 Task: Play online Dominion games in easy mode.
Action: Mouse moved to (186, 290)
Screenshot: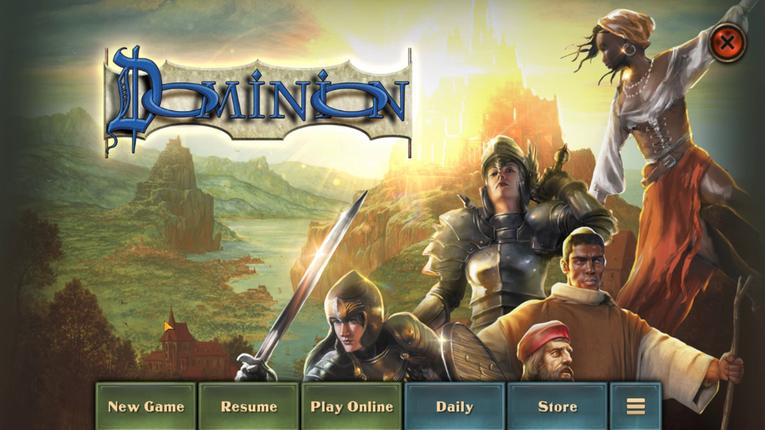 
Action: Mouse pressed left at (186, 290)
Screenshot: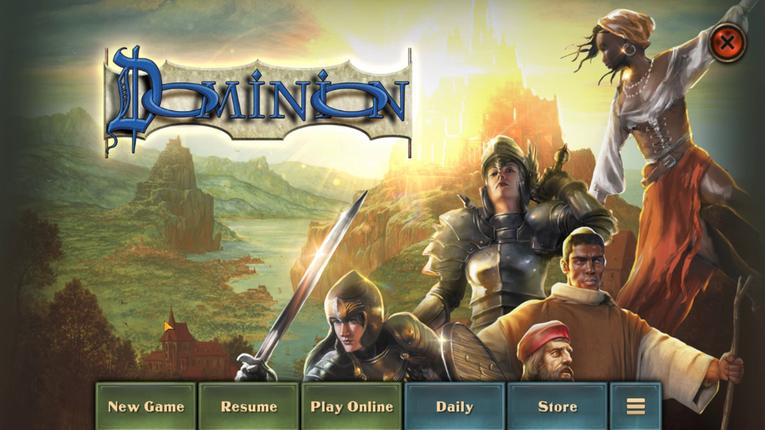 
Action: Mouse moved to (406, 260)
Screenshot: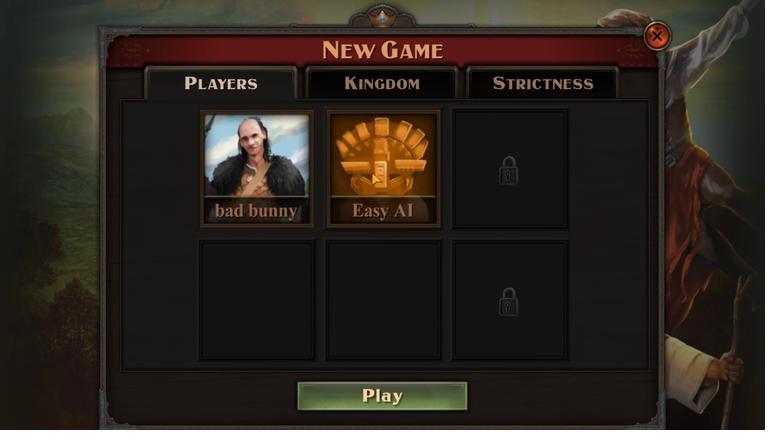 
Action: Mouse pressed left at (406, 260)
Screenshot: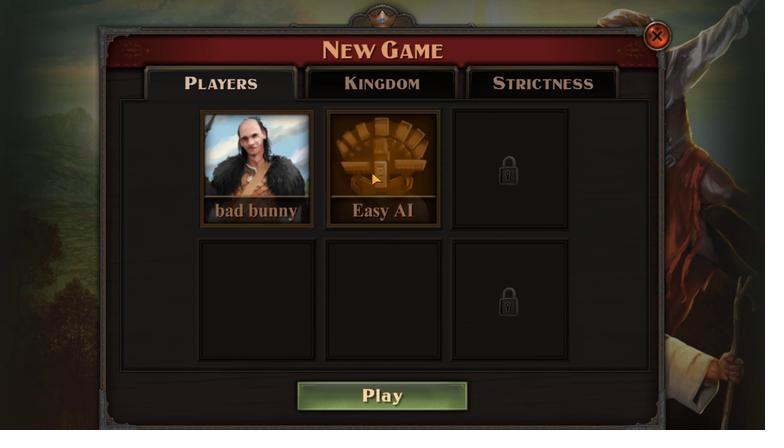 
Action: Mouse moved to (257, 268)
Screenshot: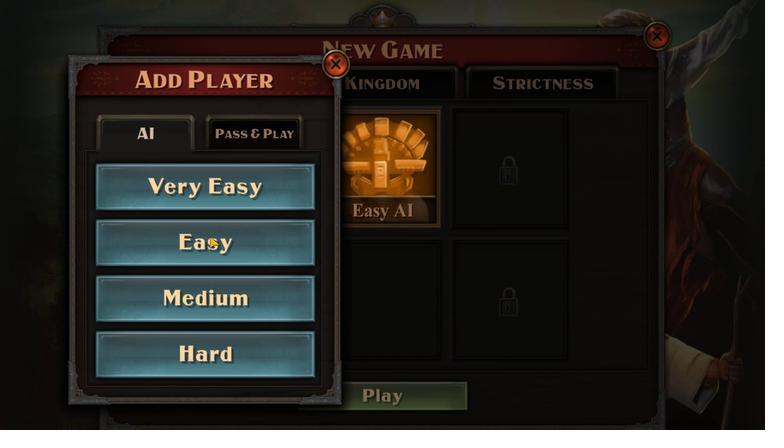 
Action: Mouse pressed left at (257, 268)
Screenshot: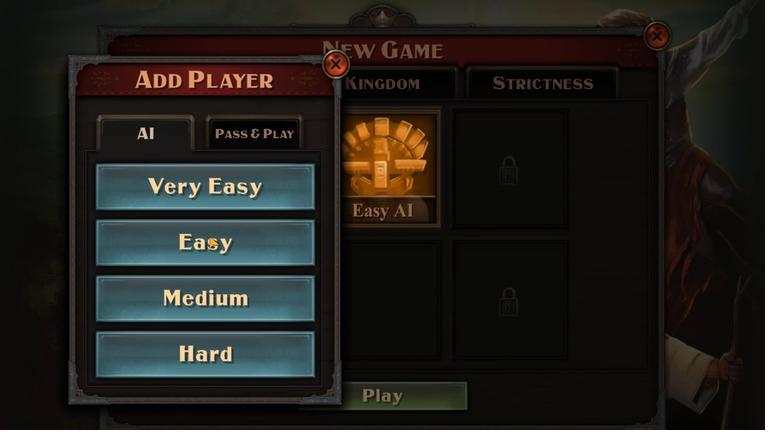 
Action: Mouse moved to (385, 288)
Screenshot: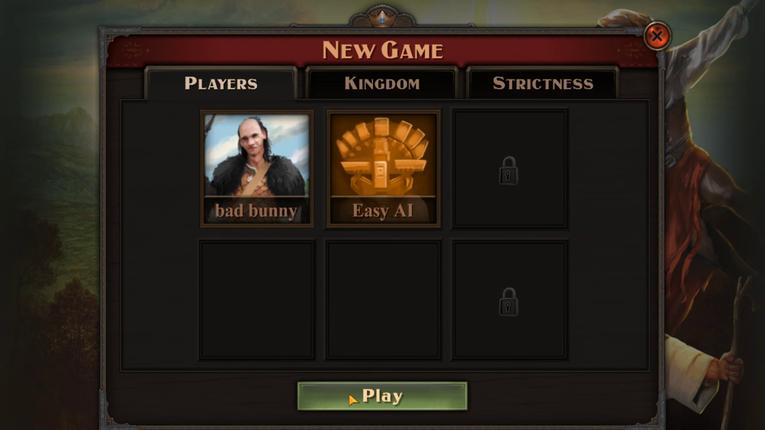 
Action: Mouse pressed left at (385, 288)
Screenshot: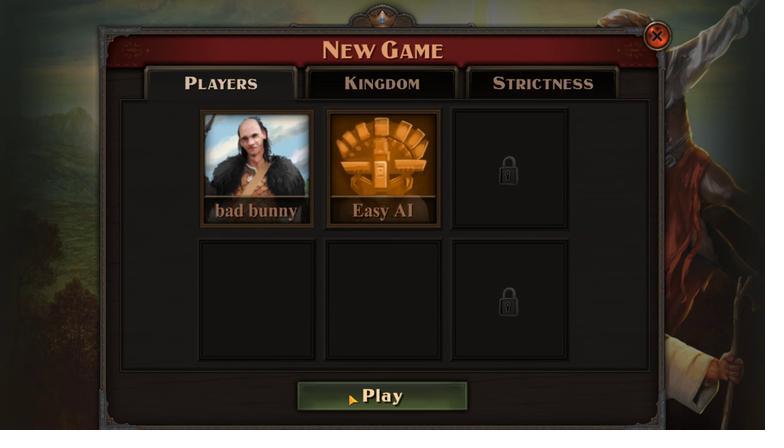 
Action: Mouse moved to (468, 285)
Screenshot: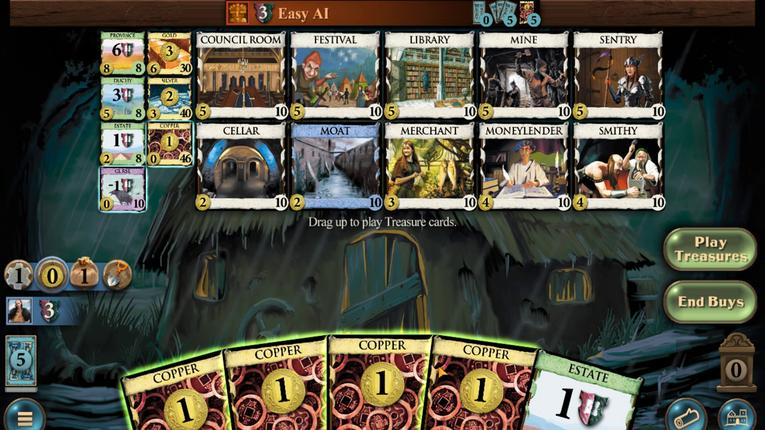 
Action: Mouse pressed left at (468, 285)
Screenshot: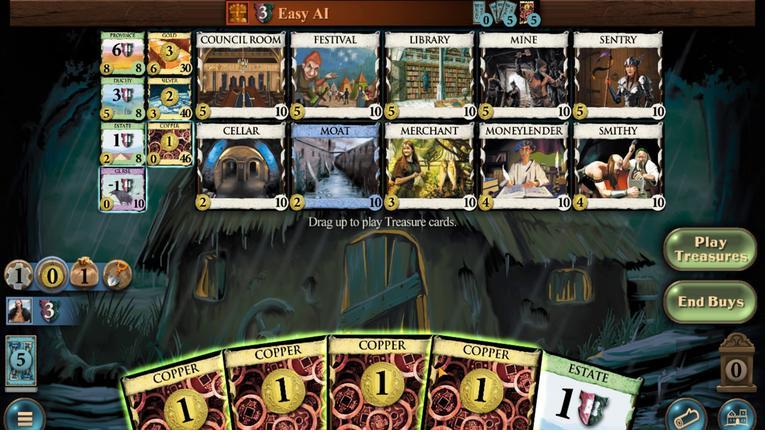 
Action: Mouse moved to (434, 284)
Screenshot: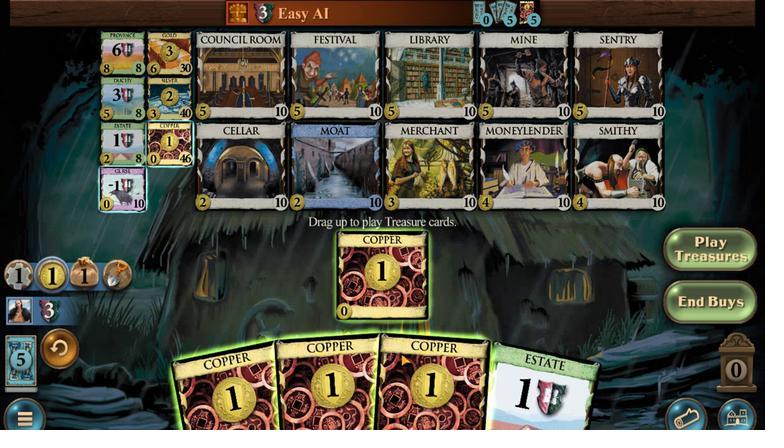 
Action: Mouse pressed left at (434, 284)
Screenshot: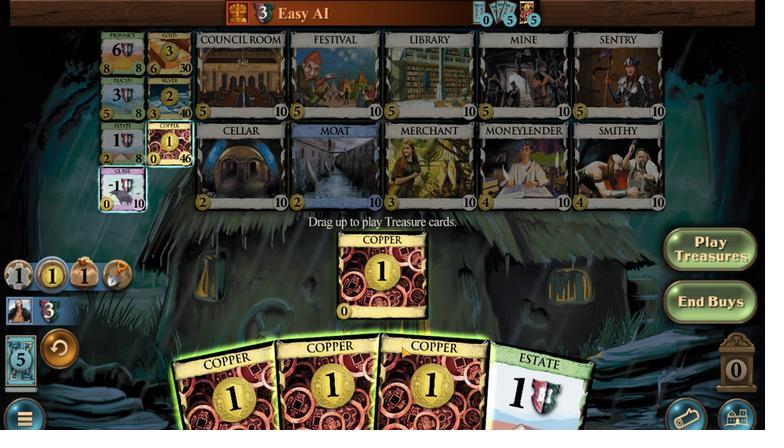 
Action: Mouse moved to (394, 284)
Screenshot: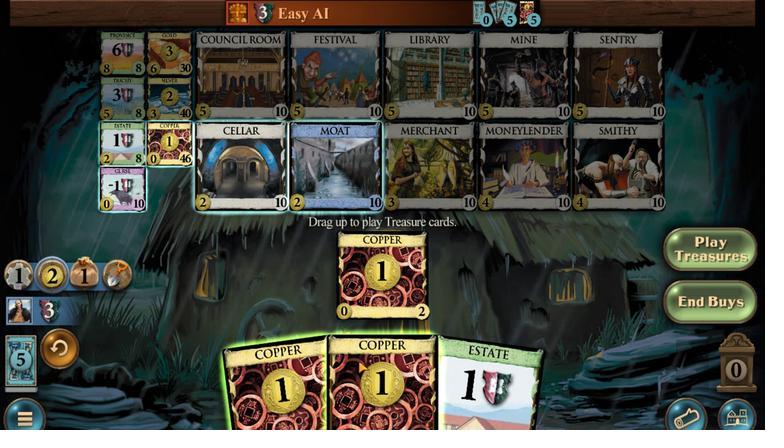 
Action: Mouse pressed left at (394, 284)
Screenshot: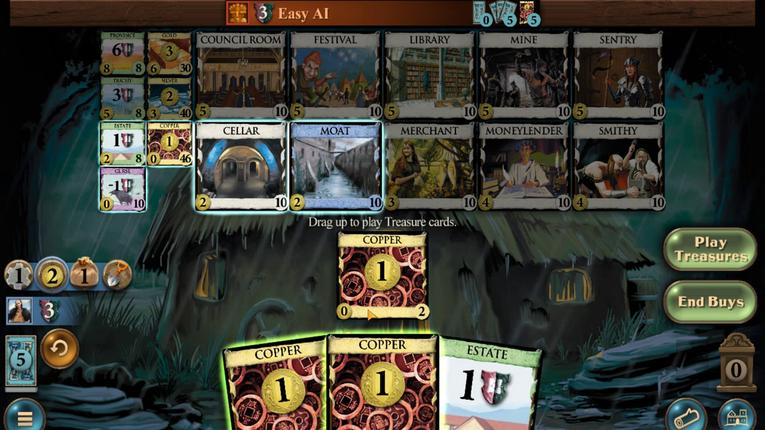 
Action: Mouse moved to (361, 286)
Screenshot: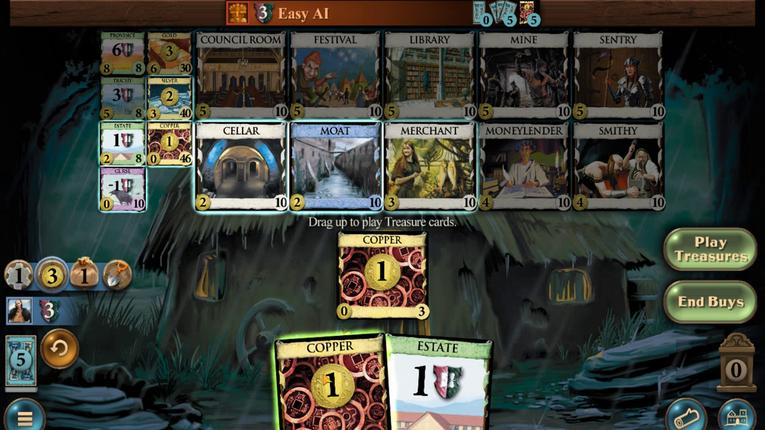 
Action: Mouse pressed left at (361, 286)
Screenshot: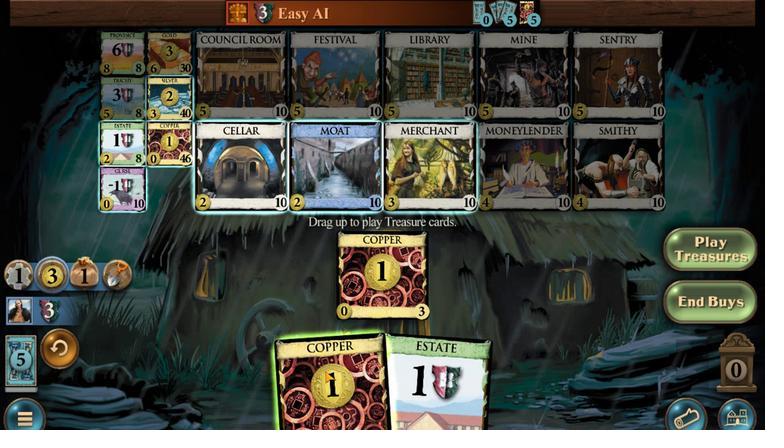 
Action: Mouse moved to (619, 261)
Screenshot: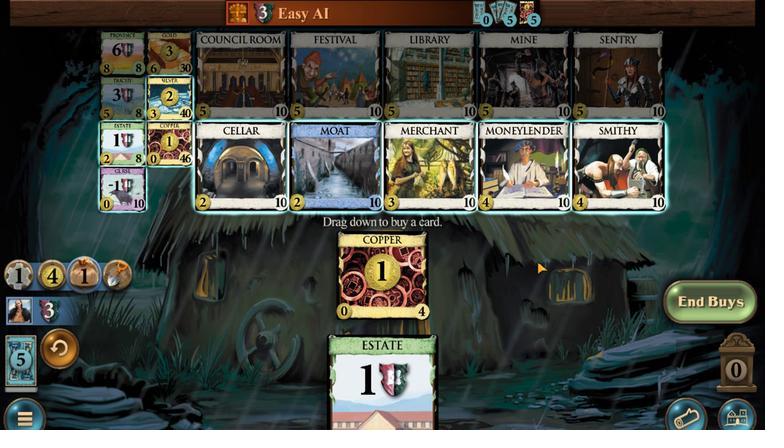 
Action: Mouse pressed left at (619, 261)
Screenshot: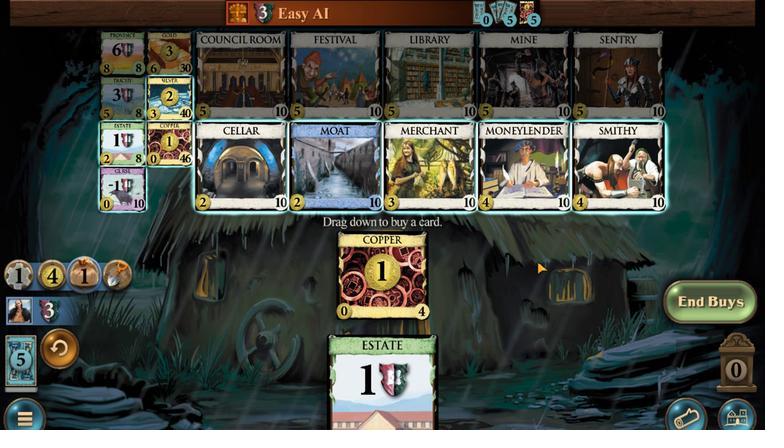 
Action: Mouse moved to (403, 285)
Screenshot: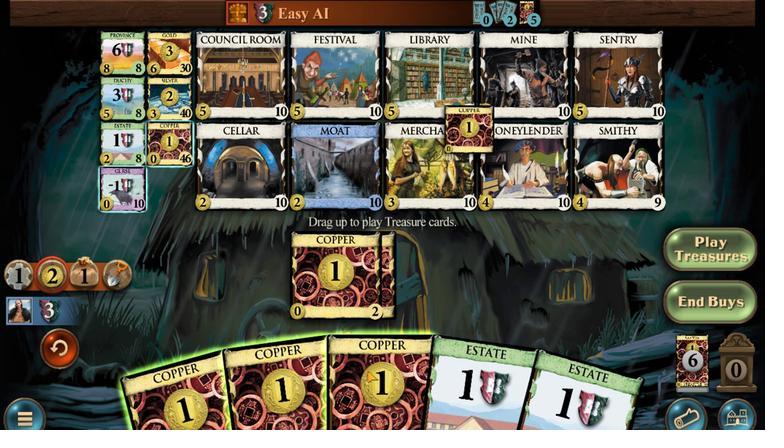 
Action: Mouse pressed left at (403, 285)
Screenshot: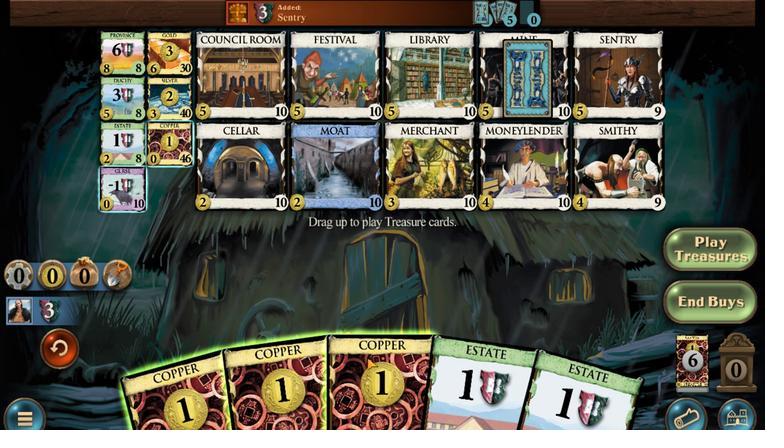 
Action: Mouse moved to (356, 287)
Screenshot: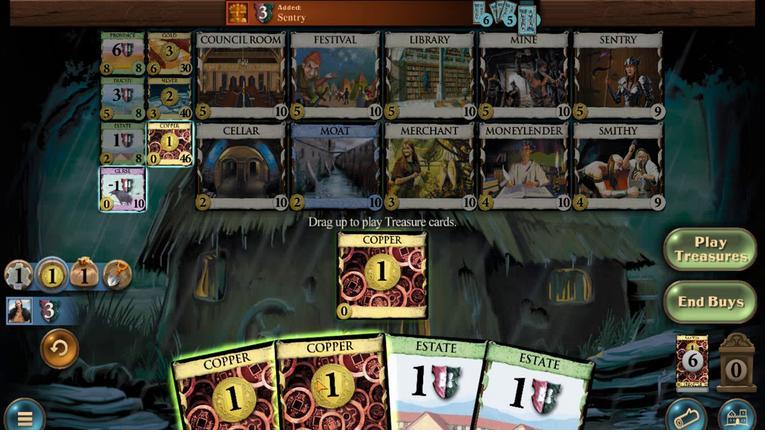 
Action: Mouse pressed left at (356, 287)
Screenshot: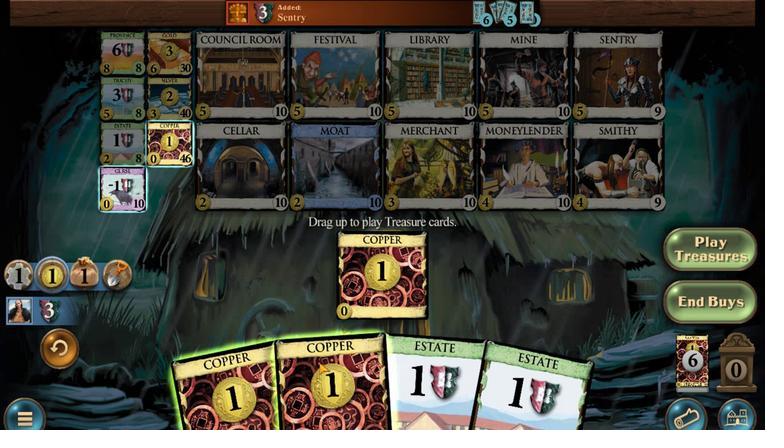 
Action: Mouse moved to (293, 290)
Screenshot: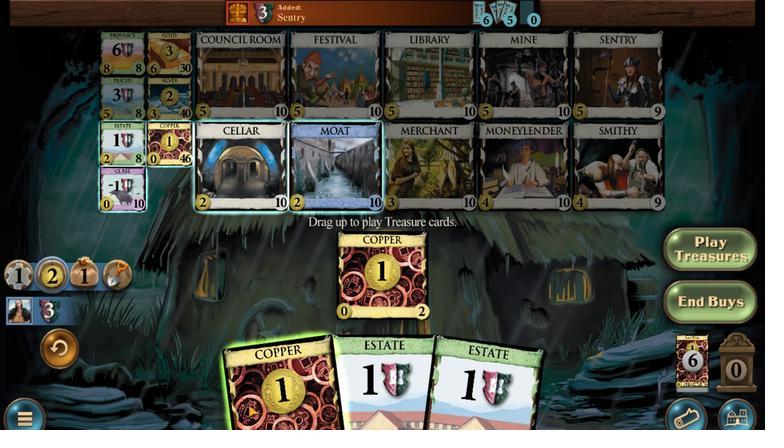 
Action: Mouse pressed left at (293, 290)
Screenshot: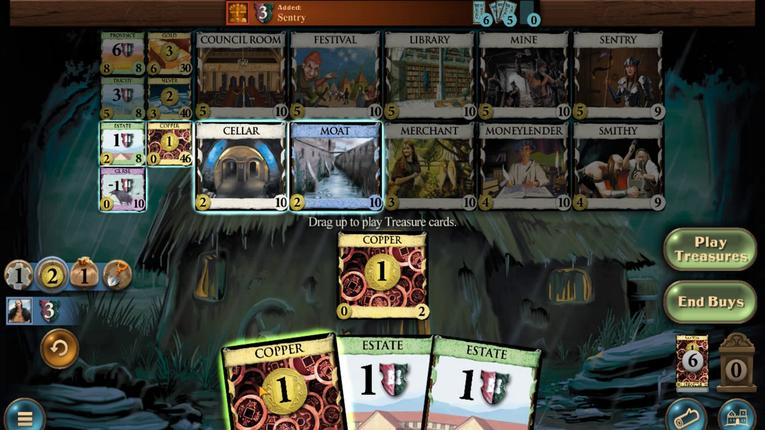 
Action: Mouse moved to (215, 249)
Screenshot: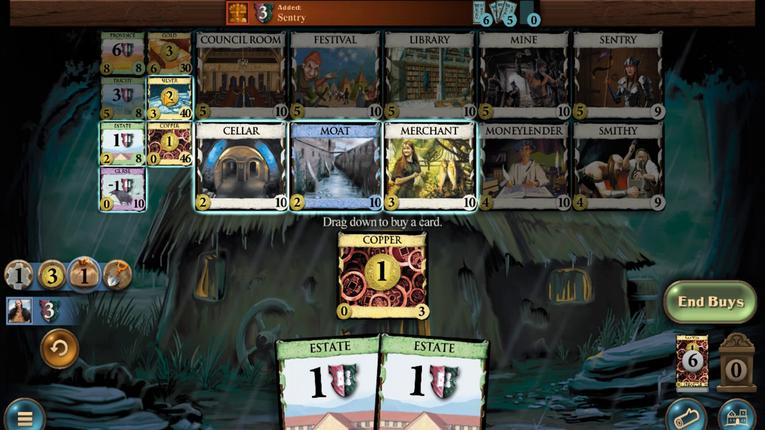 
Action: Mouse pressed left at (215, 249)
Screenshot: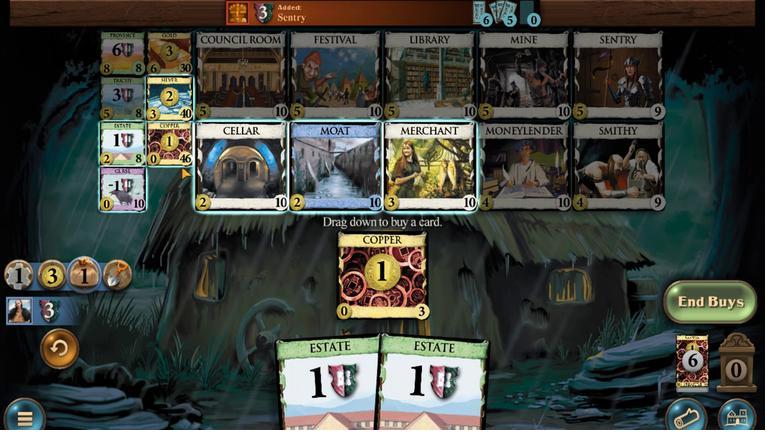 
Action: Mouse moved to (226, 288)
Screenshot: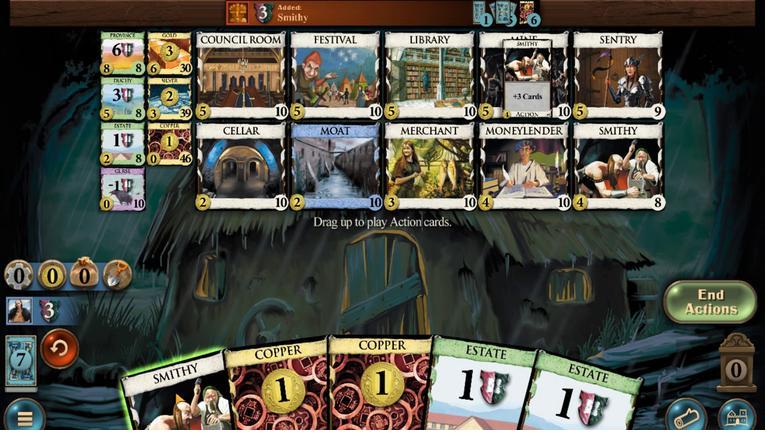 
Action: Mouse pressed left at (226, 288)
Screenshot: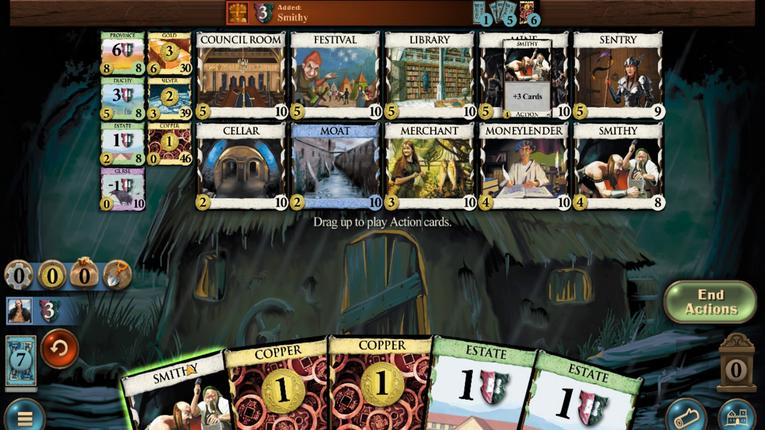 
Action: Mouse moved to (403, 287)
Screenshot: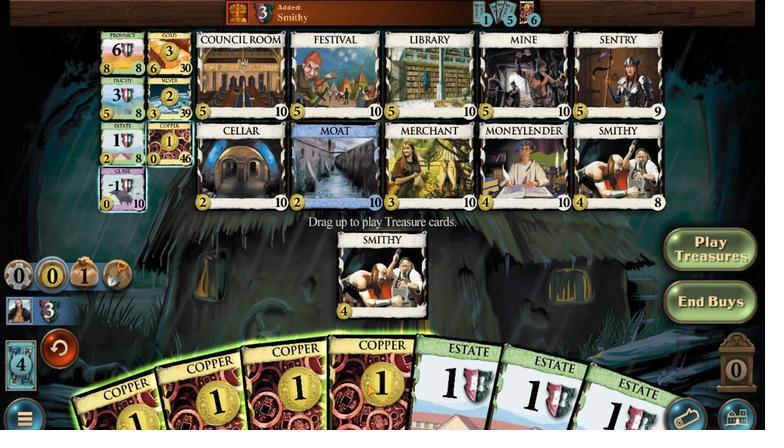
Action: Mouse pressed left at (403, 287)
Screenshot: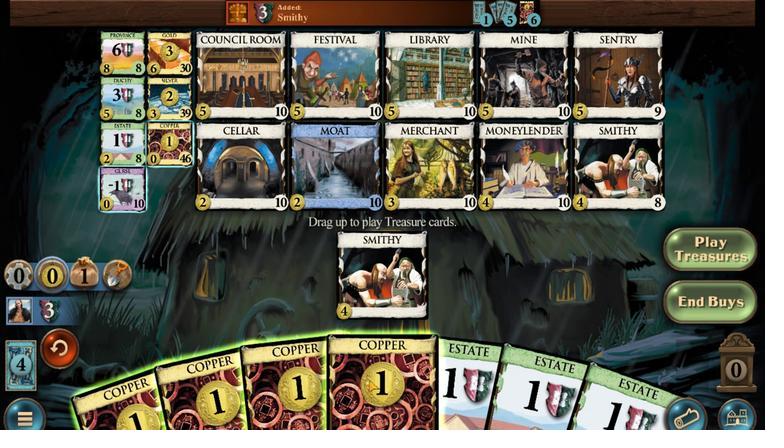 
Action: Mouse moved to (369, 284)
Screenshot: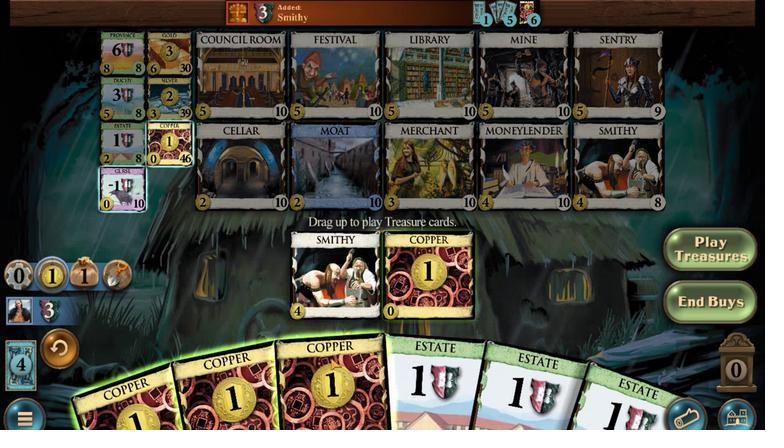 
Action: Mouse pressed left at (369, 284)
Screenshot: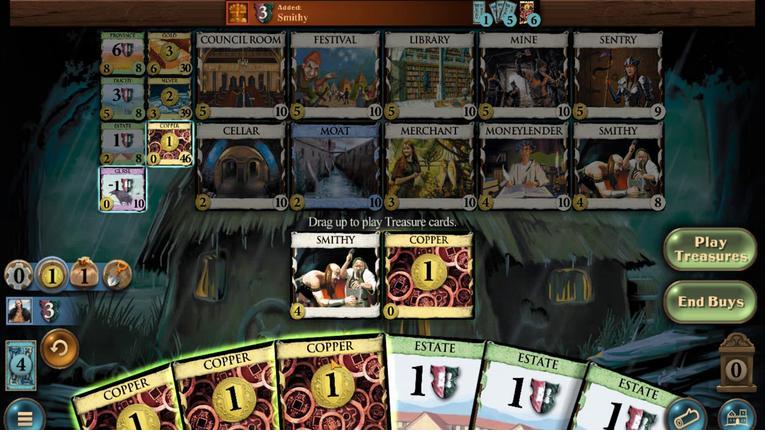 
Action: Mouse moved to (299, 290)
Screenshot: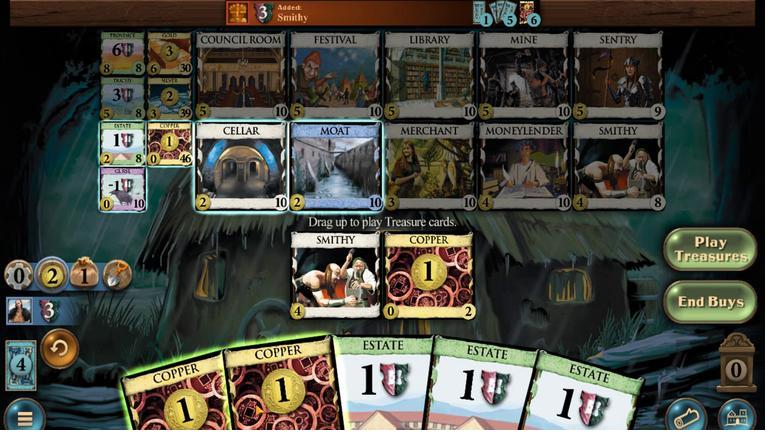 
Action: Mouse pressed left at (299, 290)
Screenshot: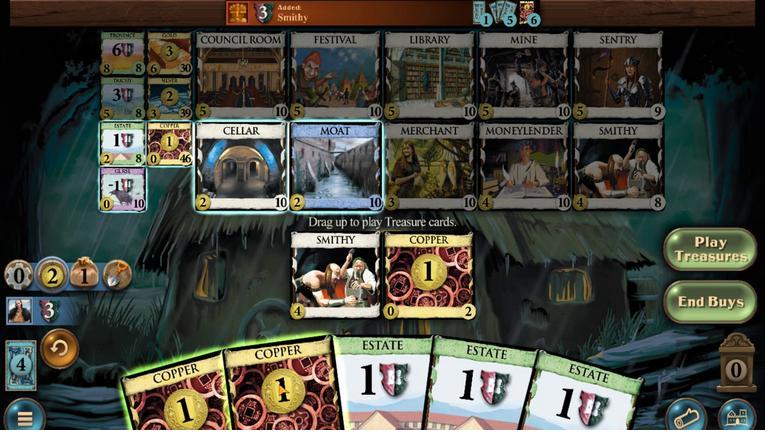 
Action: Mouse moved to (317, 286)
Screenshot: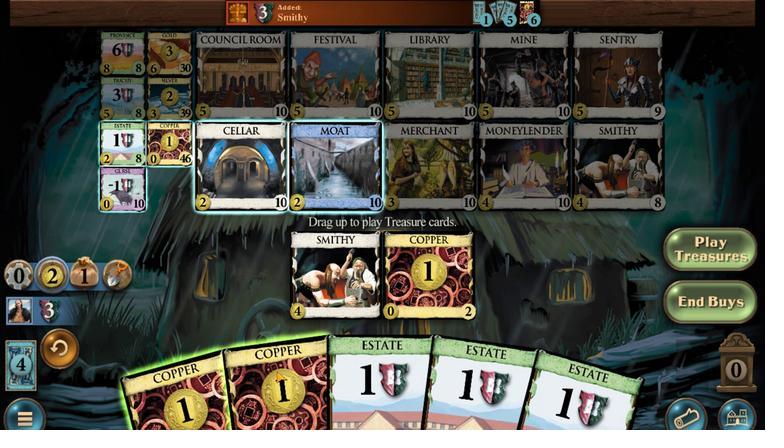 
Action: Mouse pressed left at (317, 286)
Screenshot: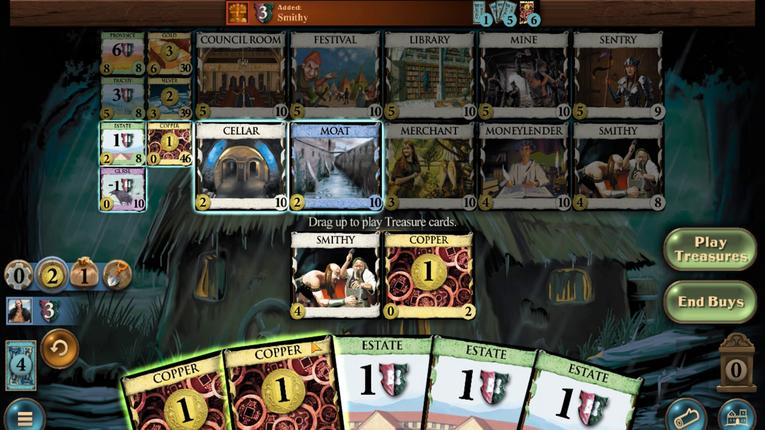 
Action: Mouse moved to (264, 288)
Screenshot: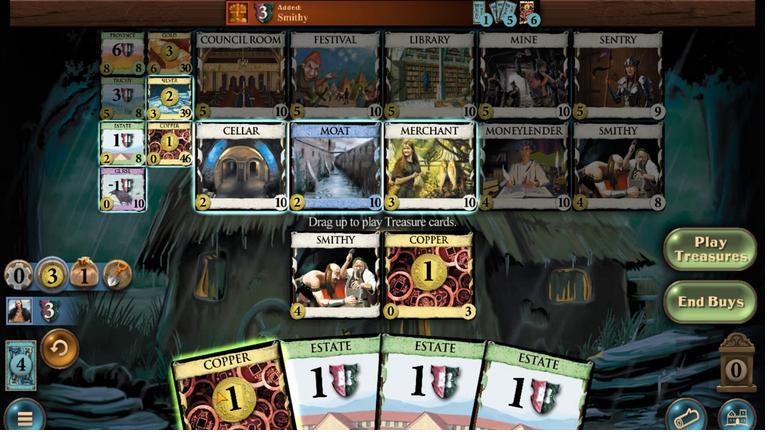 
Action: Mouse pressed left at (264, 288)
Screenshot: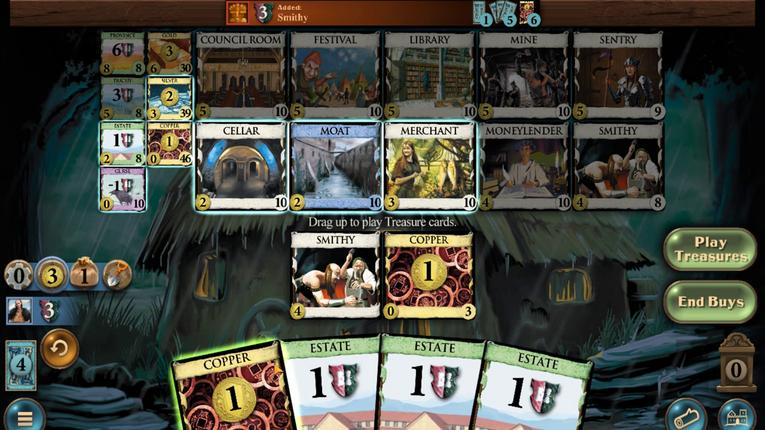 
Action: Mouse moved to (606, 256)
Screenshot: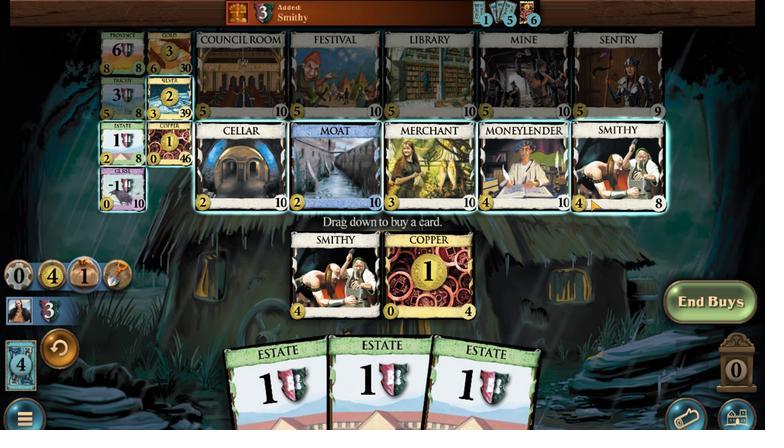 
Action: Mouse pressed left at (606, 256)
Screenshot: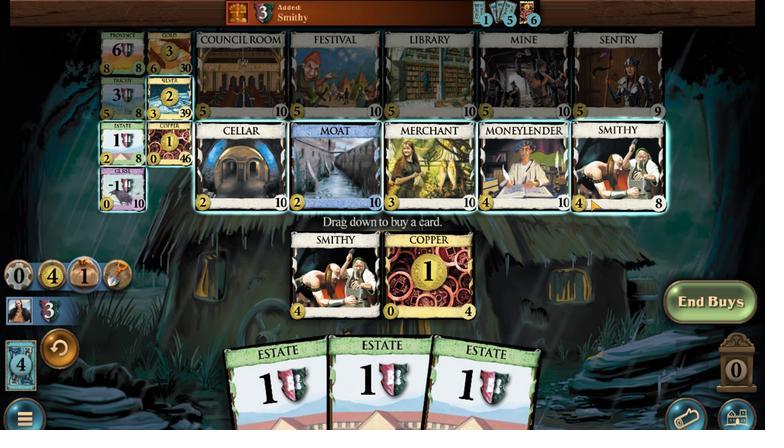 
Action: Mouse moved to (586, 289)
Screenshot: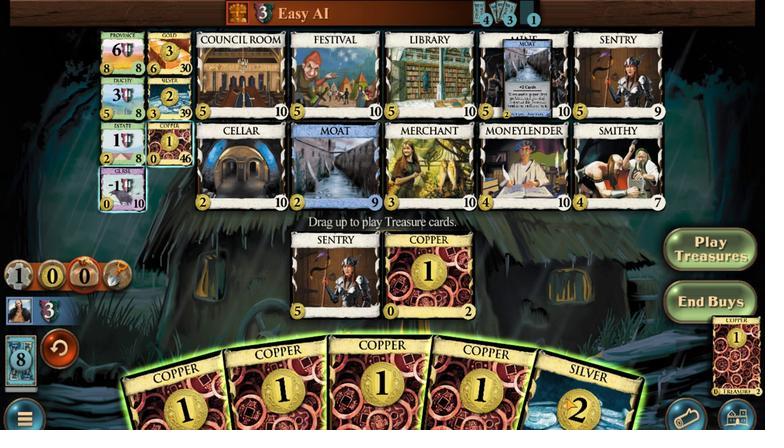
Action: Mouse pressed left at (586, 289)
Screenshot: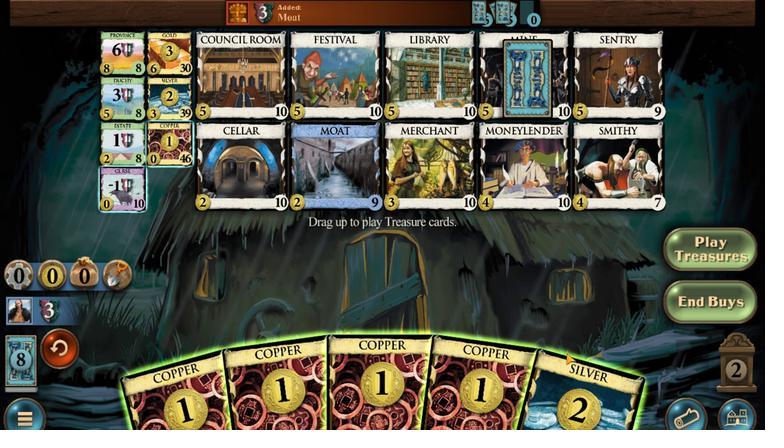 
Action: Mouse moved to (533, 290)
Screenshot: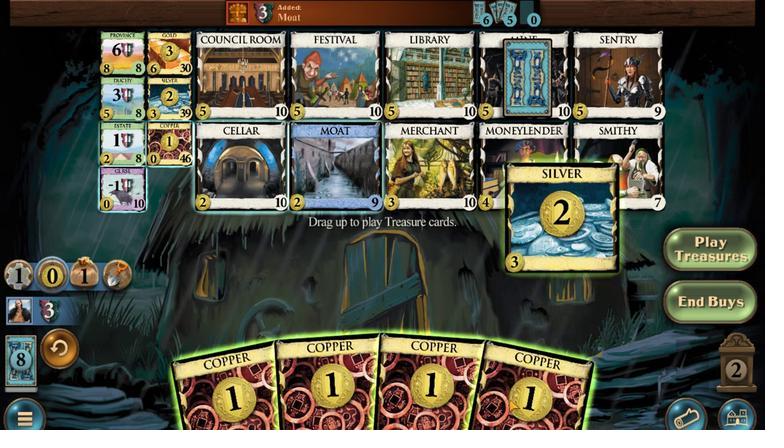 
Action: Mouse pressed left at (533, 290)
Screenshot: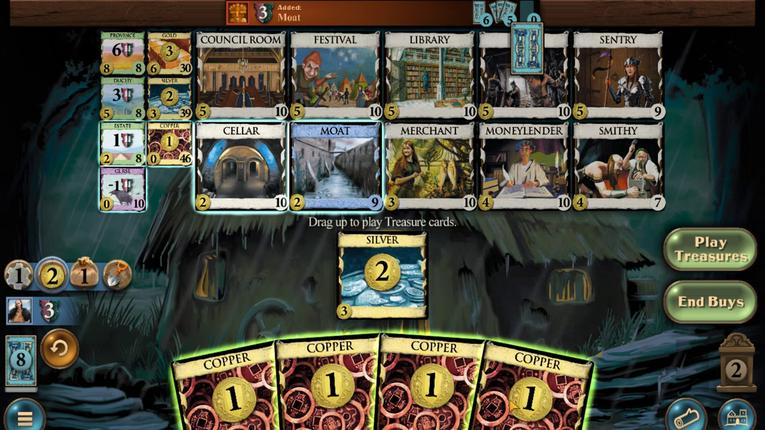 
Action: Mouse moved to (487, 290)
Screenshot: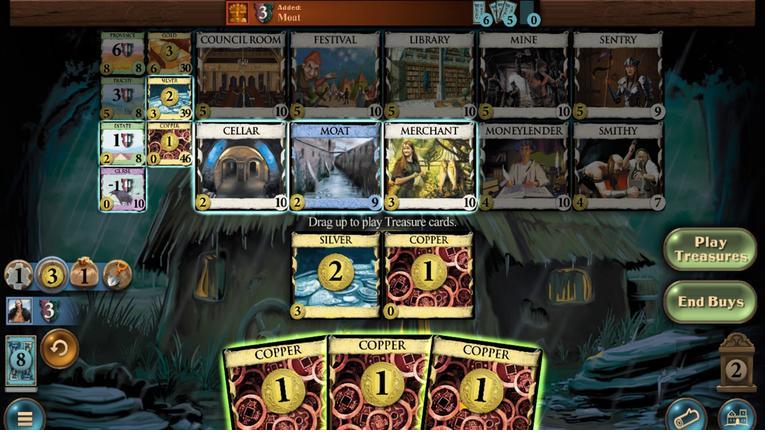 
Action: Mouse pressed left at (487, 290)
Screenshot: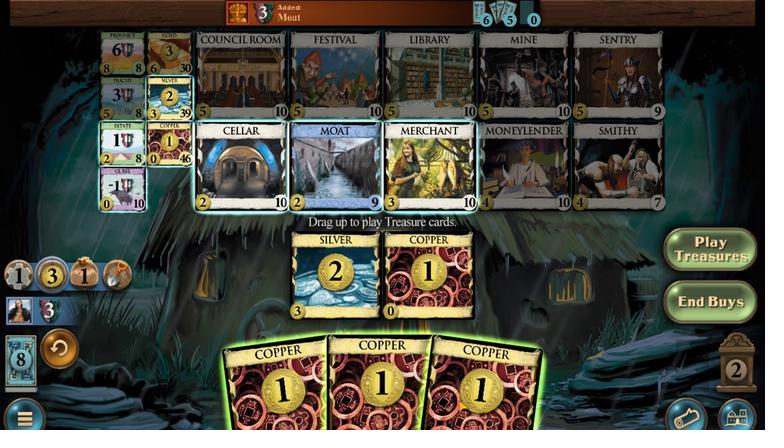
Action: Mouse moved to (470, 288)
Screenshot: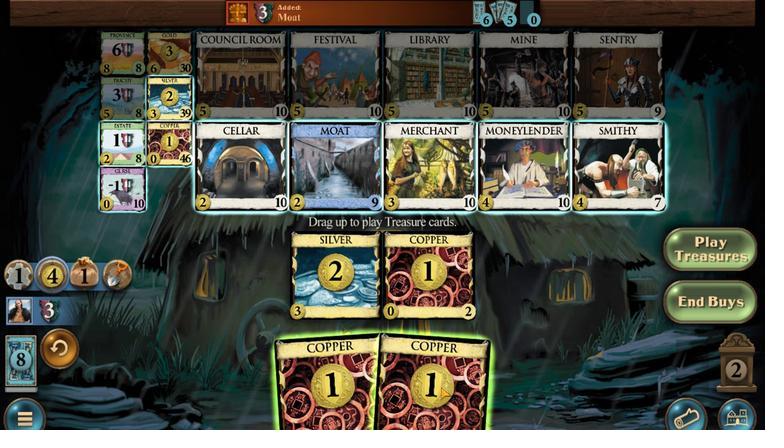 
Action: Mouse pressed left at (470, 288)
Screenshot: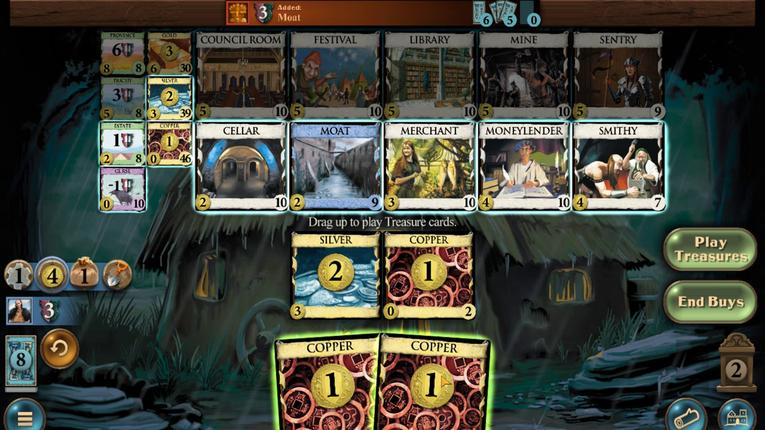 
Action: Mouse moved to (422, 290)
Screenshot: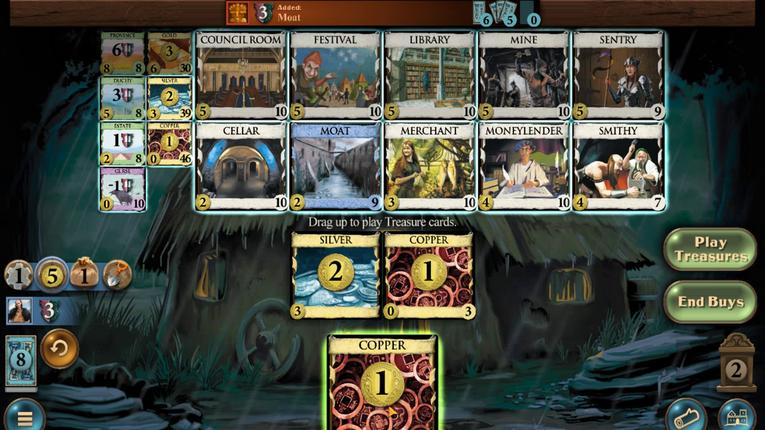 
Action: Mouse pressed left at (422, 290)
Screenshot: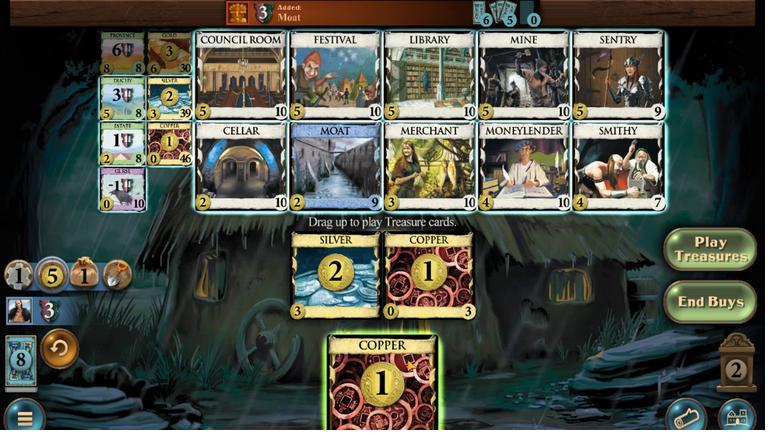 
Action: Mouse moved to (227, 245)
Screenshot: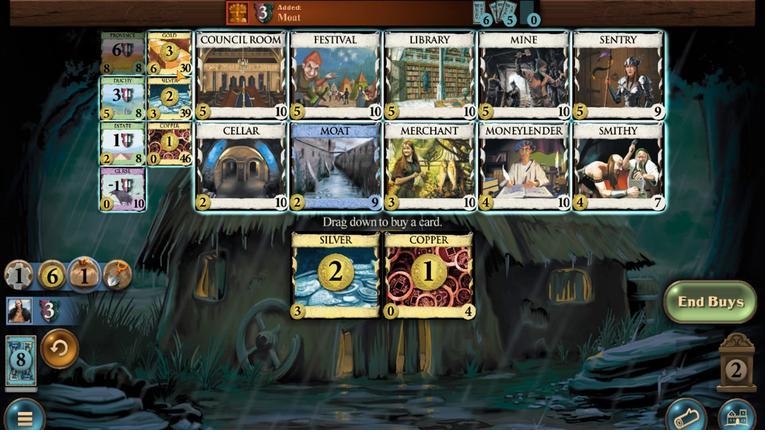 
Action: Mouse pressed left at (227, 245)
Screenshot: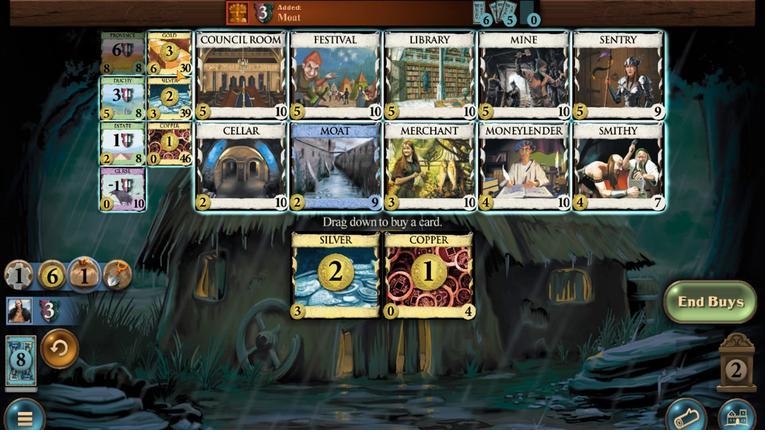 
Action: Mouse moved to (239, 287)
Screenshot: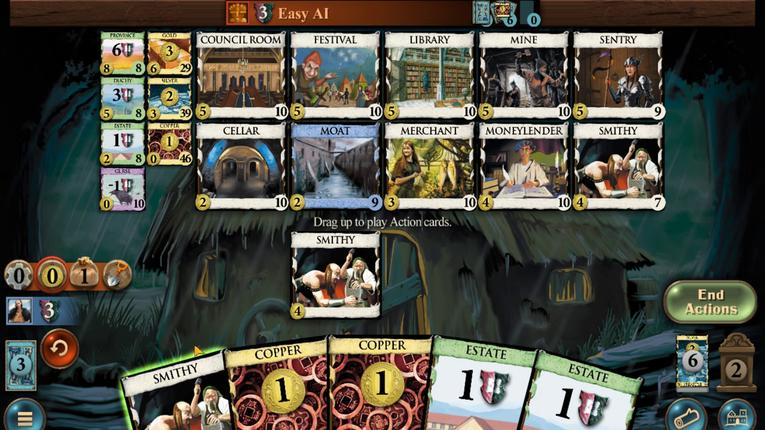 
Action: Mouse pressed left at (239, 287)
Screenshot: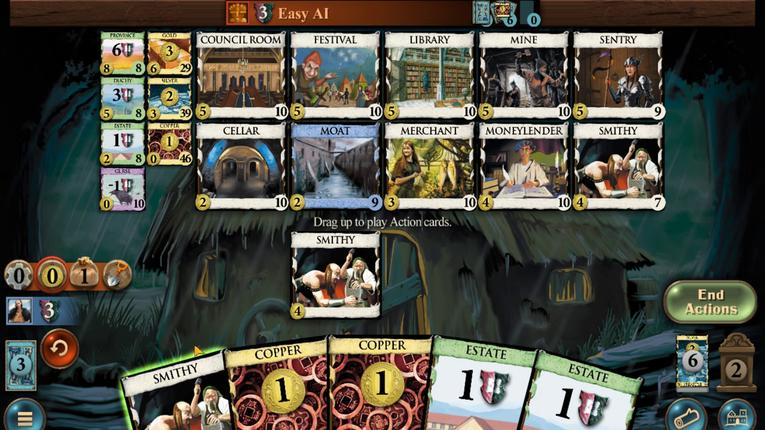 
Action: Mouse moved to (260, 288)
Screenshot: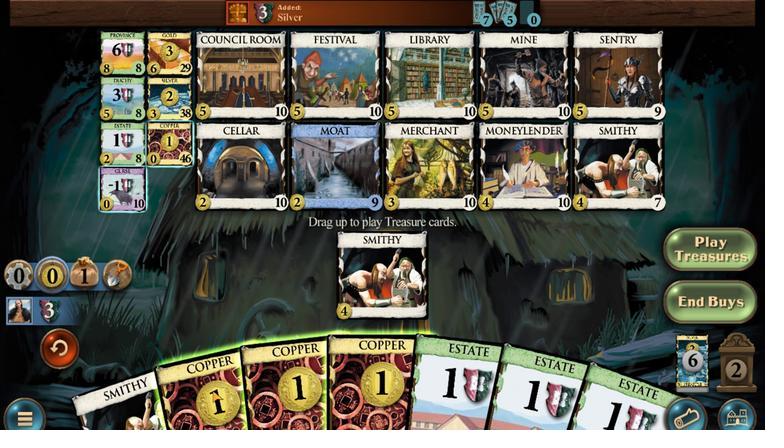 
Action: Mouse pressed left at (260, 288)
Screenshot: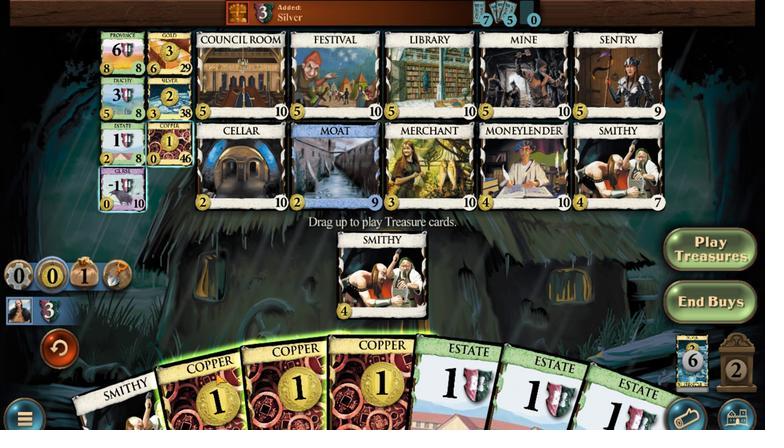 
Action: Mouse moved to (290, 287)
Screenshot: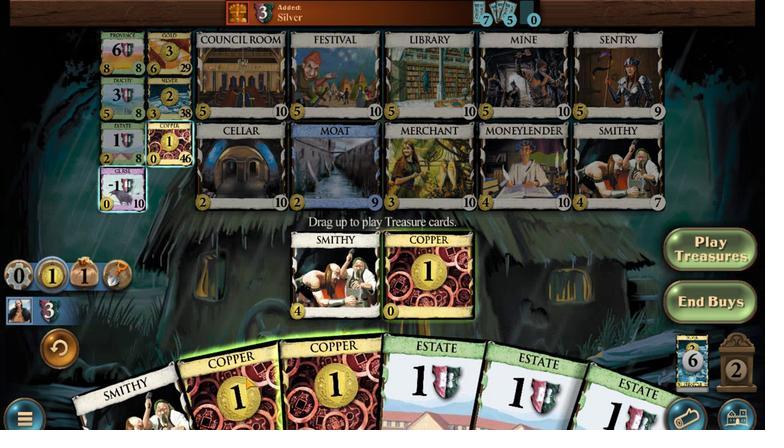 
Action: Mouse pressed left at (290, 287)
Screenshot: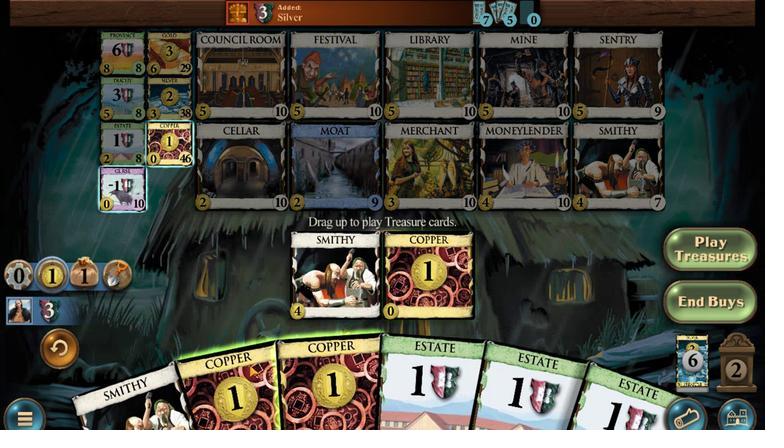 
Action: Mouse moved to (344, 287)
Screenshot: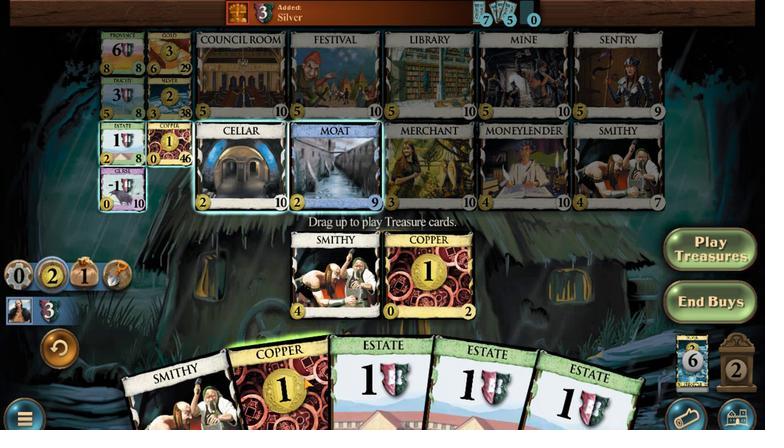 
Action: Mouse pressed left at (344, 287)
Screenshot: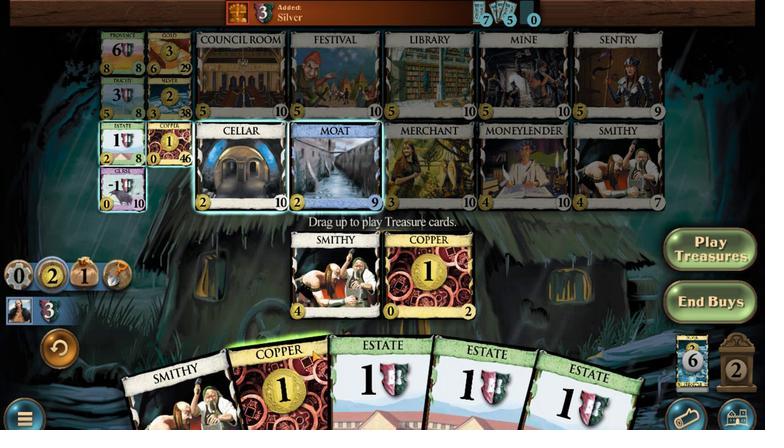 
Action: Mouse moved to (228, 251)
Screenshot: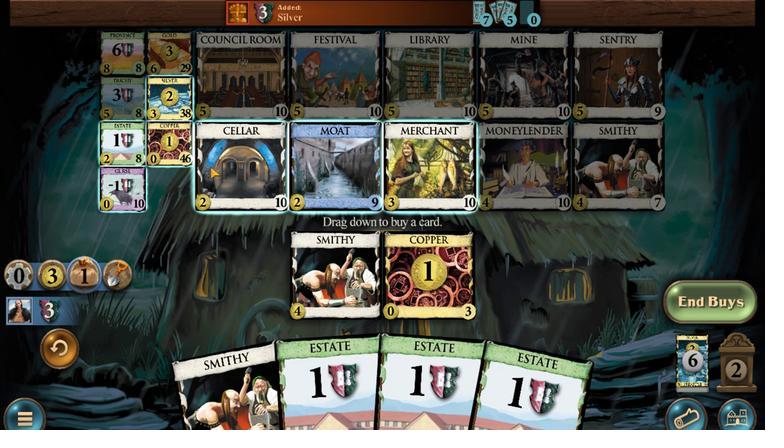 
Action: Mouse pressed left at (228, 251)
Screenshot: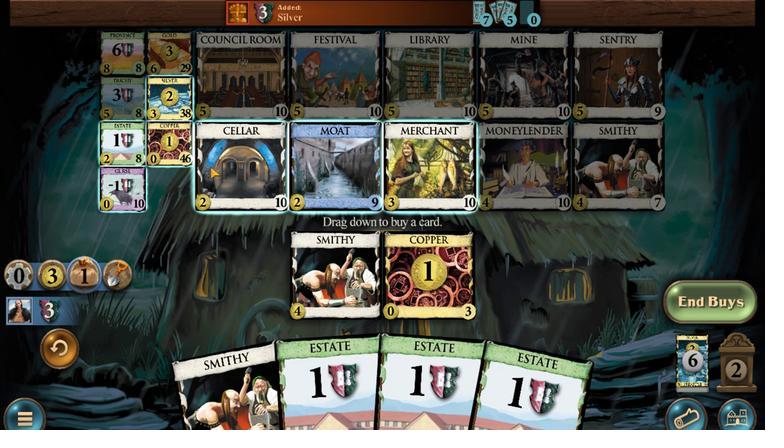 
Action: Mouse moved to (327, 287)
Screenshot: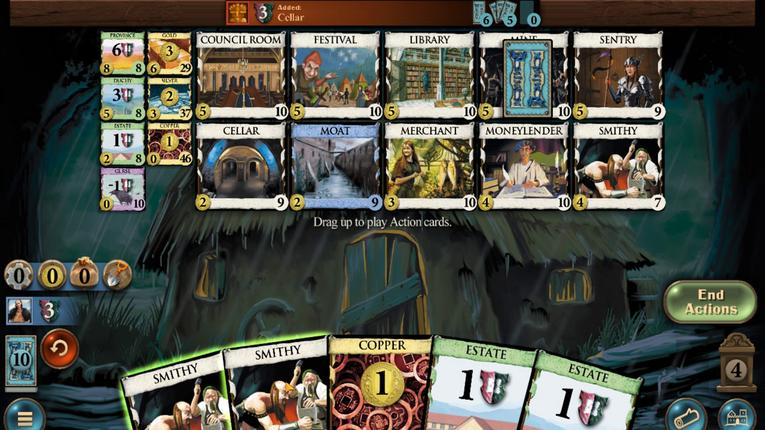 
Action: Mouse pressed left at (327, 287)
Screenshot: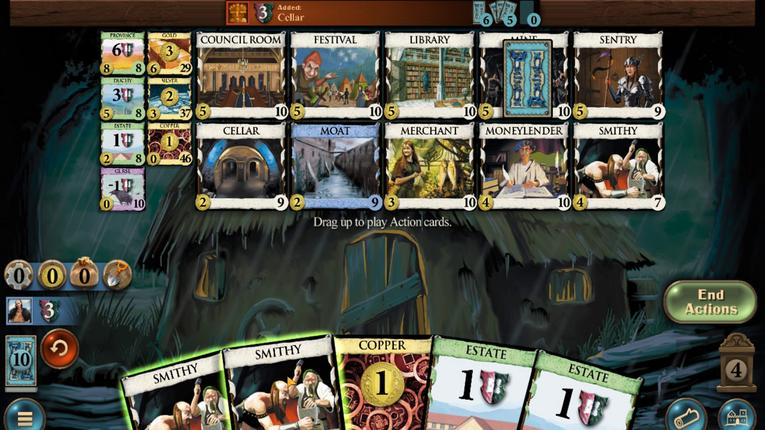 
Action: Mouse moved to (255, 289)
Screenshot: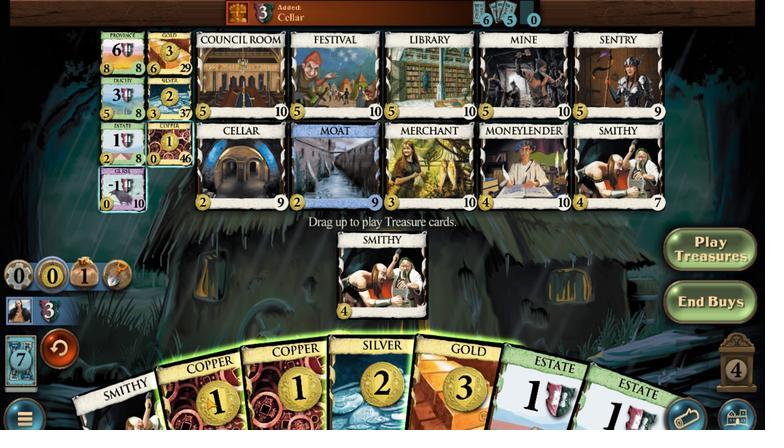 
Action: Mouse pressed left at (255, 289)
Screenshot: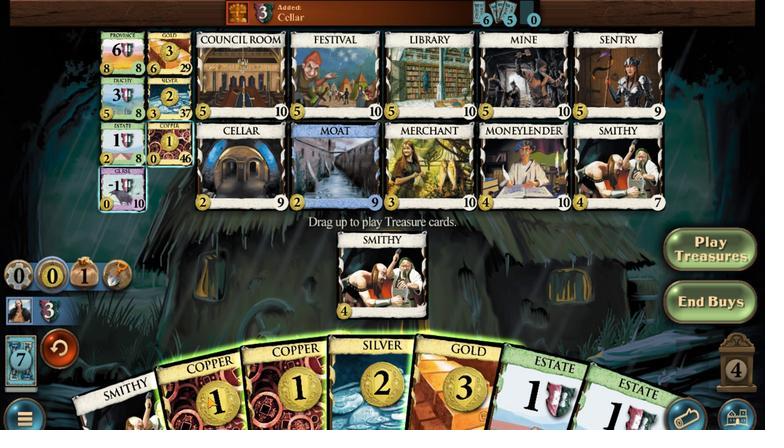
Action: Mouse moved to (369, 289)
Screenshot: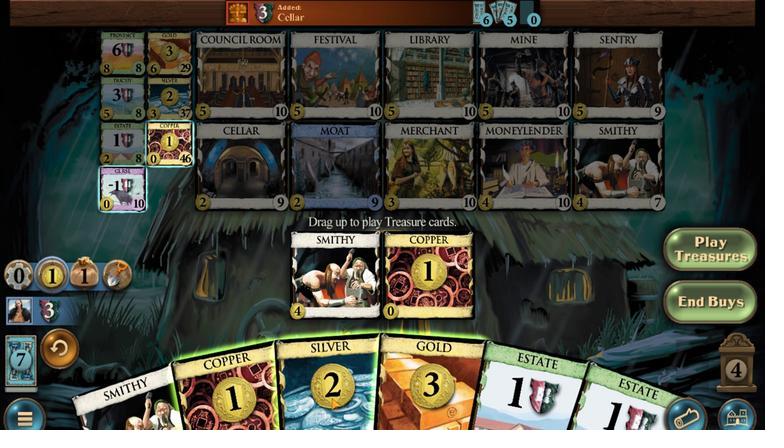 
Action: Mouse pressed left at (369, 289)
Screenshot: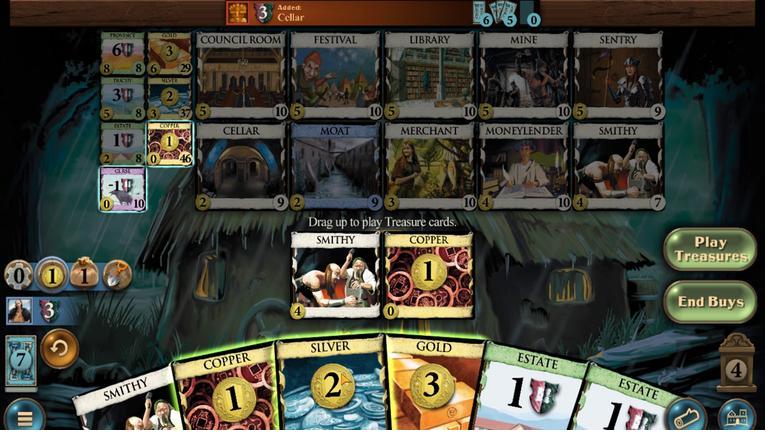 
Action: Mouse moved to (230, 250)
Screenshot: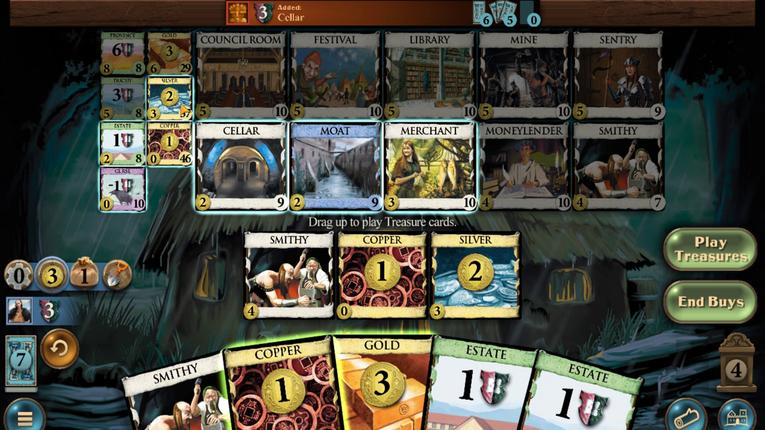 
Action: Mouse pressed left at (230, 250)
Screenshot: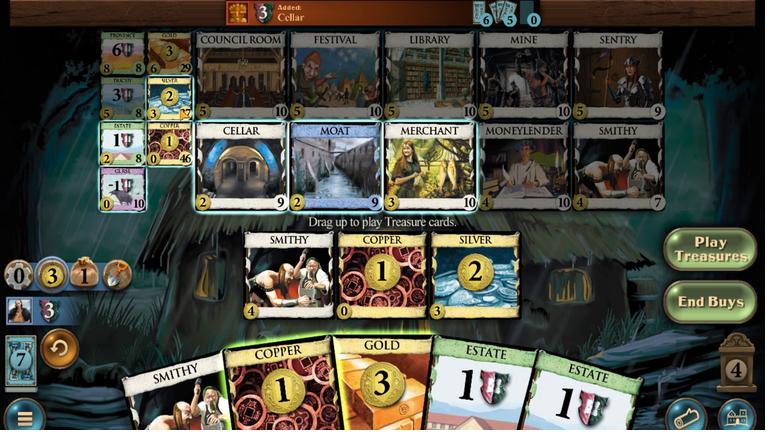 
Action: Mouse moved to (472, 289)
Screenshot: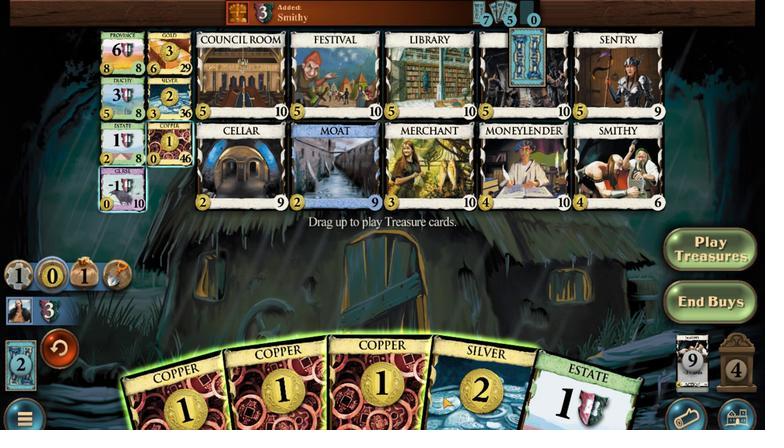 
Action: Mouse pressed left at (472, 289)
Screenshot: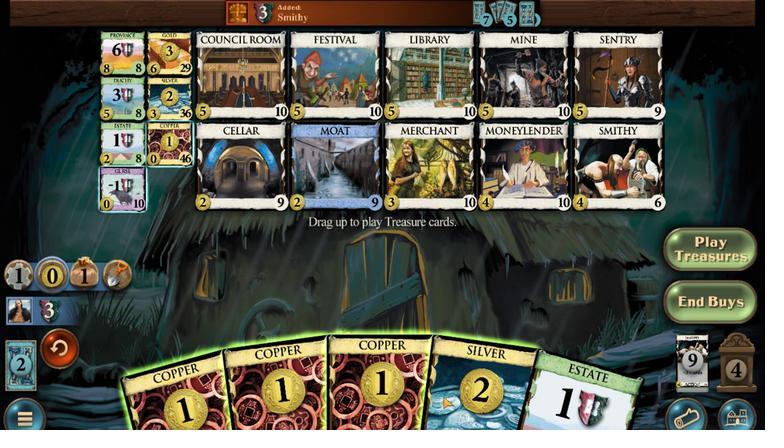 
Action: Mouse moved to (433, 286)
Screenshot: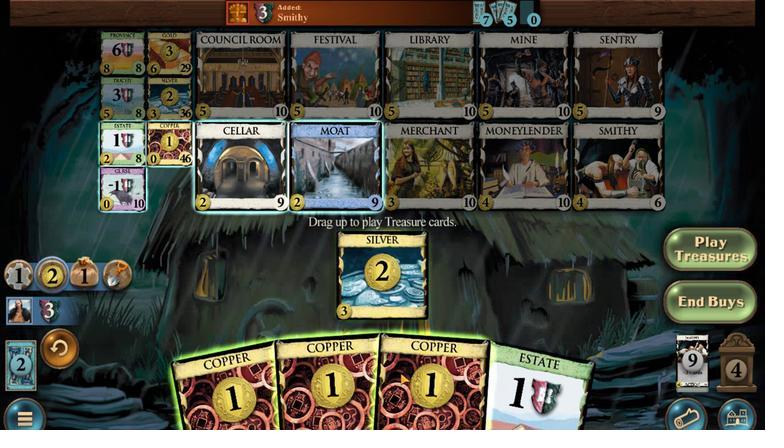 
Action: Mouse pressed left at (433, 286)
Screenshot: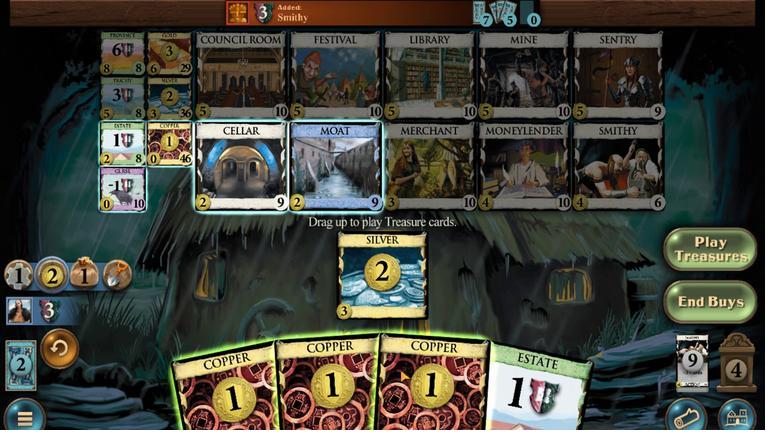 
Action: Mouse moved to (394, 284)
Screenshot: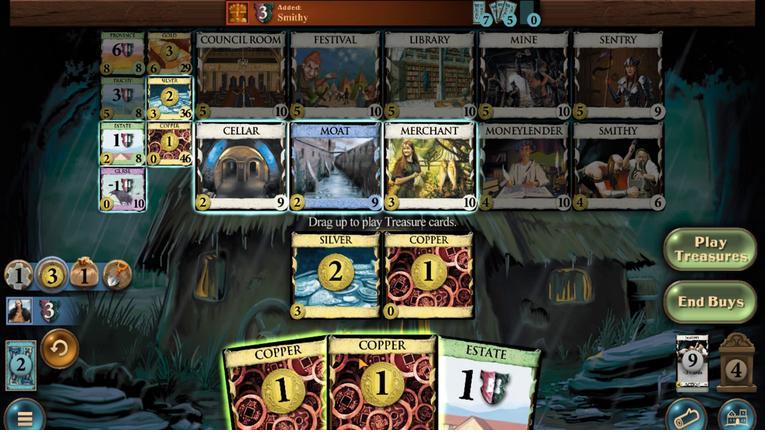 
Action: Mouse pressed left at (394, 284)
Screenshot: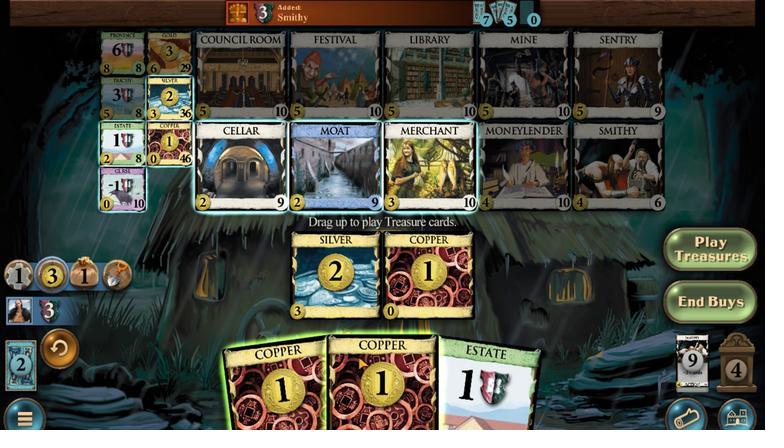 
Action: Mouse moved to (405, 281)
Screenshot: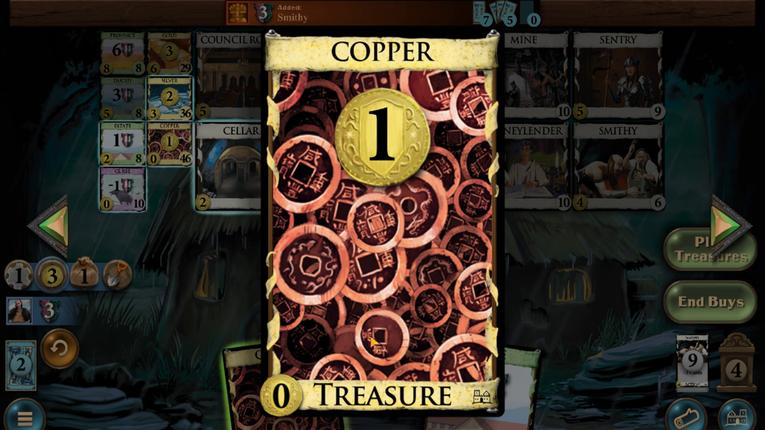 
Action: Mouse pressed left at (405, 281)
Screenshot: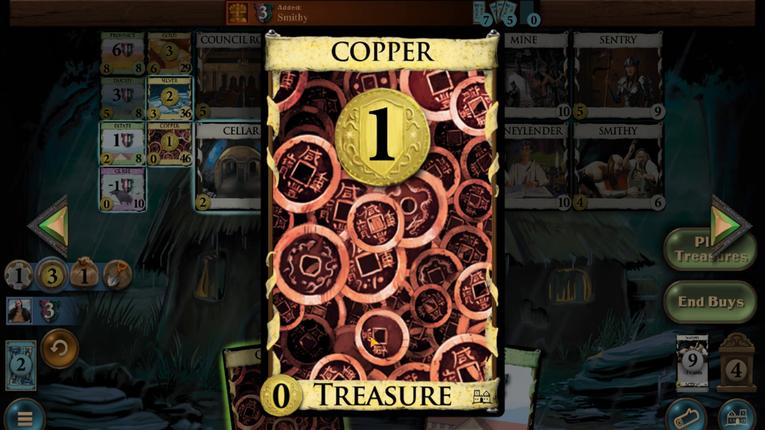
Action: Mouse moved to (220, 249)
Screenshot: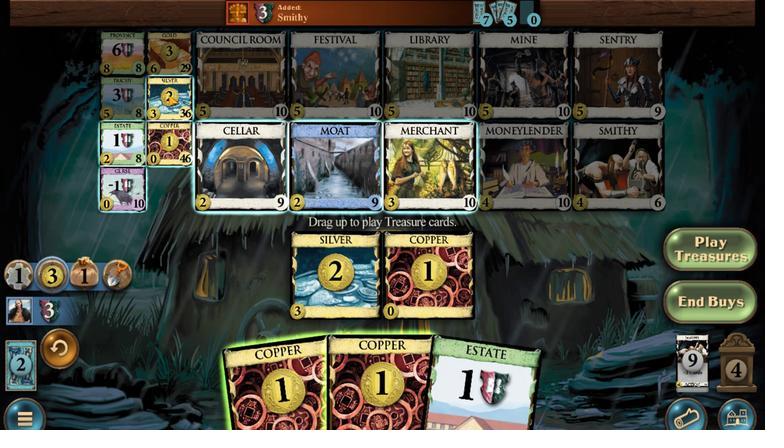 
Action: Mouse pressed left at (220, 249)
Screenshot: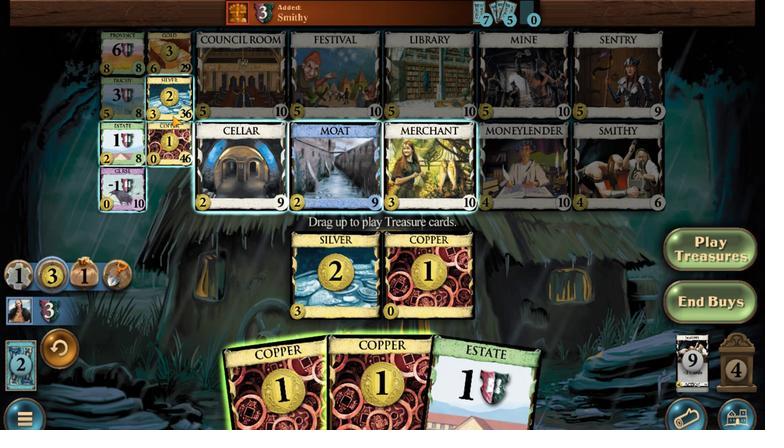 
Action: Mouse moved to (244, 288)
Screenshot: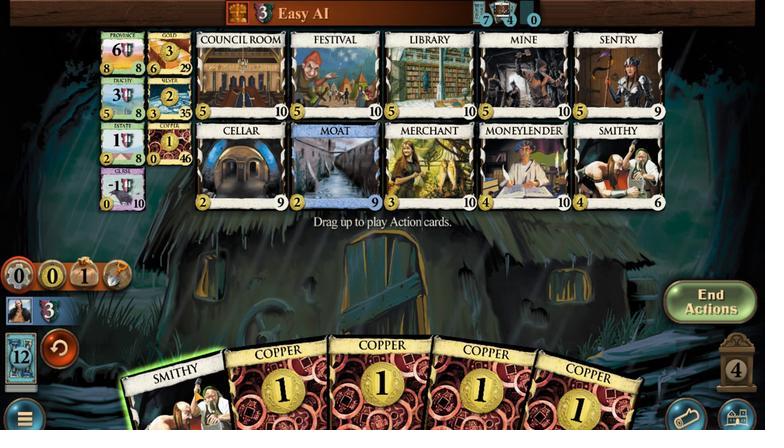 
Action: Mouse pressed left at (244, 288)
Screenshot: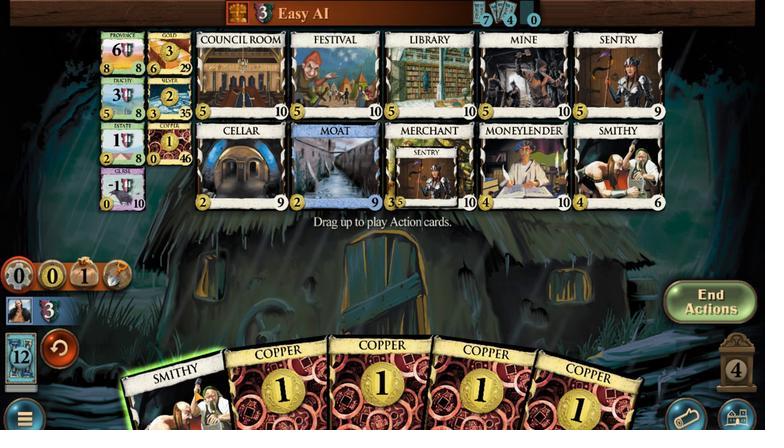 
Action: Mouse moved to (628, 289)
Screenshot: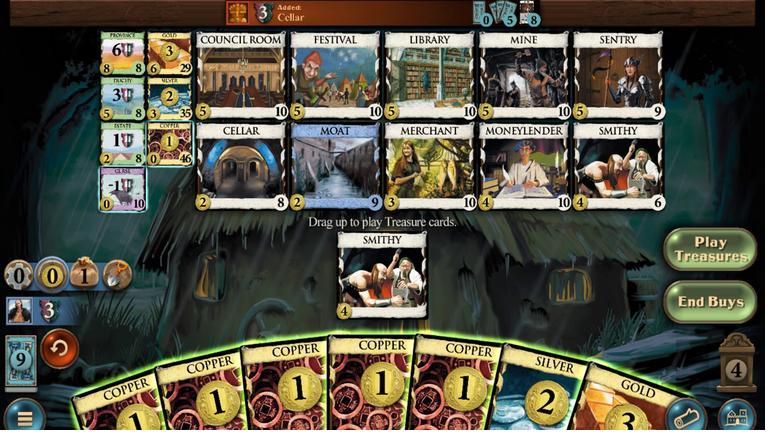 
Action: Mouse pressed left at (628, 289)
Screenshot: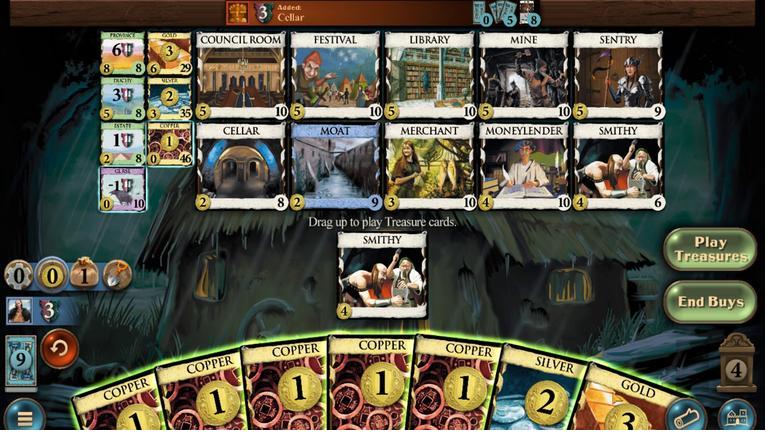 
Action: Mouse moved to (604, 290)
Screenshot: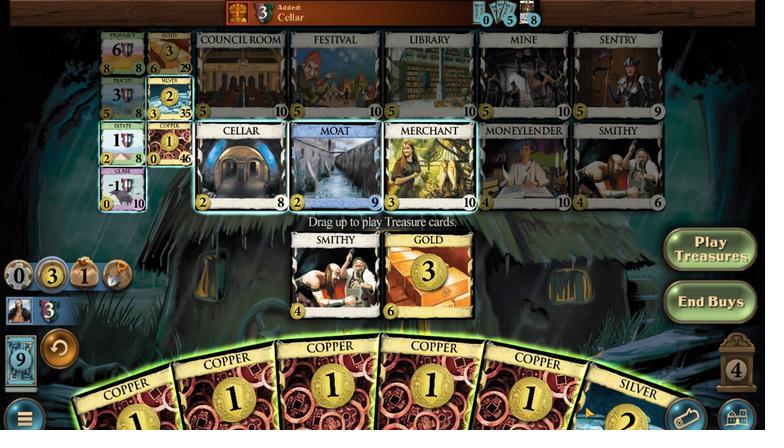 
Action: Mouse pressed left at (604, 290)
Screenshot: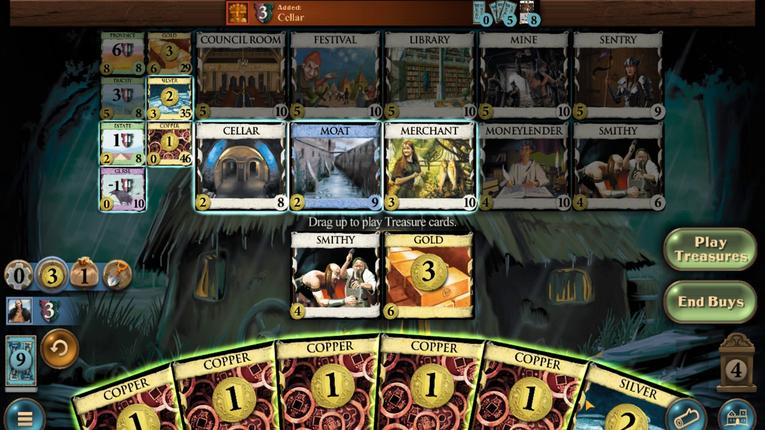 
Action: Mouse moved to (594, 290)
Screenshot: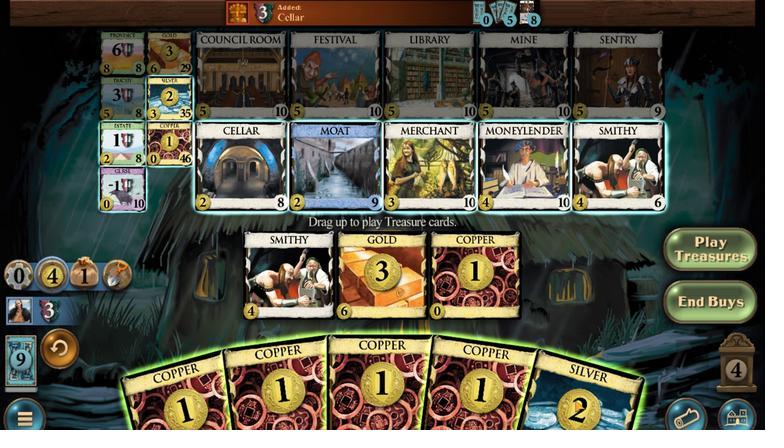 
Action: Mouse pressed left at (594, 290)
Screenshot: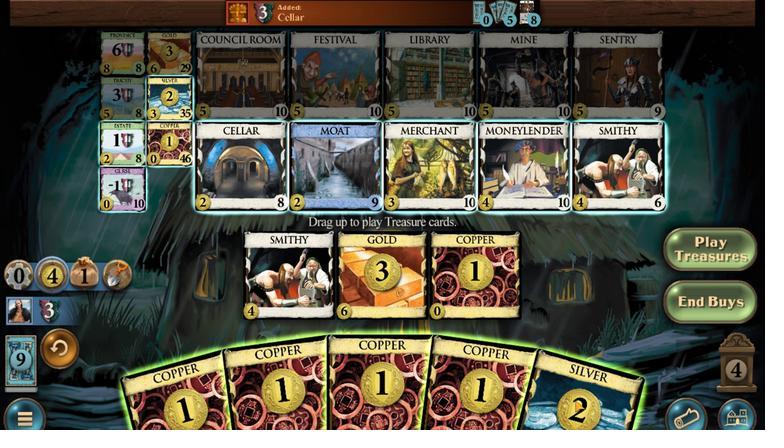 
Action: Mouse moved to (552, 288)
Screenshot: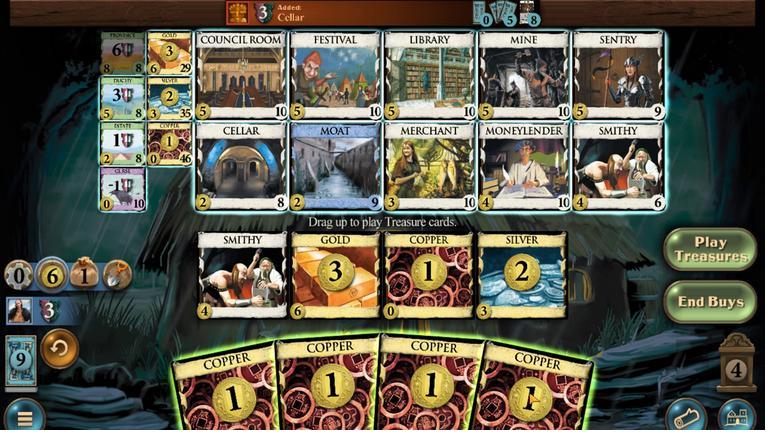 
Action: Mouse pressed left at (552, 288)
Screenshot: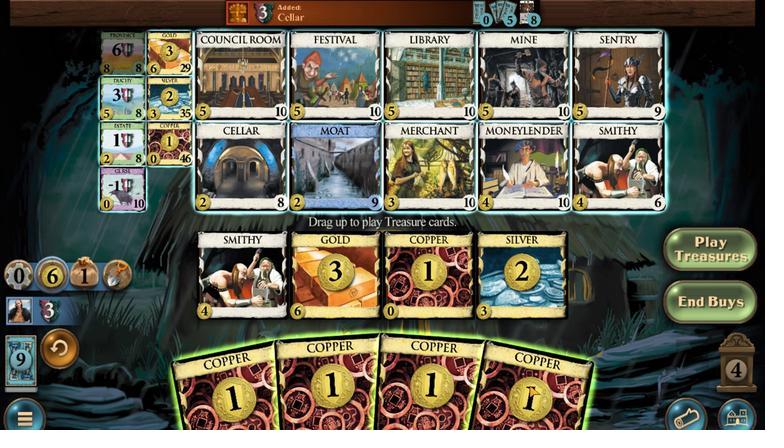 
Action: Mouse moved to (516, 287)
Screenshot: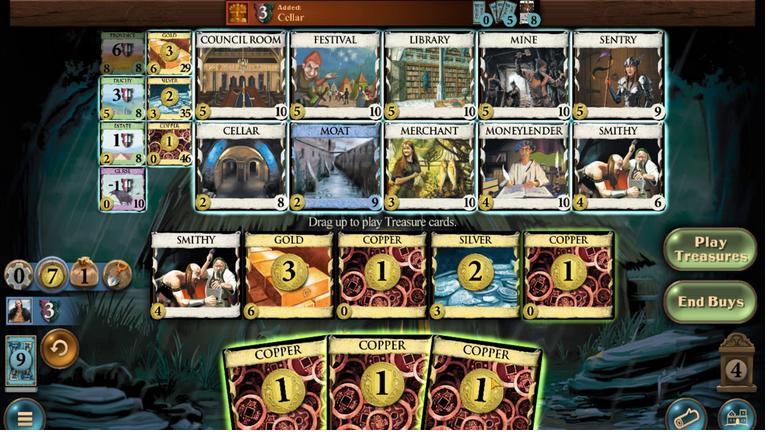 
Action: Mouse pressed left at (516, 287)
Screenshot: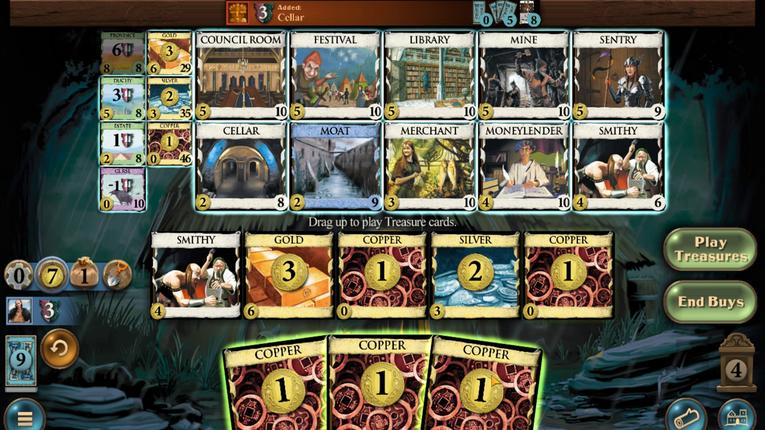 
Action: Mouse moved to (181, 244)
Screenshot: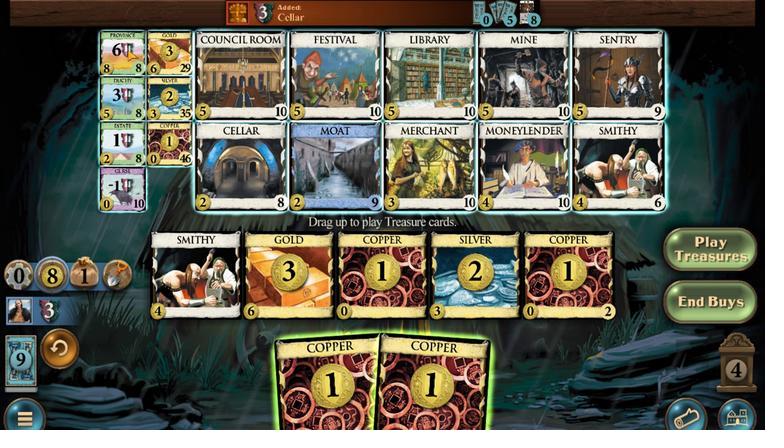 
Action: Mouse pressed left at (181, 244)
Screenshot: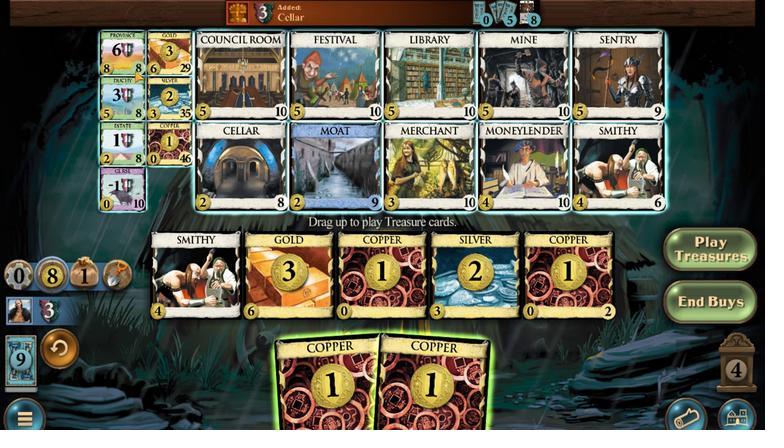 
Action: Mouse moved to (407, 288)
Screenshot: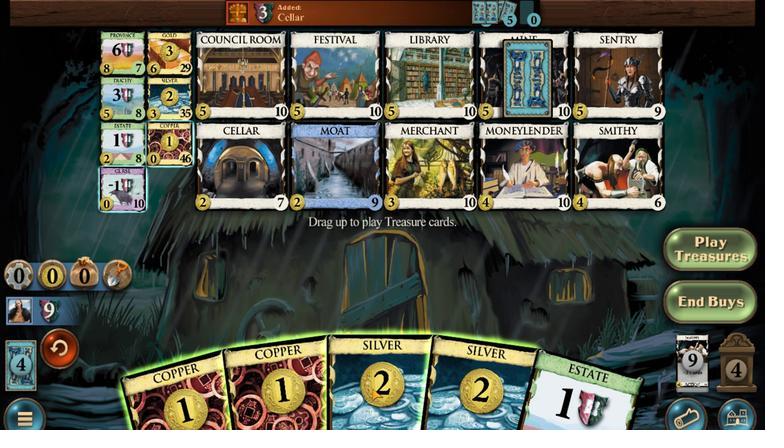 
Action: Mouse pressed left at (407, 288)
Screenshot: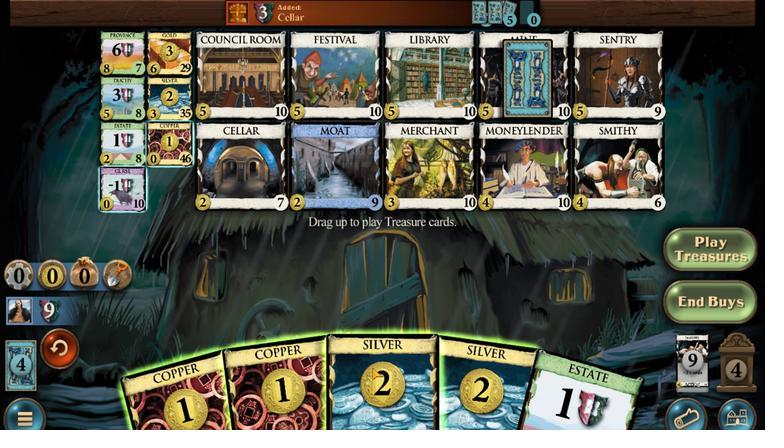 
Action: Mouse moved to (459, 287)
Screenshot: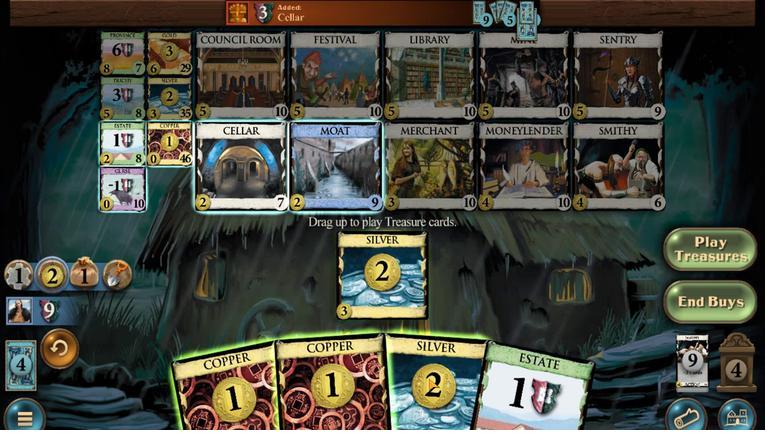 
Action: Mouse pressed left at (459, 287)
Screenshot: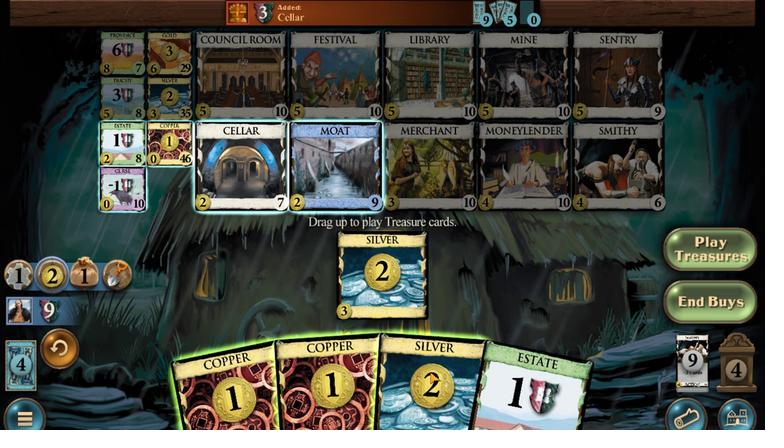 
Action: Mouse moved to (624, 259)
Screenshot: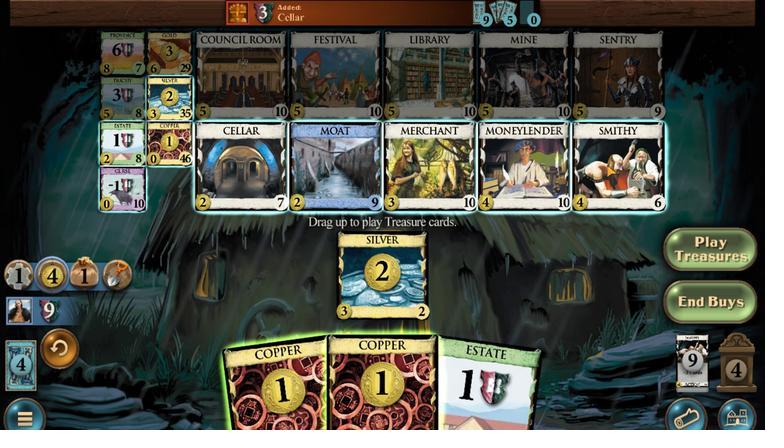 
Action: Mouse pressed left at (624, 259)
Screenshot: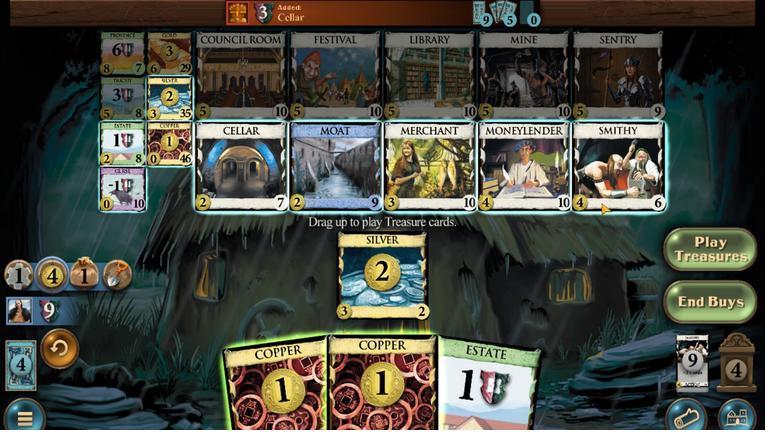 
Action: Mouse moved to (258, 287)
Screenshot: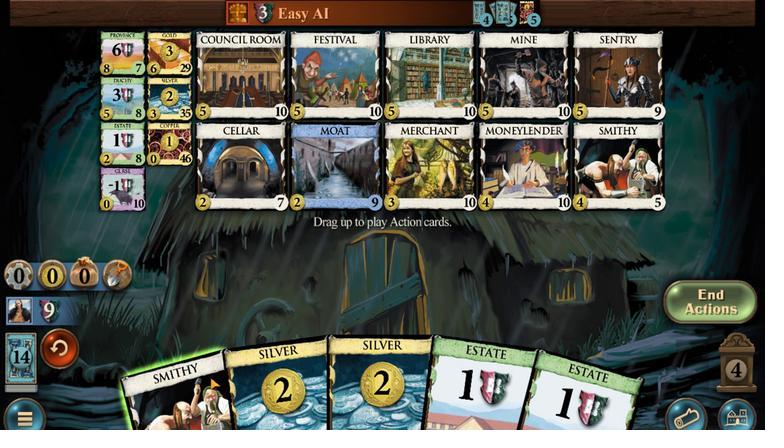 
Action: Mouse pressed left at (258, 287)
Screenshot: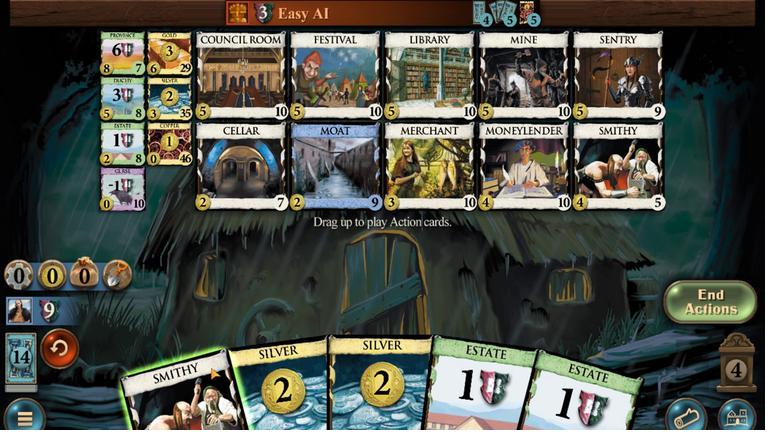 
Action: Mouse moved to (463, 288)
Screenshot: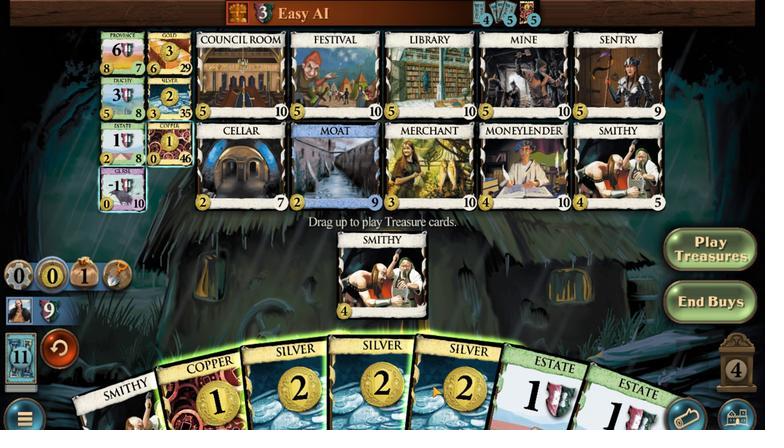 
Action: Mouse pressed left at (463, 288)
Screenshot: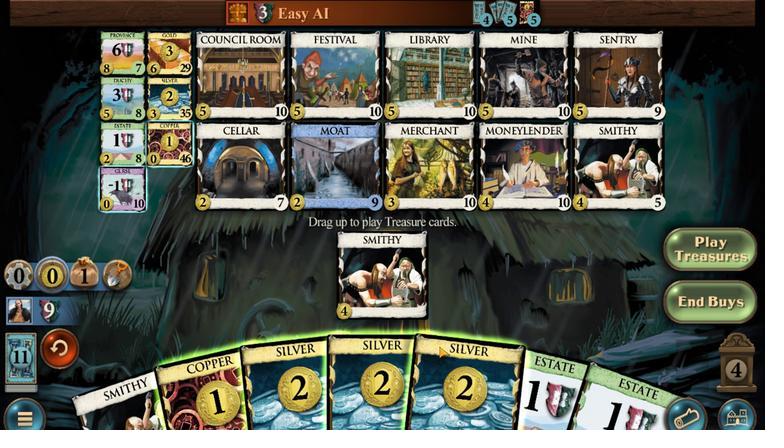 
Action: Mouse moved to (417, 286)
Screenshot: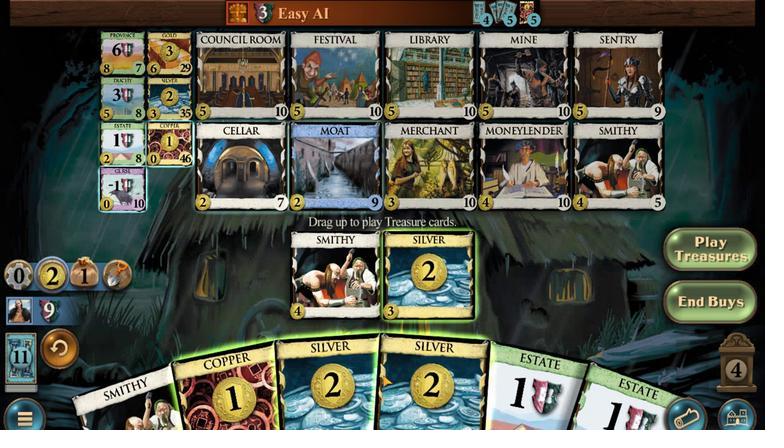 
Action: Mouse pressed left at (417, 286)
Screenshot: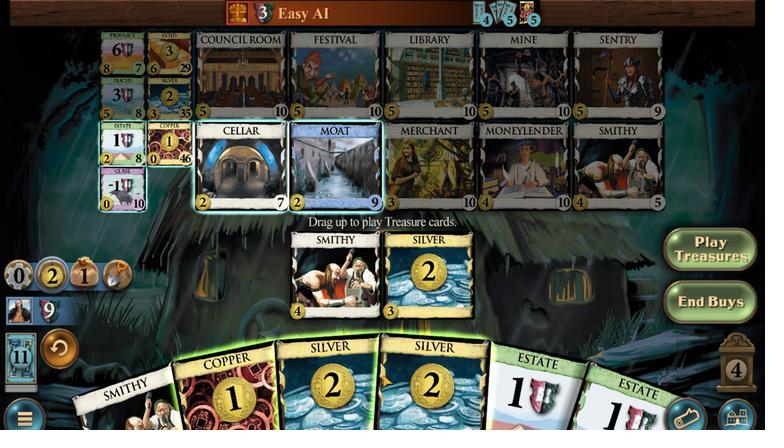 
Action: Mouse moved to (411, 286)
Screenshot: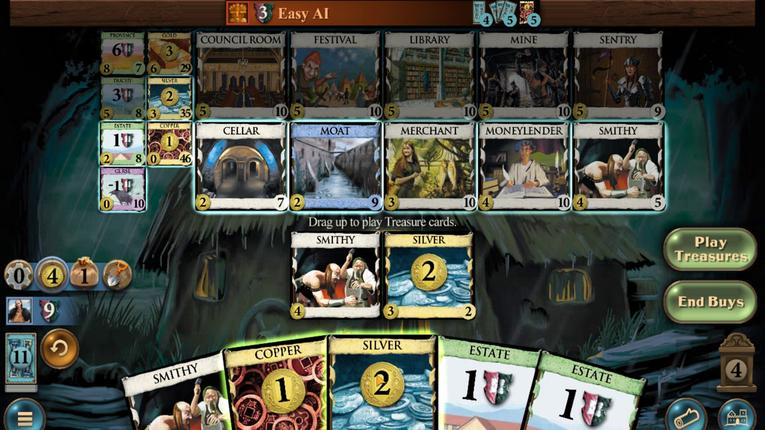 
Action: Mouse pressed left at (411, 286)
Screenshot: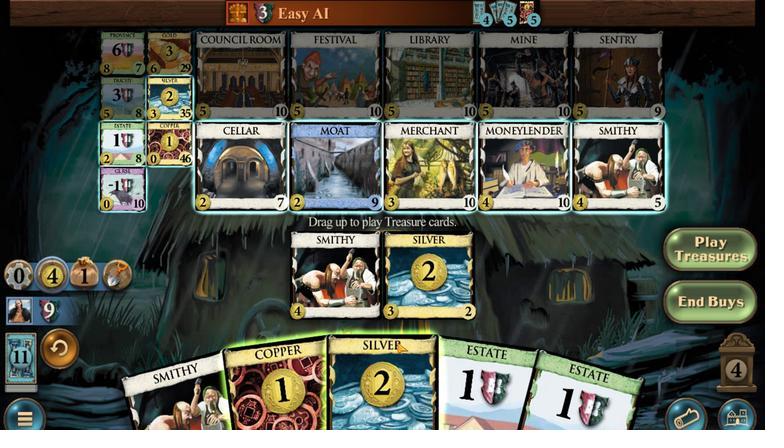 
Action: Mouse moved to (217, 244)
Screenshot: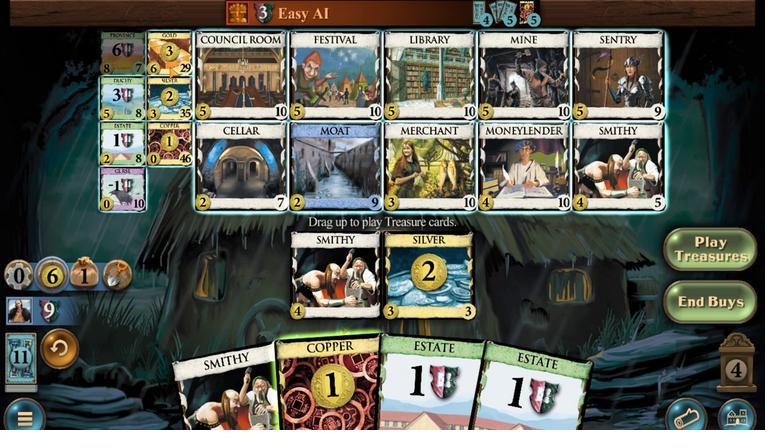 
Action: Mouse pressed left at (217, 244)
Screenshot: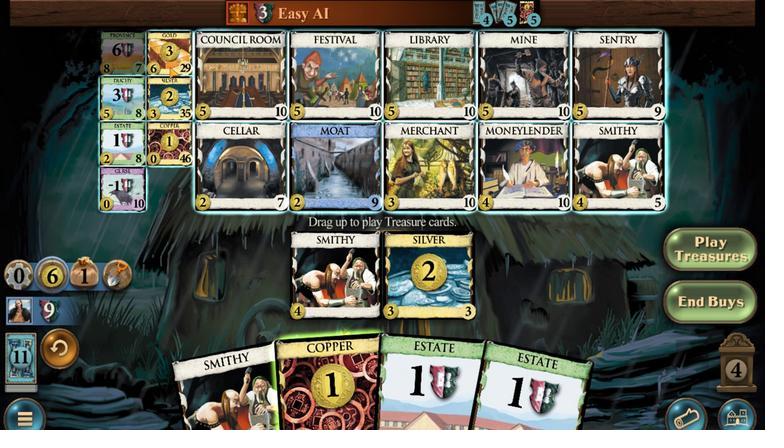 
Action: Mouse moved to (230, 291)
Screenshot: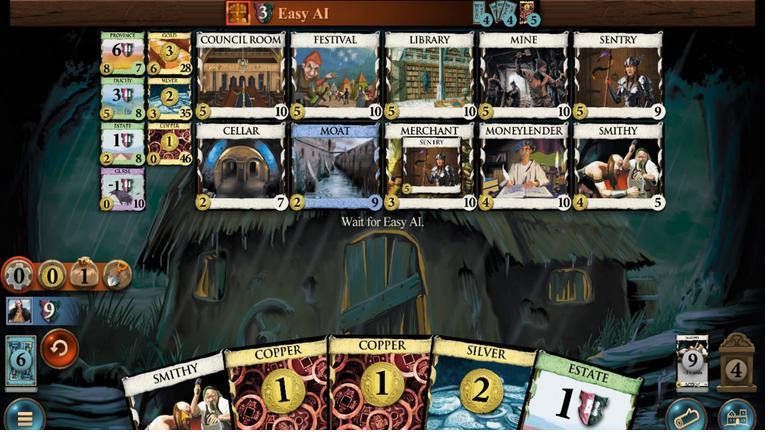 
Action: Mouse pressed left at (230, 291)
Screenshot: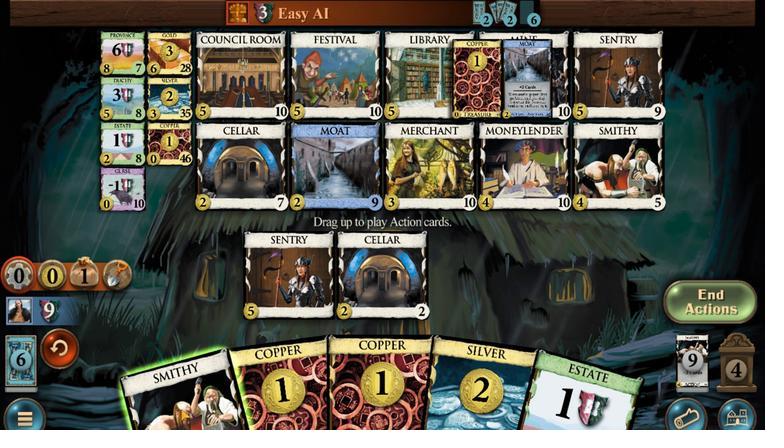 
Action: Mouse moved to (196, 290)
Screenshot: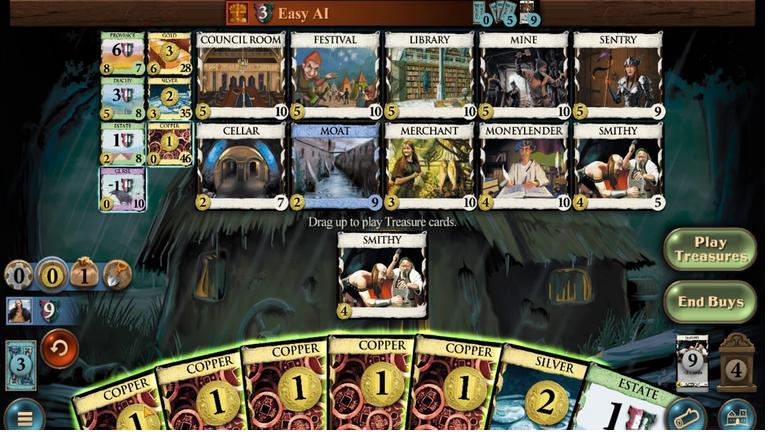 
Action: Mouse pressed left at (196, 290)
Screenshot: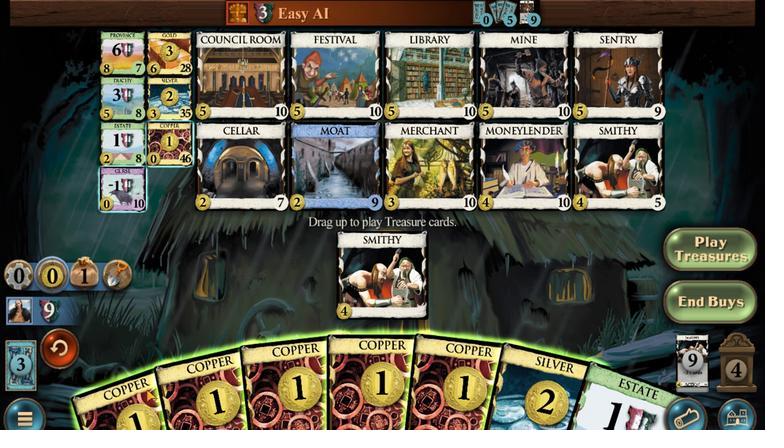 
Action: Mouse moved to (210, 286)
Screenshot: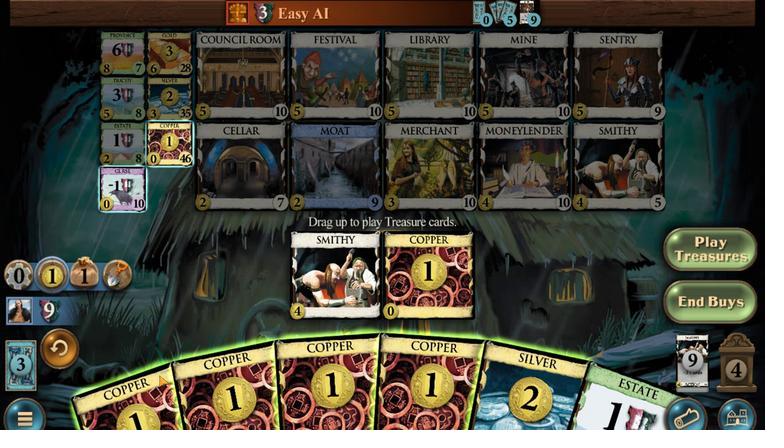 
Action: Mouse pressed left at (210, 286)
Screenshot: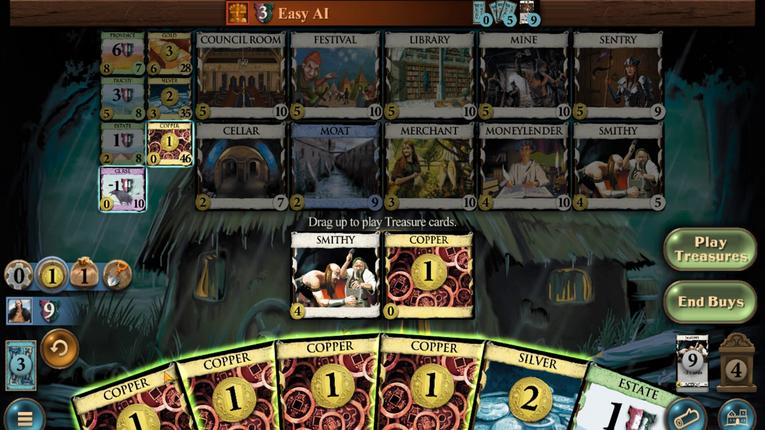 
Action: Mouse moved to (242, 287)
Screenshot: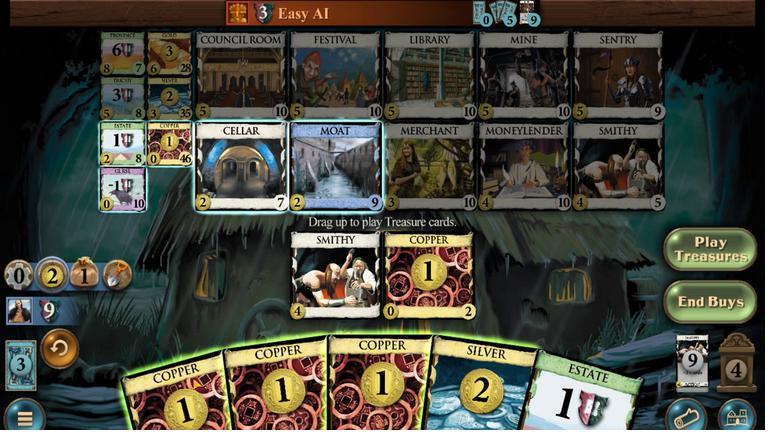 
Action: Mouse pressed left at (242, 287)
Screenshot: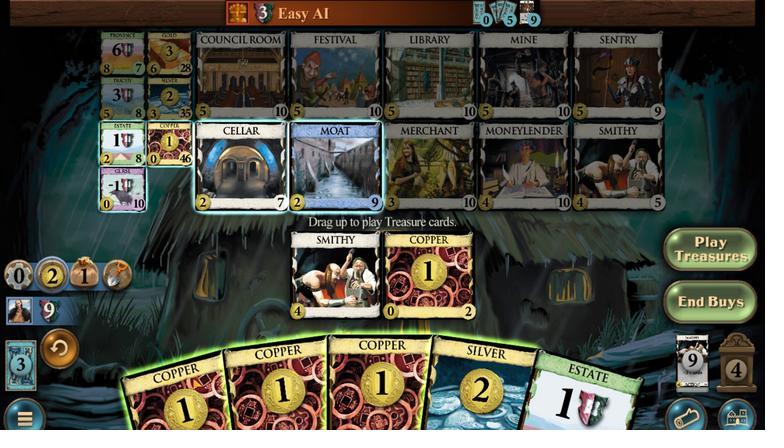 
Action: Mouse moved to (280, 288)
Screenshot: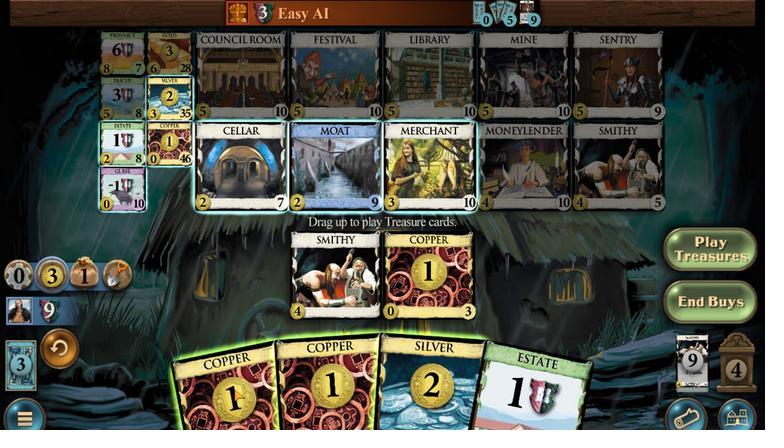 
Action: Mouse pressed left at (280, 288)
Screenshot: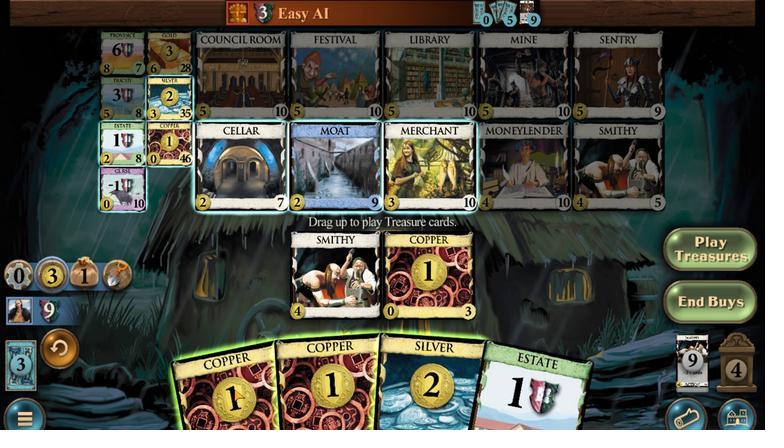 
Action: Mouse moved to (342, 285)
Screenshot: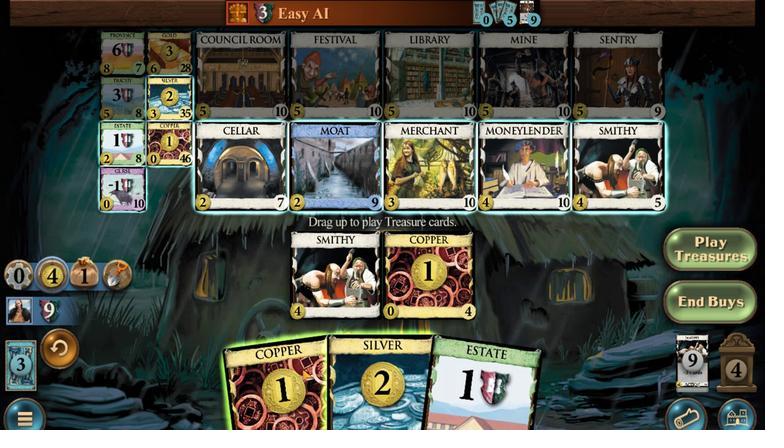 
Action: Mouse pressed left at (342, 285)
Screenshot: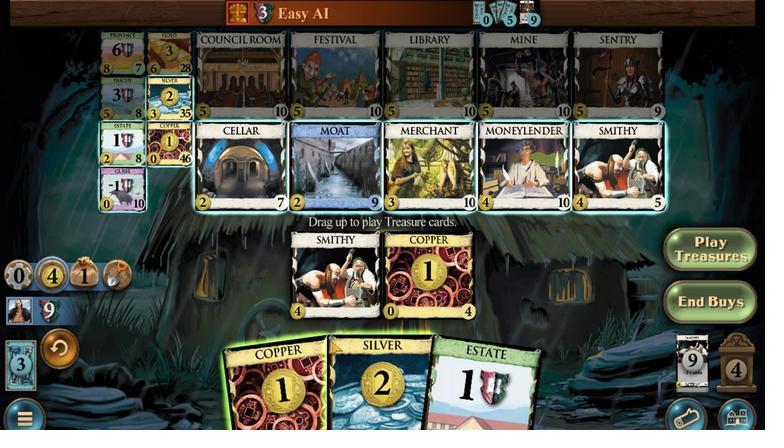 
Action: Mouse moved to (174, 250)
Screenshot: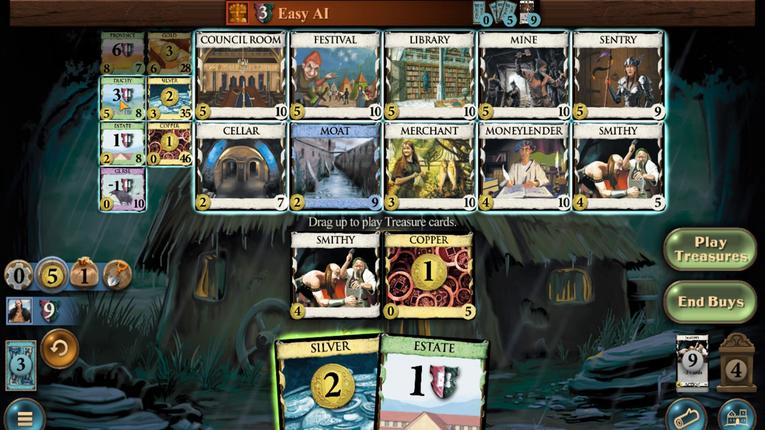 
Action: Mouse pressed left at (174, 250)
Screenshot: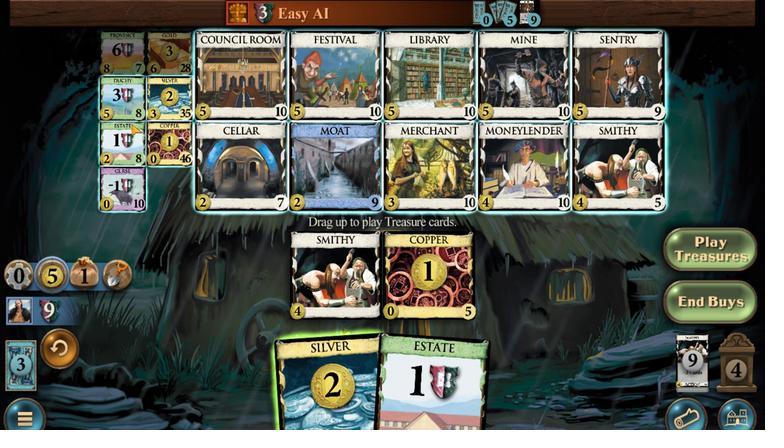 
Action: Mouse moved to (229, 287)
Screenshot: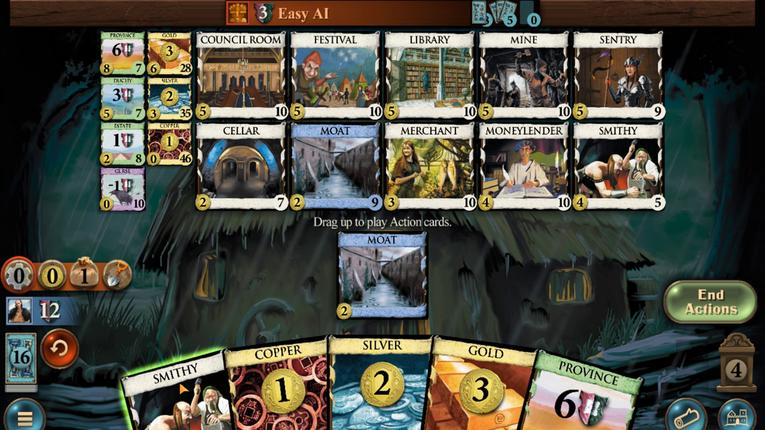 
Action: Mouse pressed left at (229, 287)
Screenshot: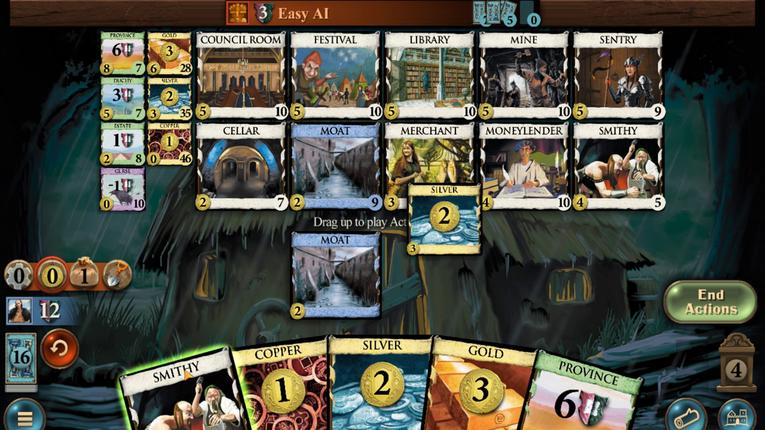 
Action: Mouse moved to (481, 288)
Screenshot: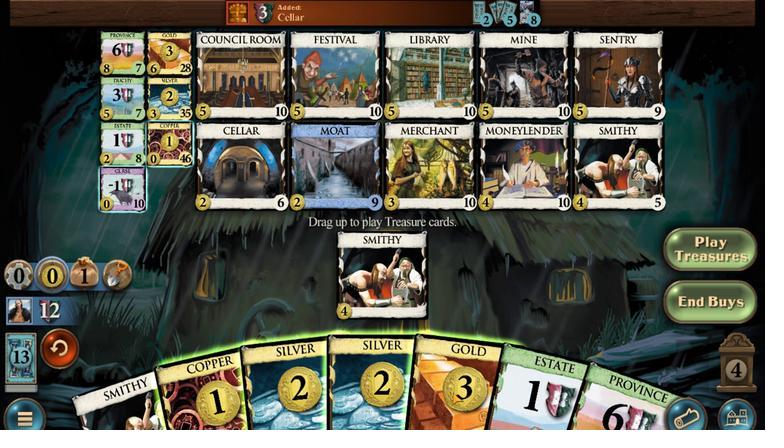 
Action: Mouse pressed left at (481, 288)
Screenshot: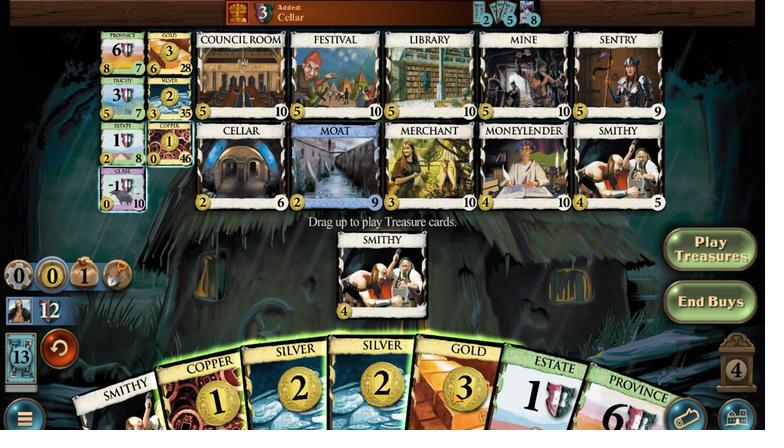 
Action: Mouse moved to (471, 285)
Screenshot: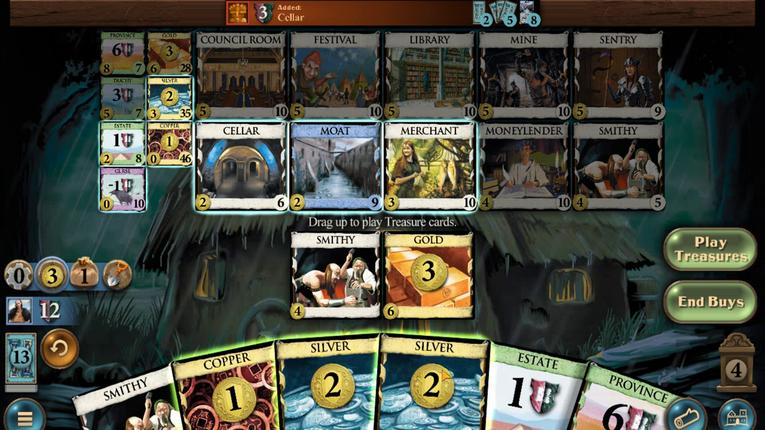 
Action: Mouse pressed left at (471, 285)
Screenshot: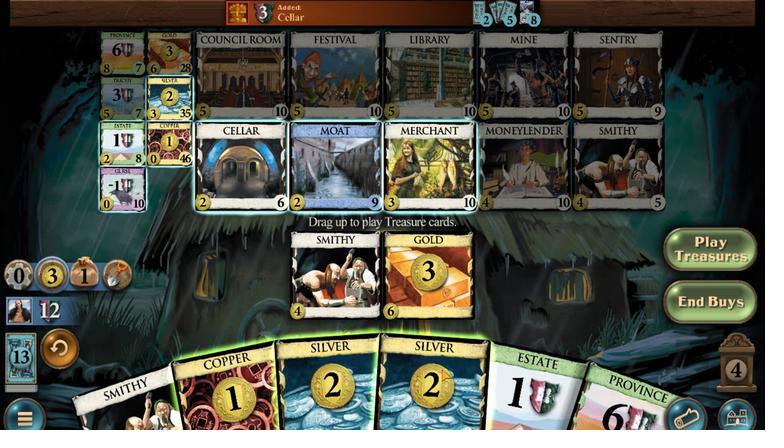 
Action: Mouse moved to (434, 285)
Screenshot: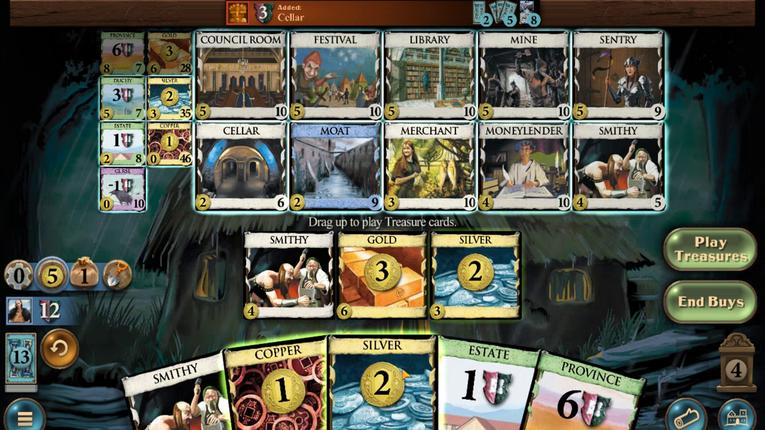 
Action: Mouse pressed left at (434, 285)
Screenshot: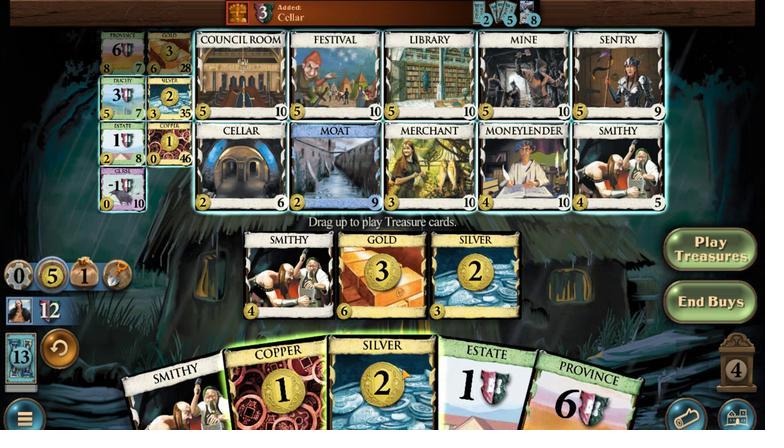 
Action: Mouse moved to (382, 286)
Screenshot: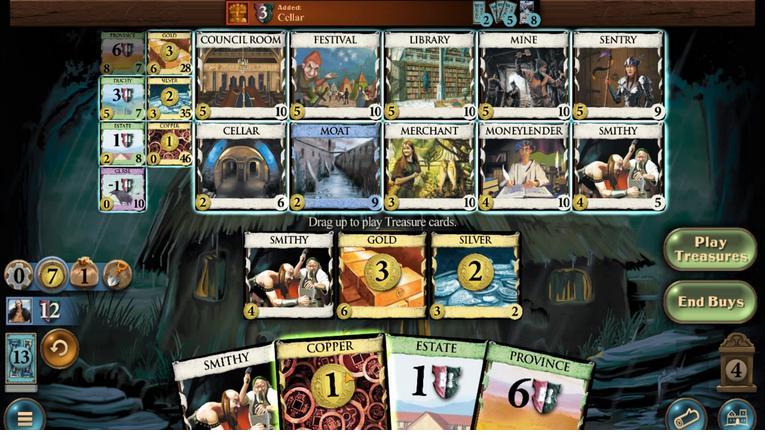 
Action: Mouse pressed left at (382, 286)
Screenshot: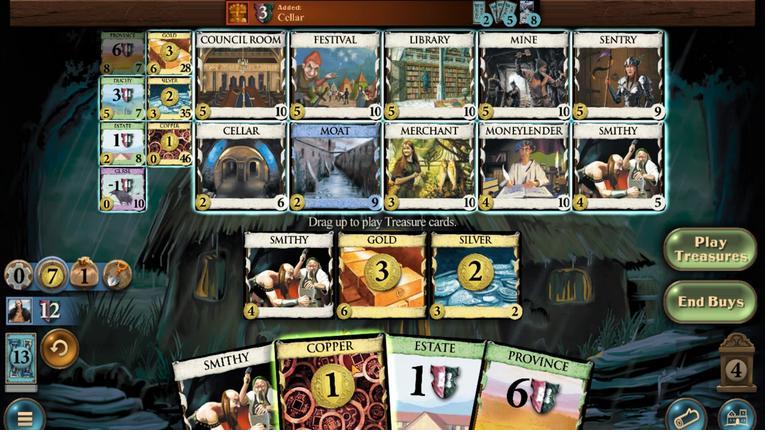 
Action: Mouse moved to (181, 245)
Screenshot: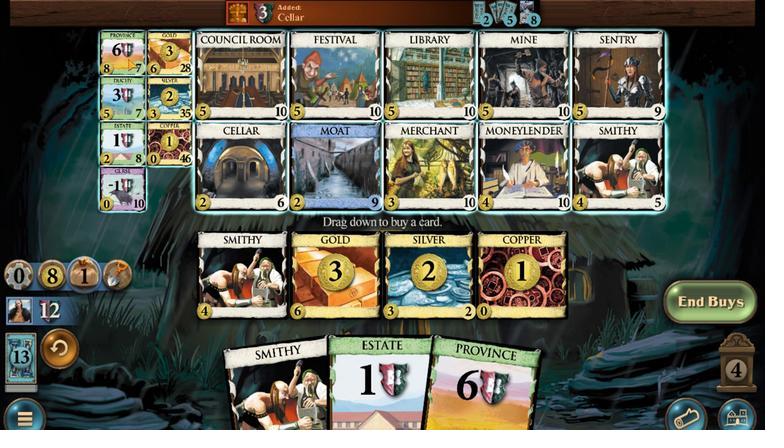 
Action: Mouse pressed left at (181, 245)
Screenshot: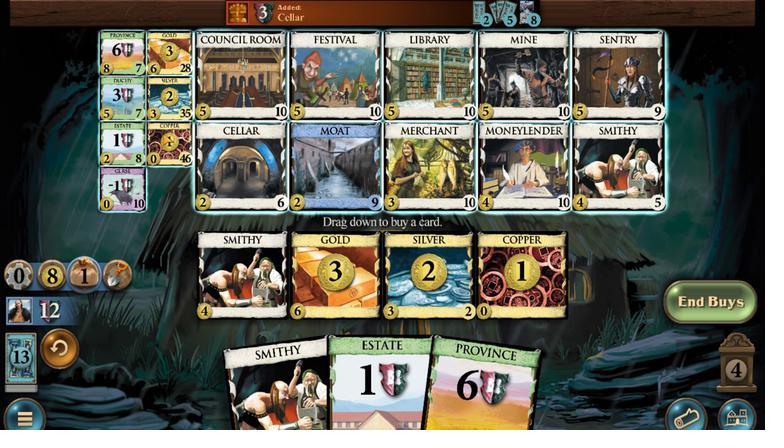 
Action: Mouse moved to (391, 288)
Screenshot: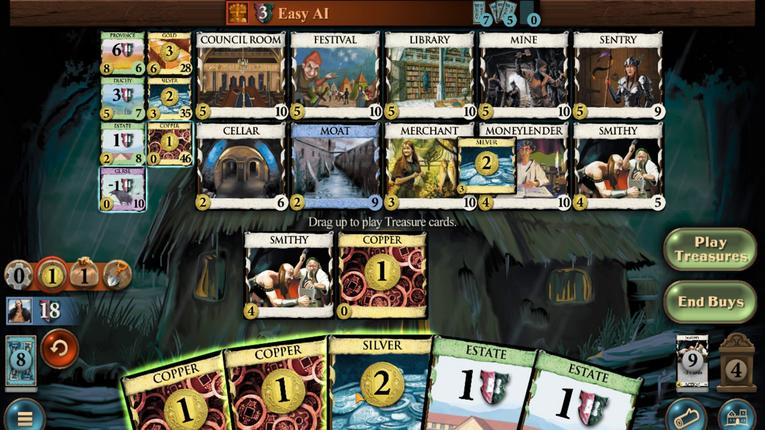 
Action: Mouse pressed left at (391, 288)
Screenshot: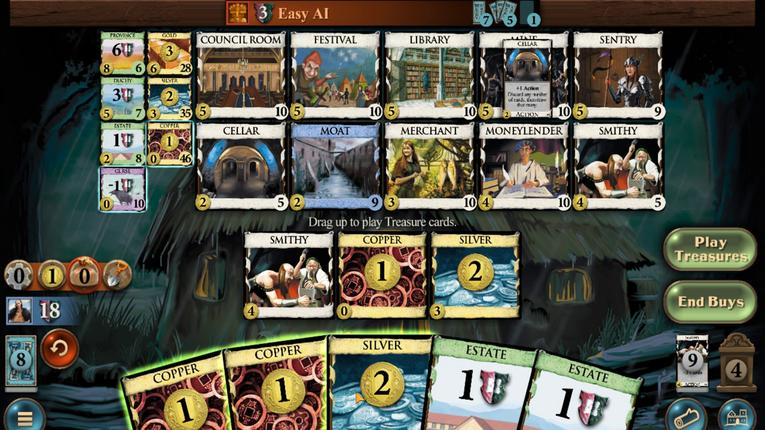 
Action: Mouse moved to (342, 290)
Screenshot: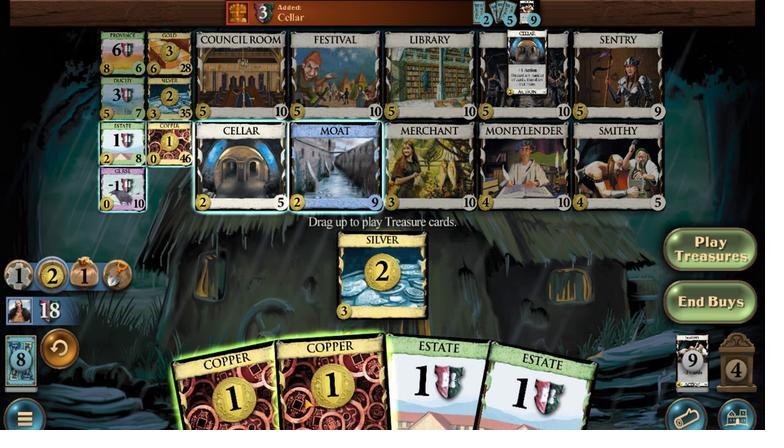 
Action: Mouse pressed left at (342, 290)
Screenshot: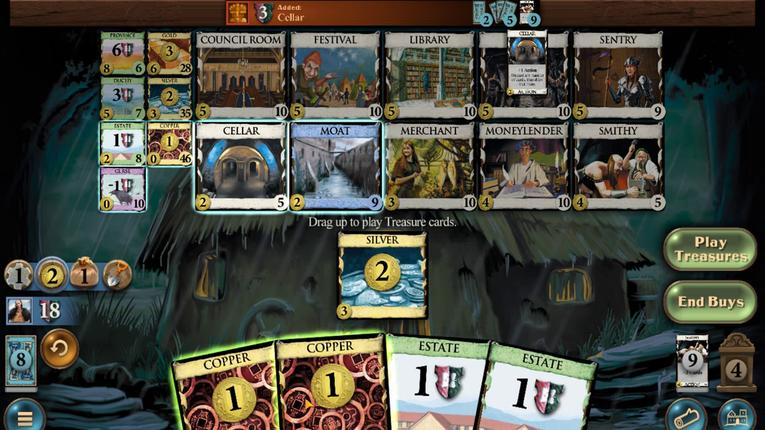 
Action: Mouse moved to (217, 247)
Screenshot: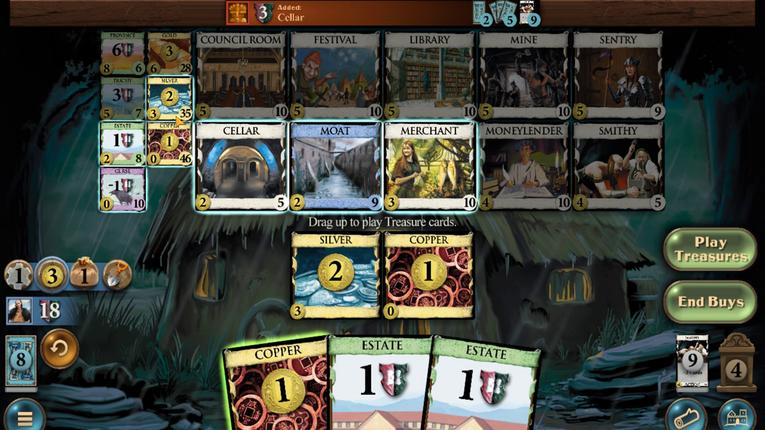 
Action: Mouse pressed left at (217, 247)
Screenshot: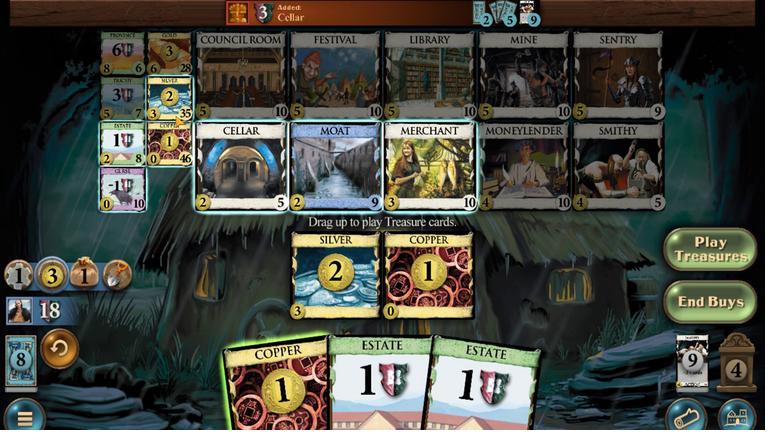 
Action: Mouse moved to (242, 288)
Screenshot: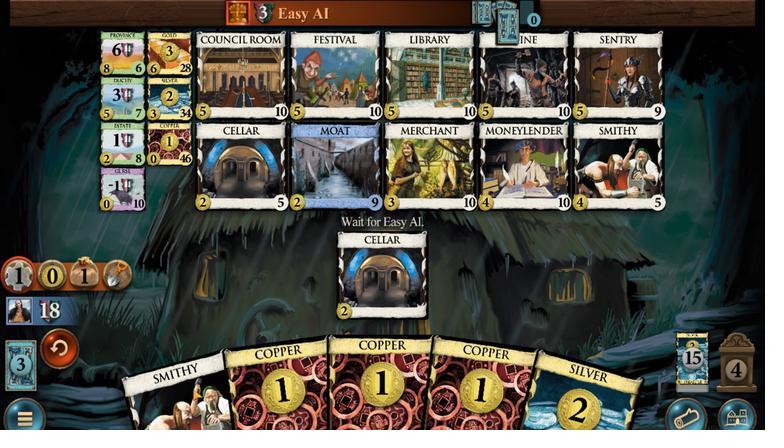 
Action: Mouse pressed left at (242, 288)
Screenshot: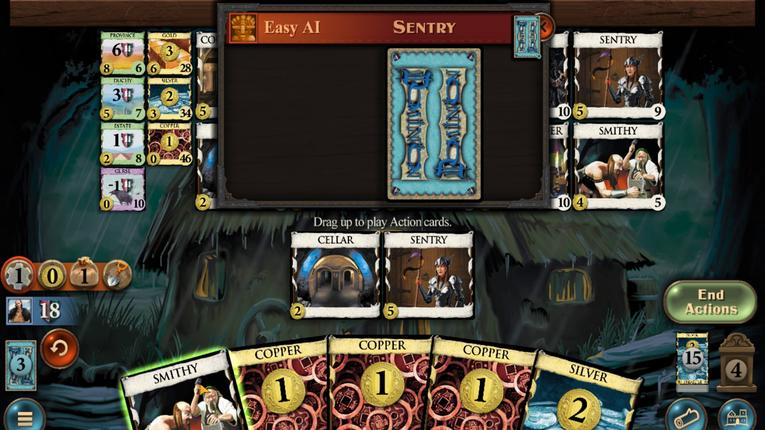 
Action: Mouse moved to (553, 288)
Screenshot: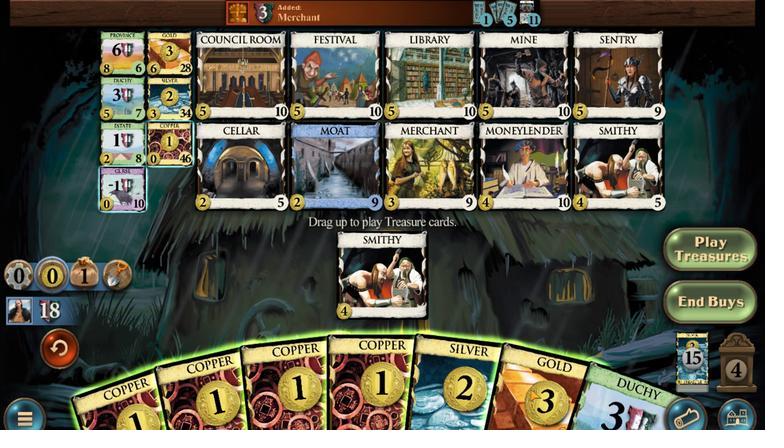 
Action: Mouse pressed left at (553, 288)
Screenshot: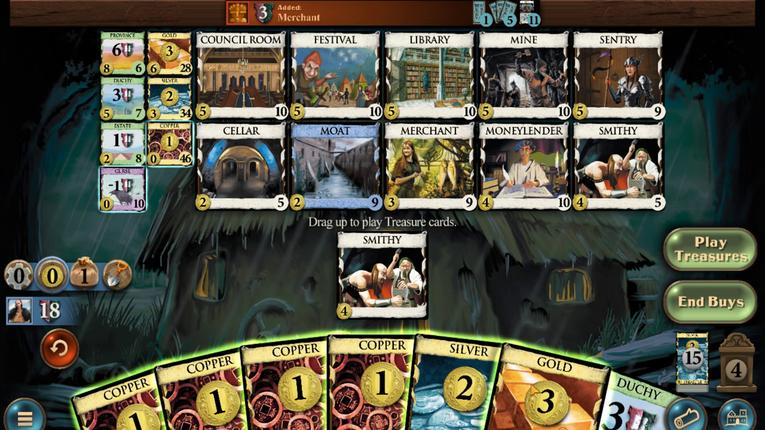 
Action: Mouse moved to (528, 285)
Screenshot: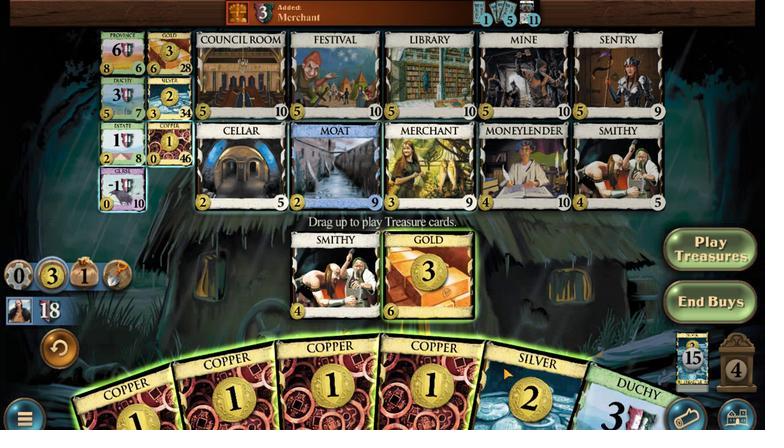 
Action: Mouse pressed left at (528, 285)
Screenshot: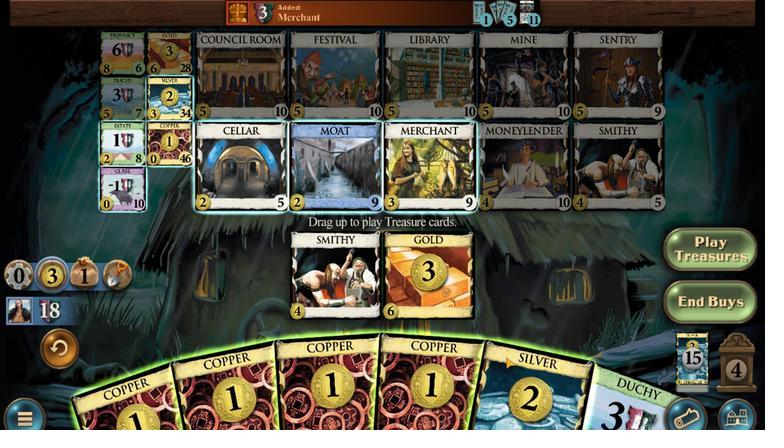 
Action: Mouse moved to (504, 285)
Screenshot: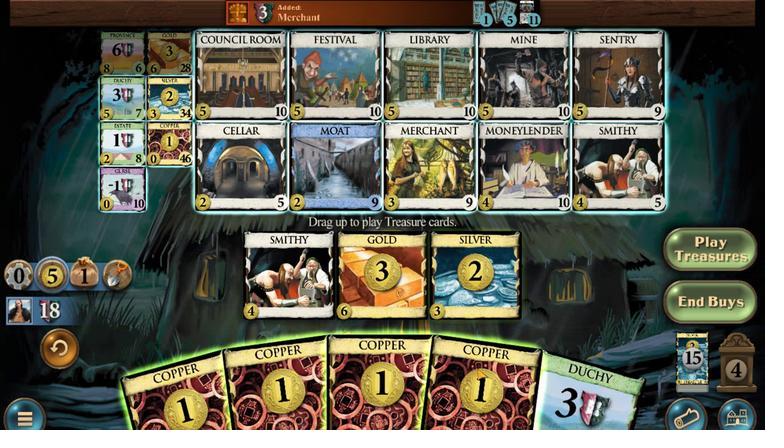 
Action: Mouse pressed left at (504, 285)
Screenshot: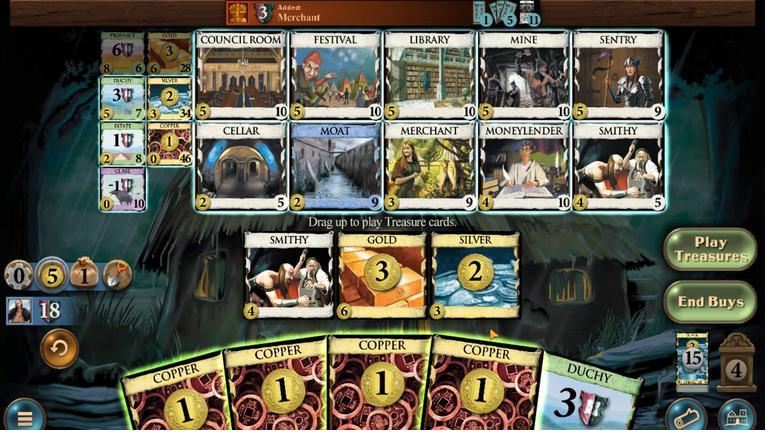 
Action: Mouse moved to (462, 288)
Screenshot: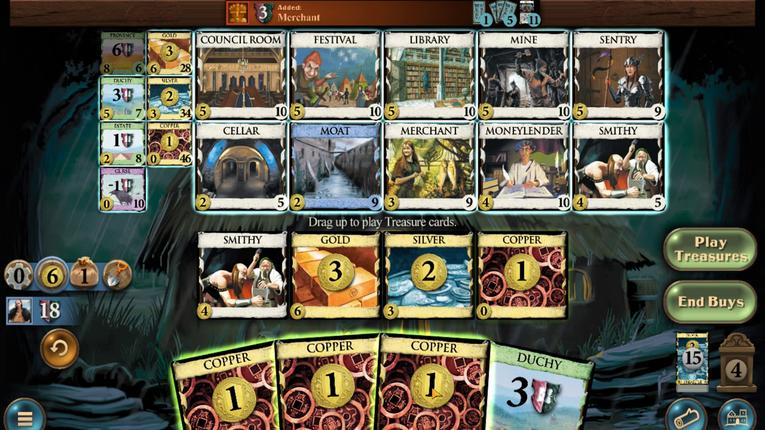 
Action: Mouse pressed left at (462, 288)
Screenshot: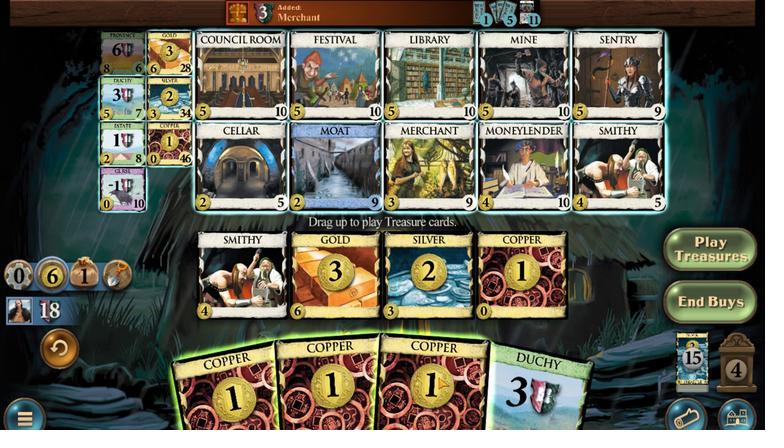 
Action: Mouse moved to (431, 287)
Screenshot: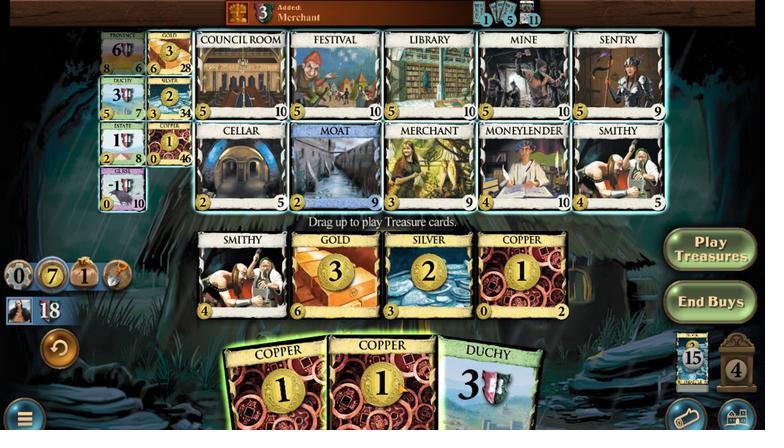 
Action: Mouse pressed left at (431, 287)
Screenshot: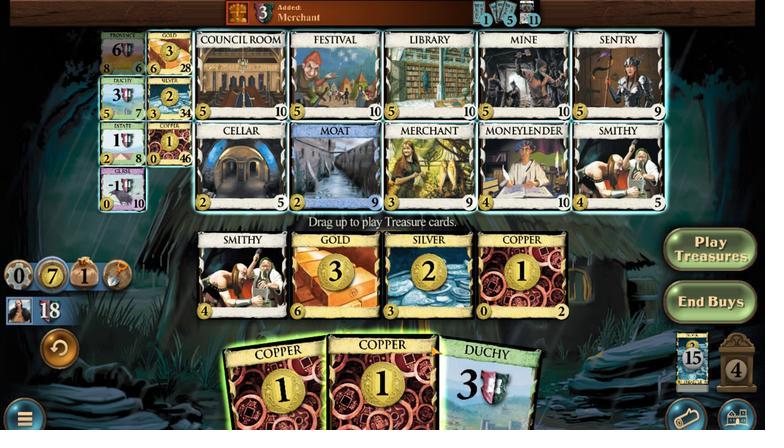 
Action: Mouse moved to (199, 244)
Screenshot: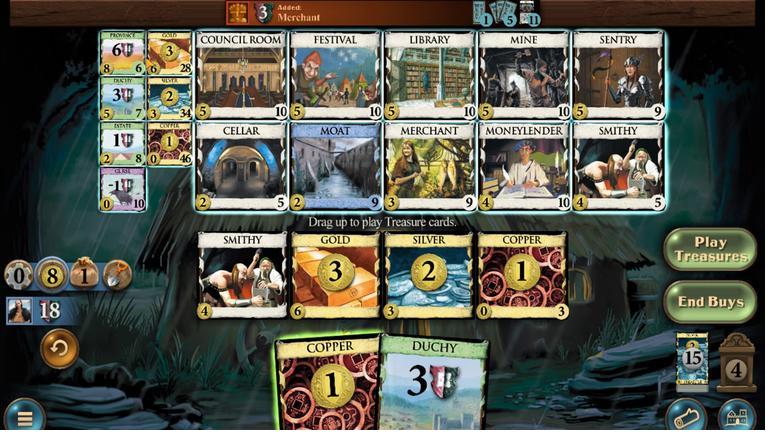 
Action: Mouse pressed left at (199, 244)
Screenshot: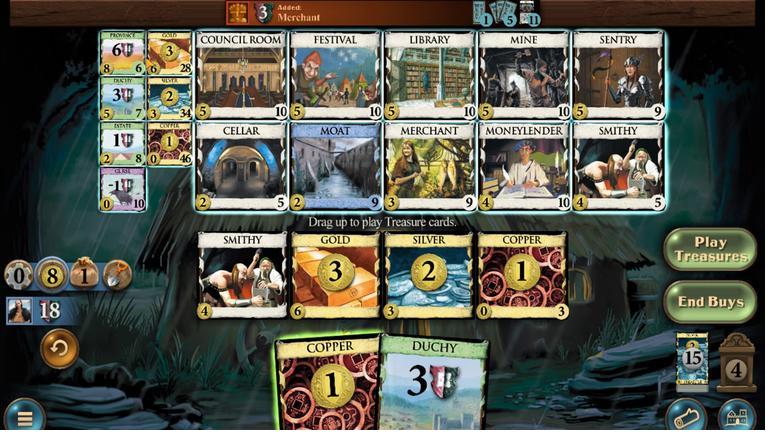 
Action: Mouse moved to (178, 244)
Screenshot: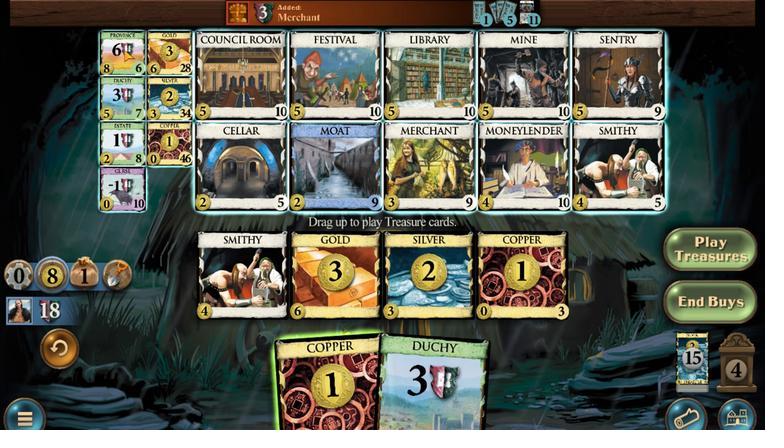 
Action: Mouse pressed left at (178, 244)
Screenshot: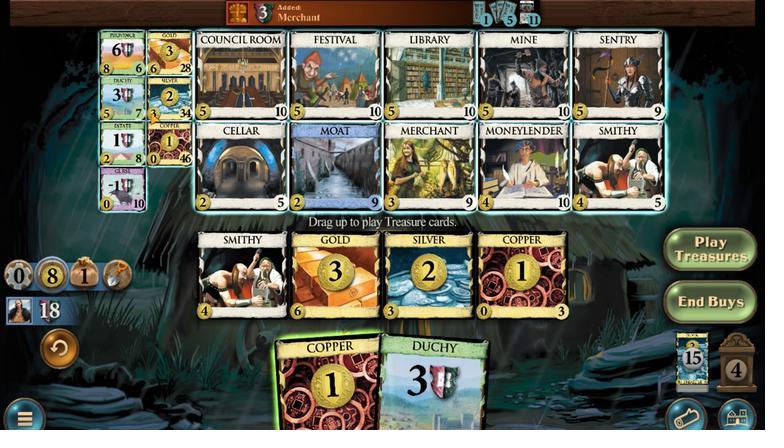 
Action: Mouse moved to (330, 287)
Screenshot: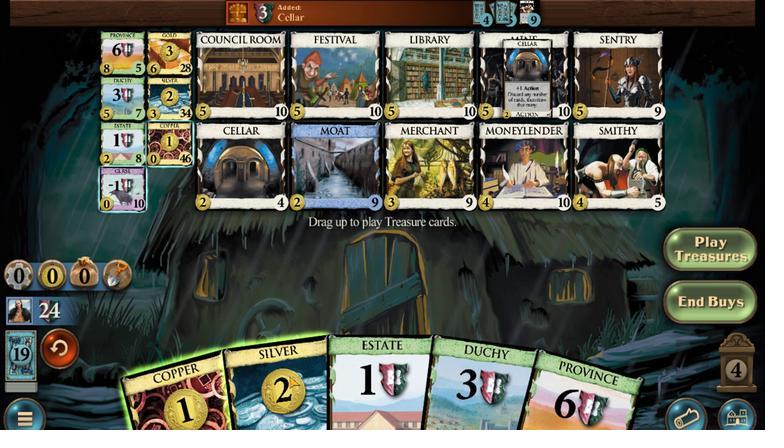 
Action: Mouse pressed left at (330, 287)
Screenshot: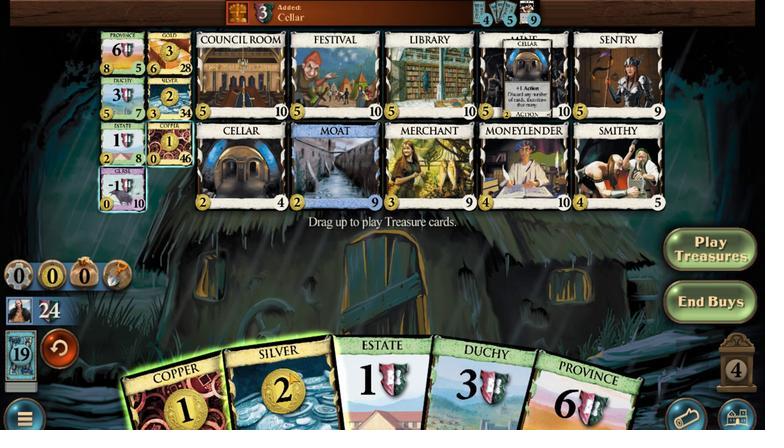 
Action: Mouse moved to (282, 284)
Screenshot: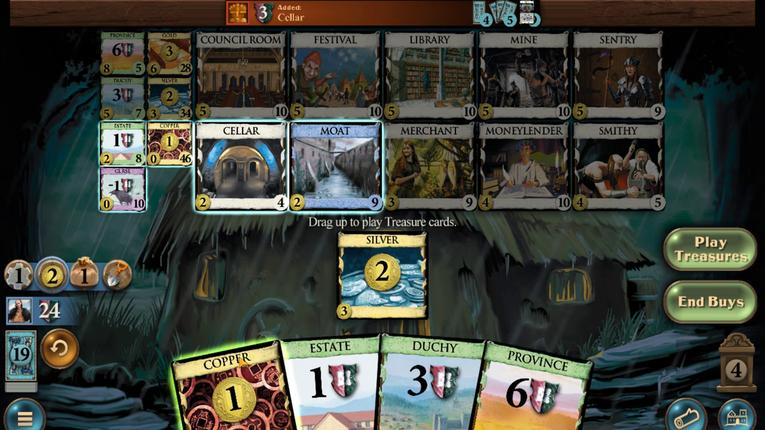 
Action: Mouse pressed left at (282, 284)
Screenshot: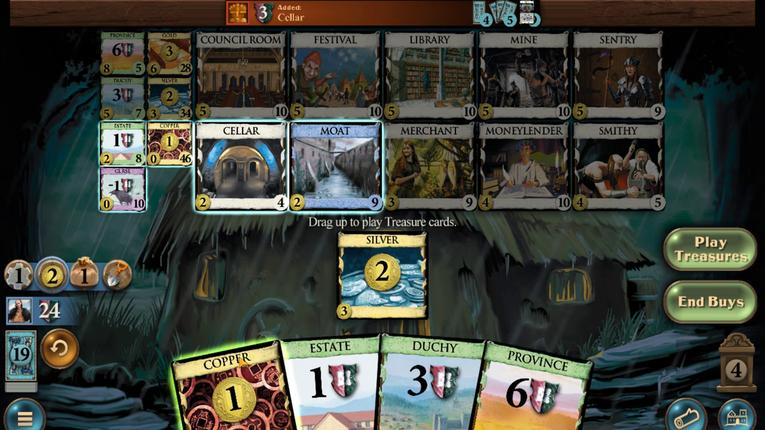
Action: Mouse moved to (214, 250)
Screenshot: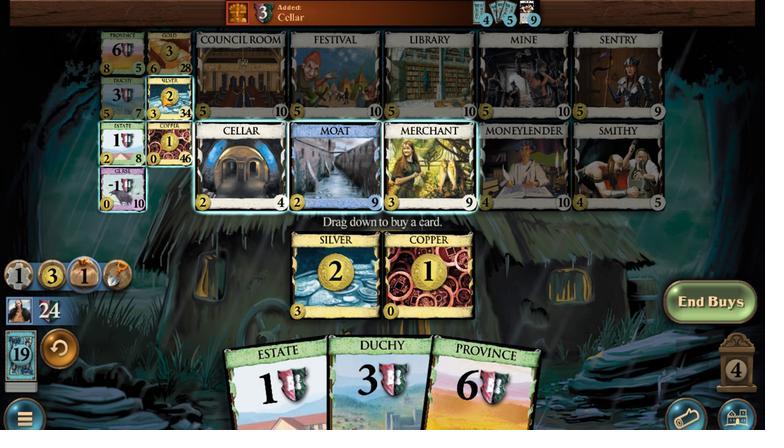 
Action: Mouse pressed left at (214, 250)
Screenshot: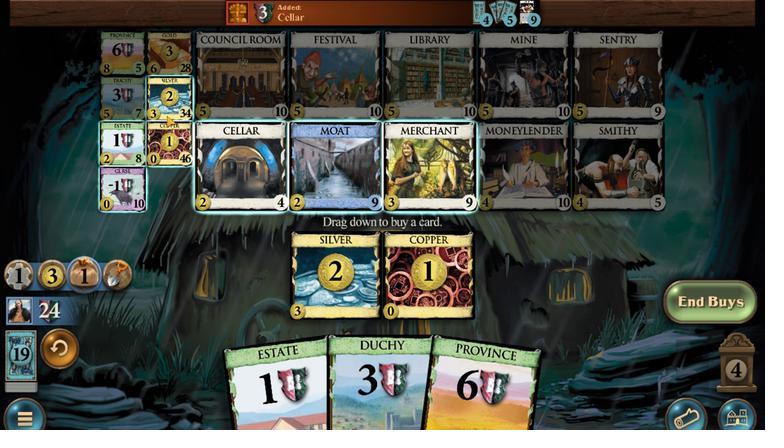 
Action: Mouse moved to (242, 288)
Screenshot: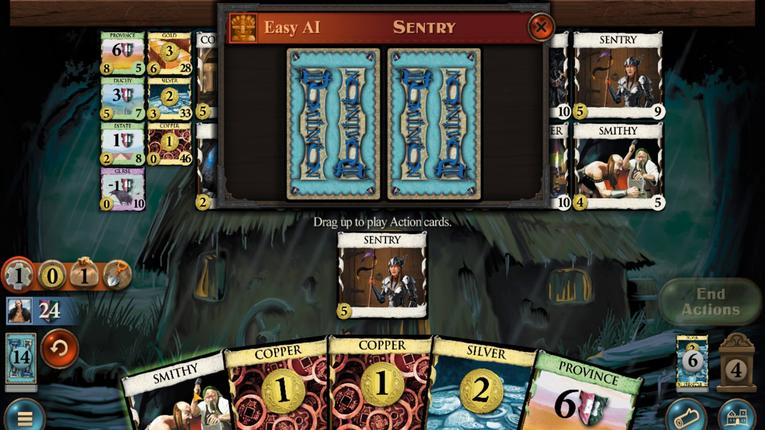 
Action: Mouse pressed left at (242, 288)
Screenshot: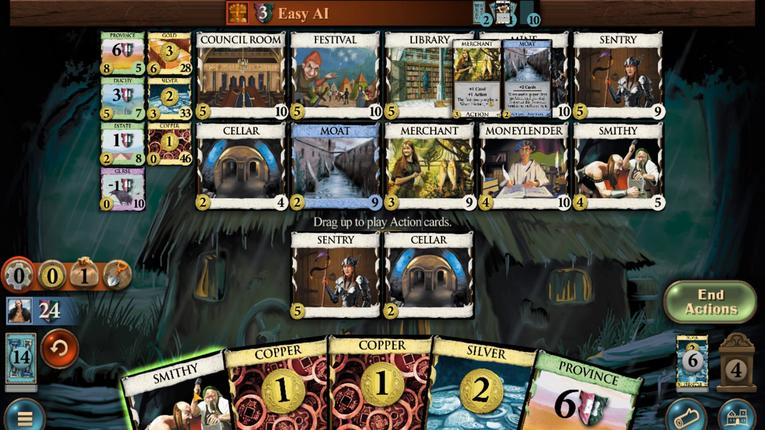
Action: Mouse moved to (268, 290)
Screenshot: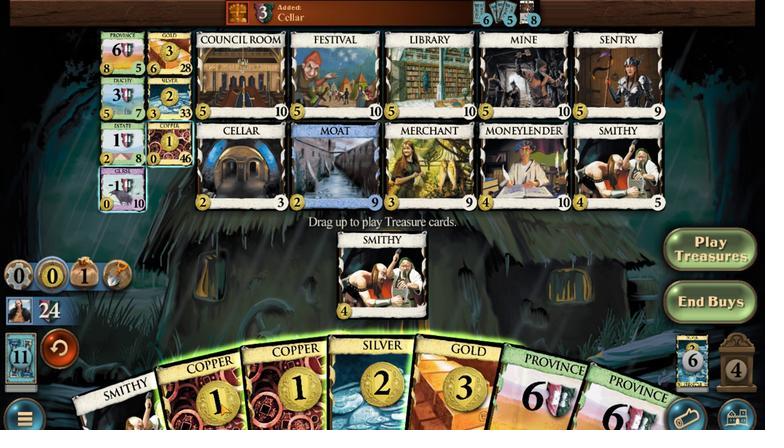 
Action: Mouse pressed left at (268, 290)
Screenshot: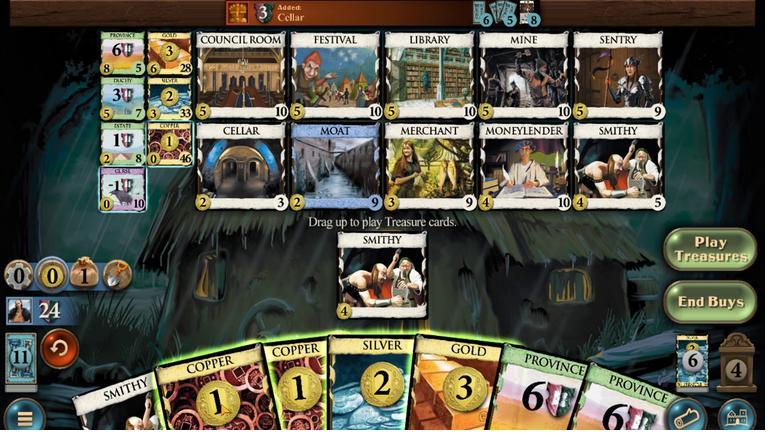 
Action: Mouse moved to (260, 291)
Screenshot: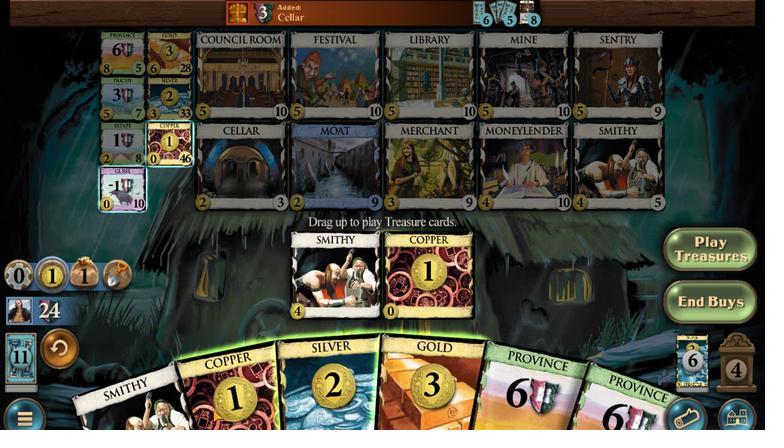 
Action: Mouse pressed left at (260, 291)
Screenshot: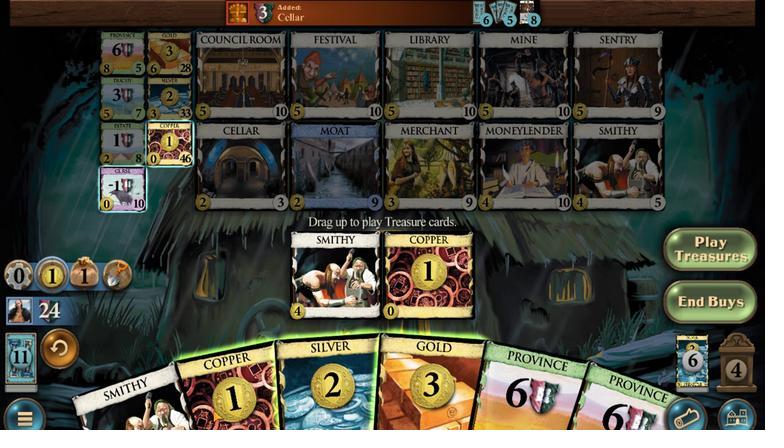 
Action: Mouse moved to (312, 287)
Screenshot: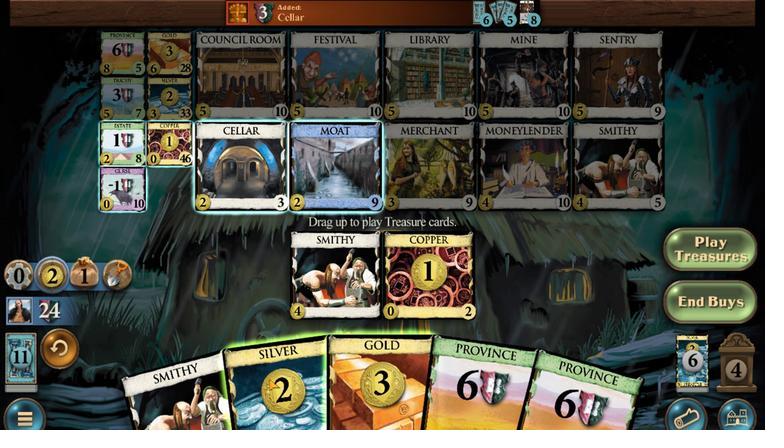 
Action: Mouse pressed left at (312, 287)
Screenshot: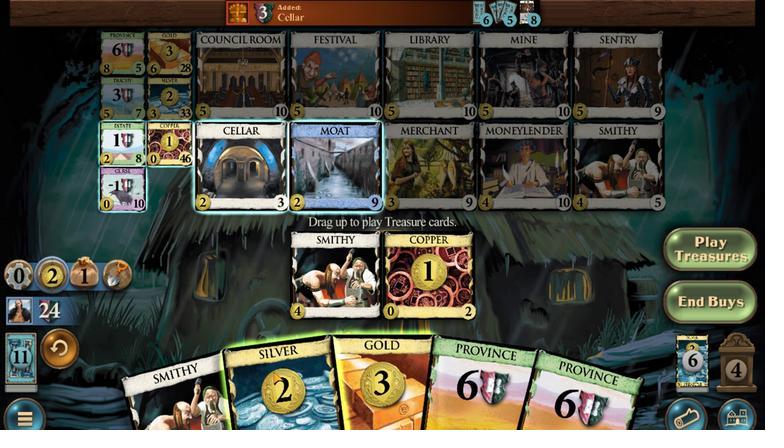 
Action: Mouse moved to (615, 260)
Screenshot: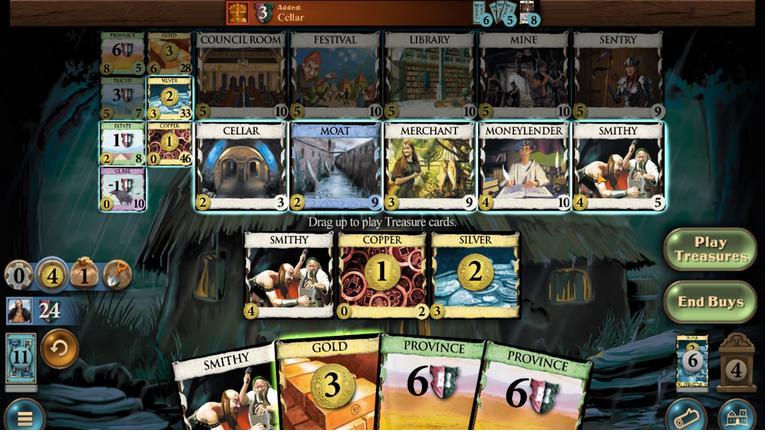 
Action: Mouse pressed left at (615, 260)
Screenshot: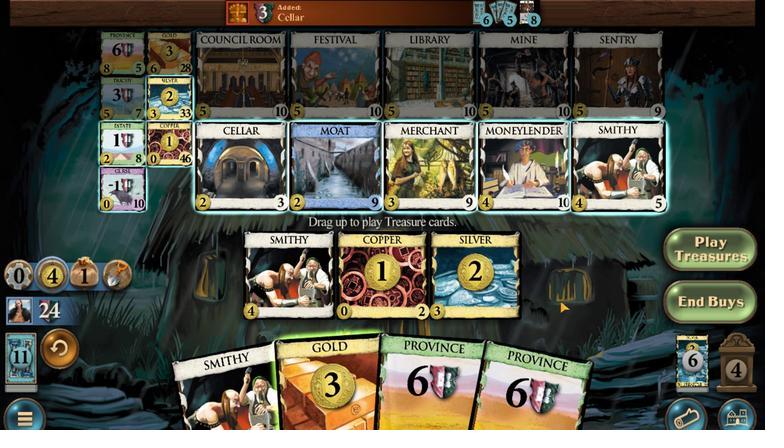 
Action: Mouse moved to (255, 288)
Screenshot: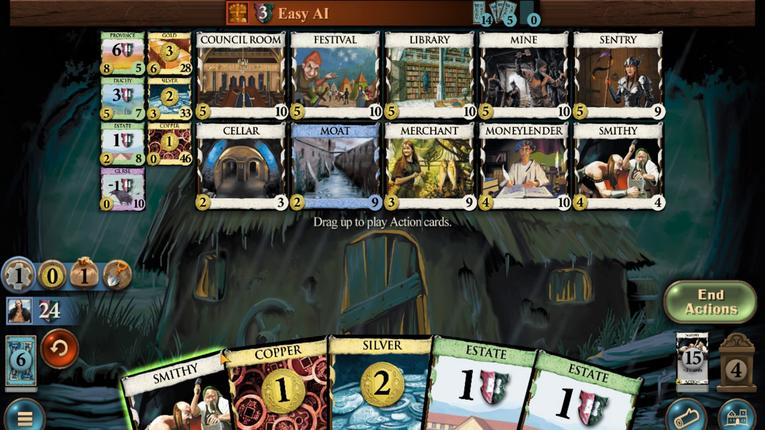 
Action: Mouse pressed left at (255, 288)
Screenshot: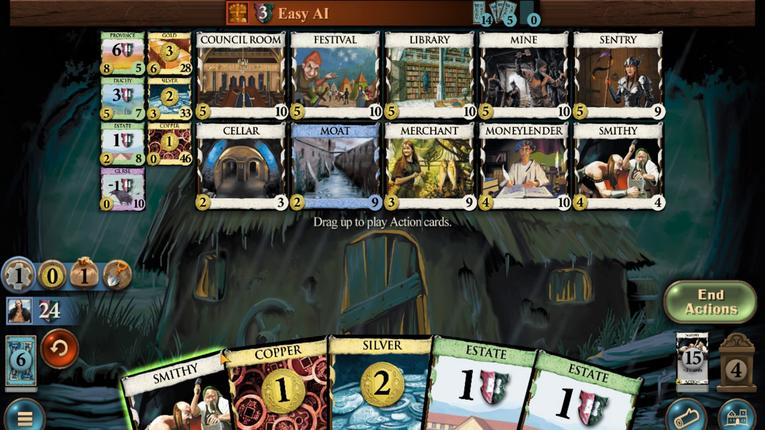 
Action: Mouse moved to (476, 288)
Screenshot: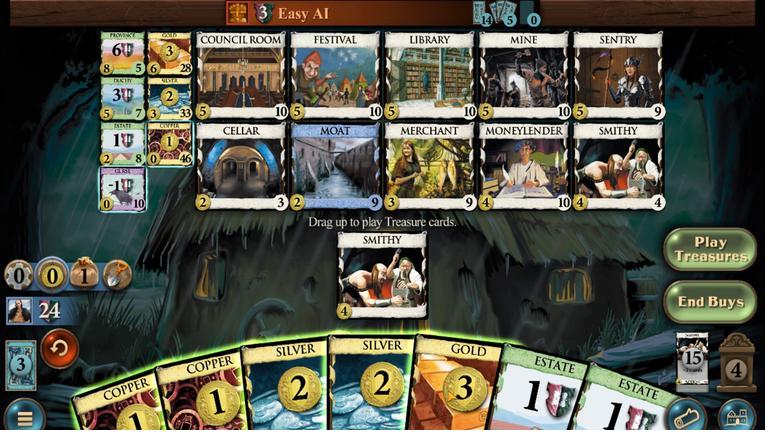 
Action: Mouse pressed left at (476, 288)
Screenshot: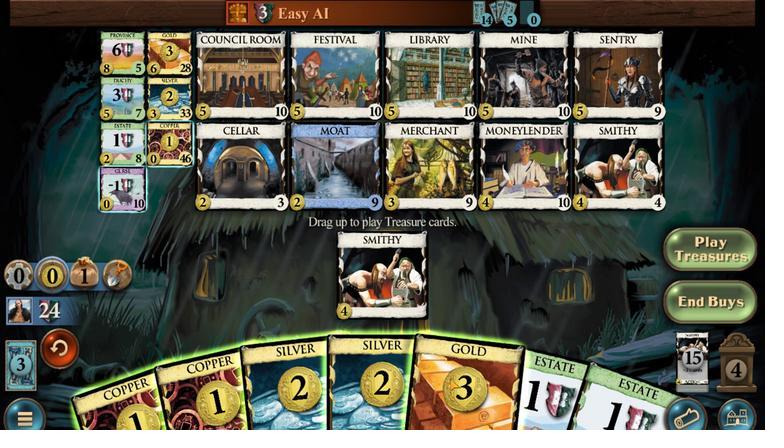 
Action: Mouse moved to (452, 285)
Screenshot: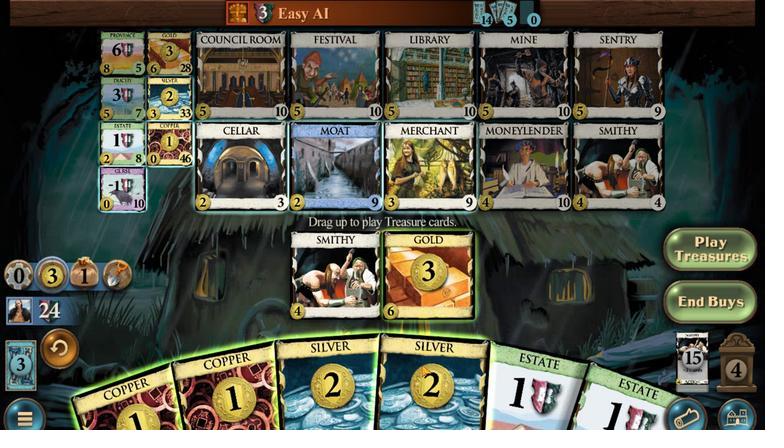 
Action: Mouse pressed left at (452, 285)
Screenshot: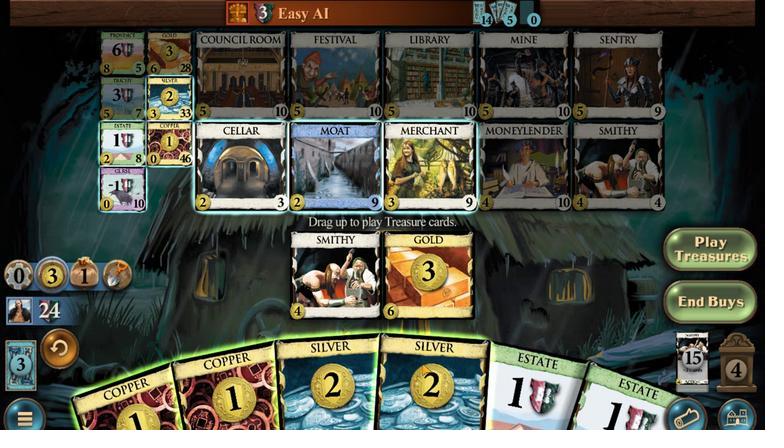
Action: Mouse moved to (420, 287)
Screenshot: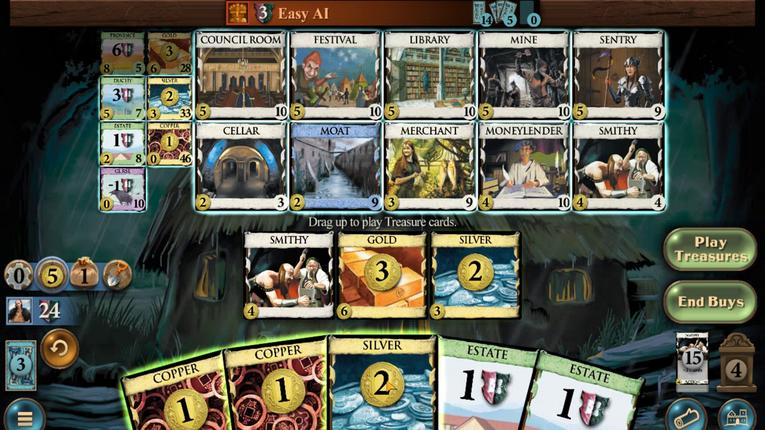 
Action: Mouse pressed left at (420, 287)
Screenshot: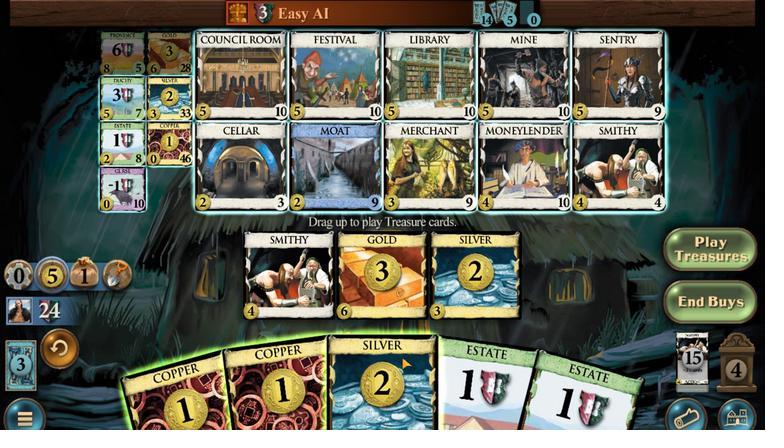 
Action: Mouse moved to (306, 287)
Screenshot: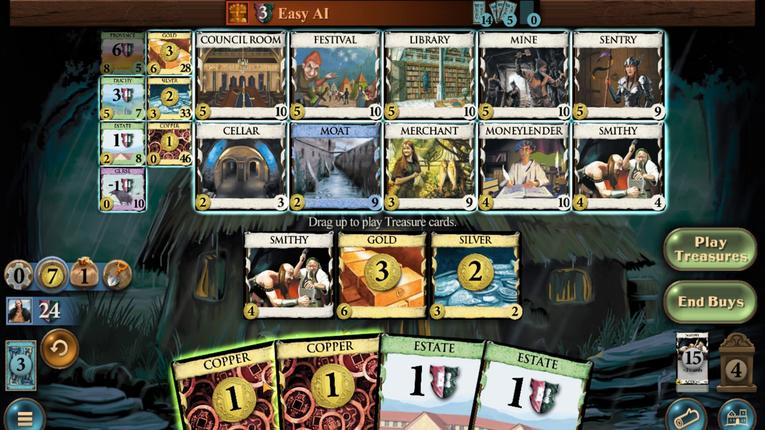 
Action: Mouse pressed left at (306, 287)
Screenshot: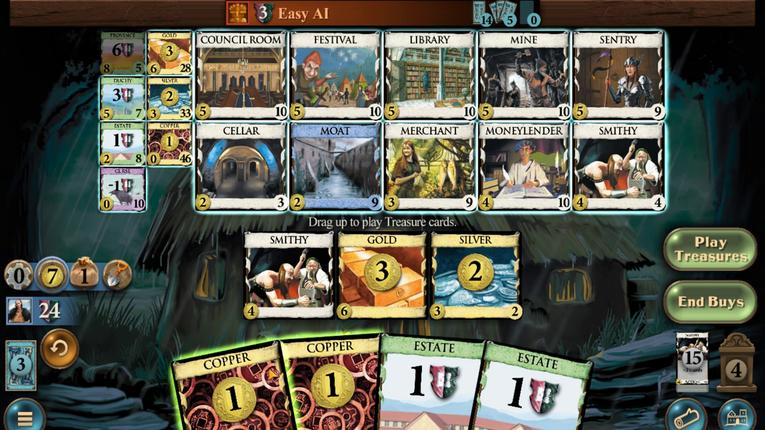 
Action: Mouse moved to (184, 244)
Screenshot: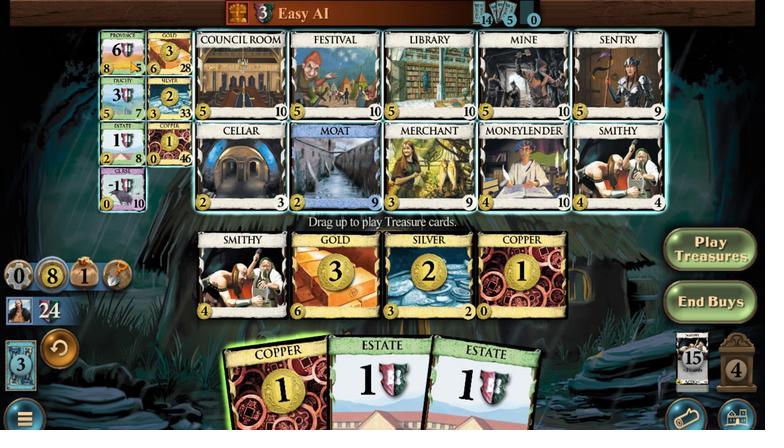 
Action: Mouse pressed left at (184, 244)
Screenshot: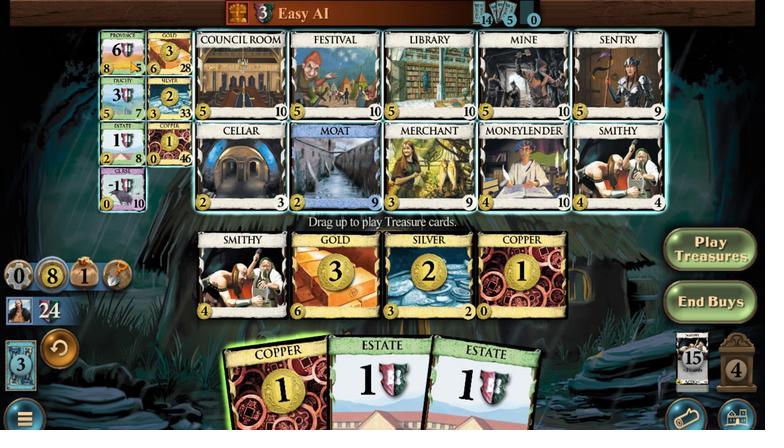 
Action: Mouse moved to (238, 290)
Screenshot: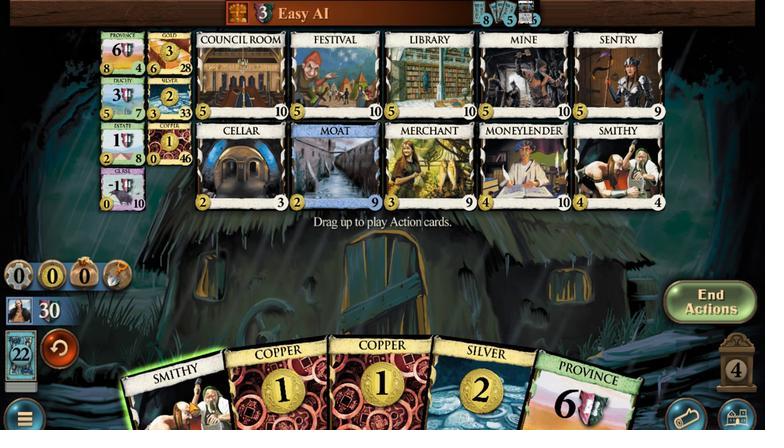 
Action: Mouse pressed left at (238, 290)
Screenshot: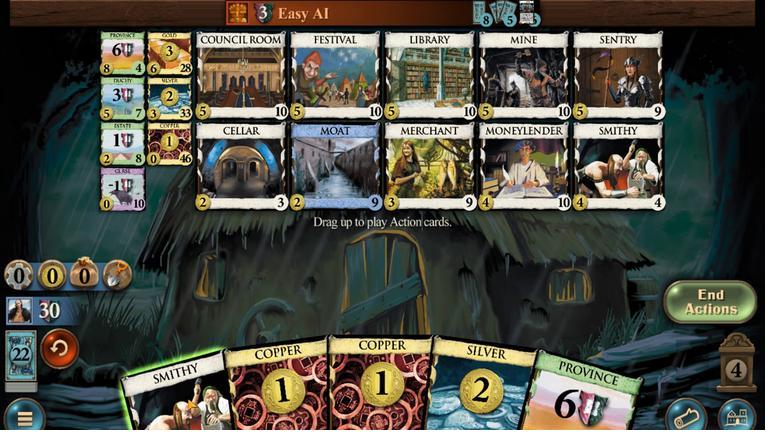 
Action: Mouse moved to (315, 287)
Screenshot: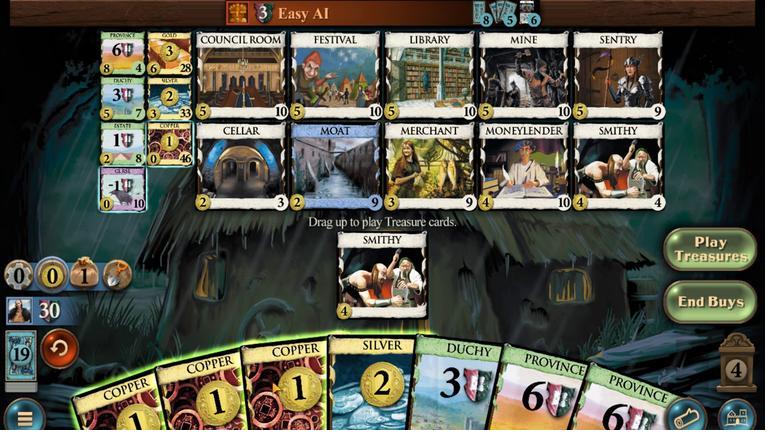 
Action: Mouse pressed left at (315, 287)
Screenshot: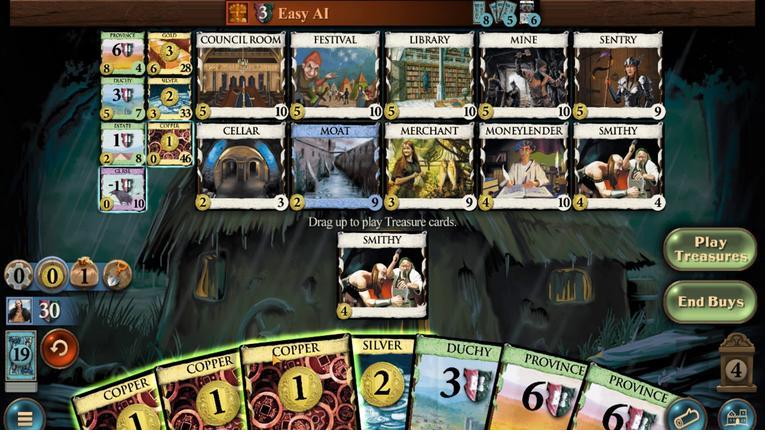 
Action: Mouse moved to (252, 290)
Screenshot: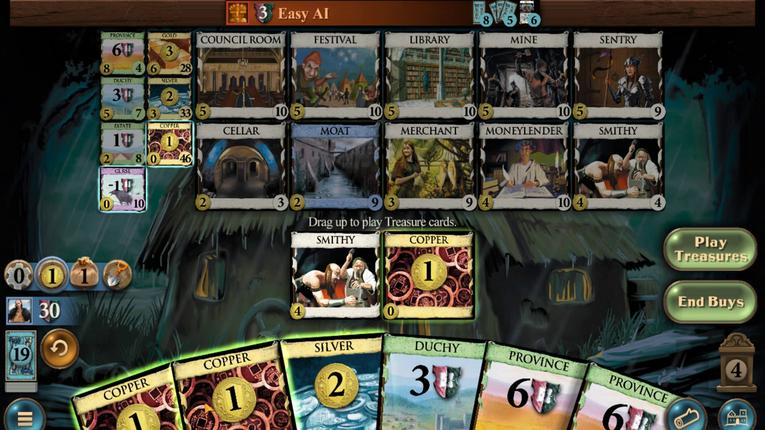 
Action: Mouse pressed left at (252, 290)
Screenshot: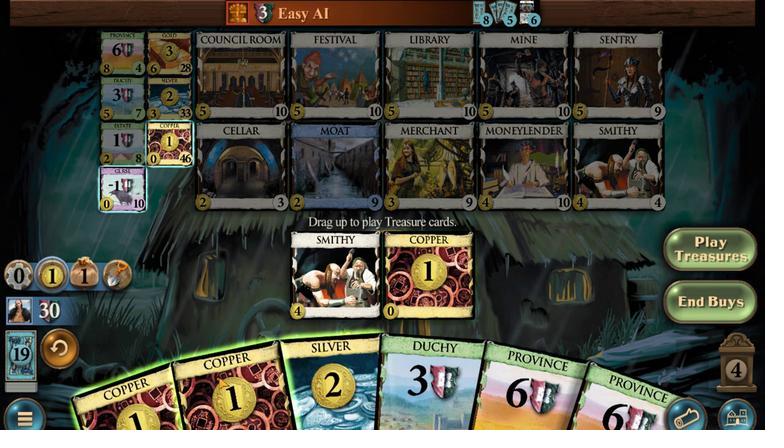 
Action: Mouse moved to (204, 291)
Screenshot: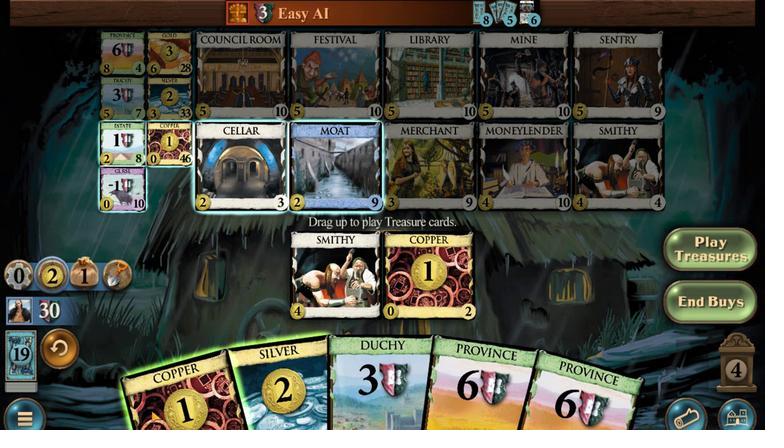 
Action: Mouse pressed left at (204, 291)
Screenshot: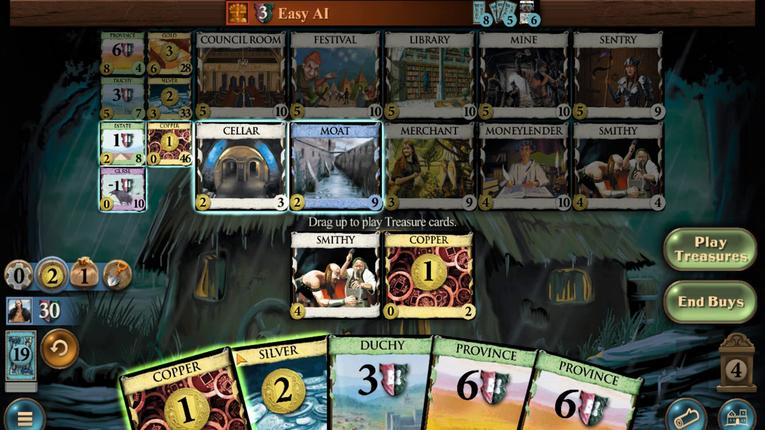 
Action: Mouse moved to (220, 250)
Screenshot: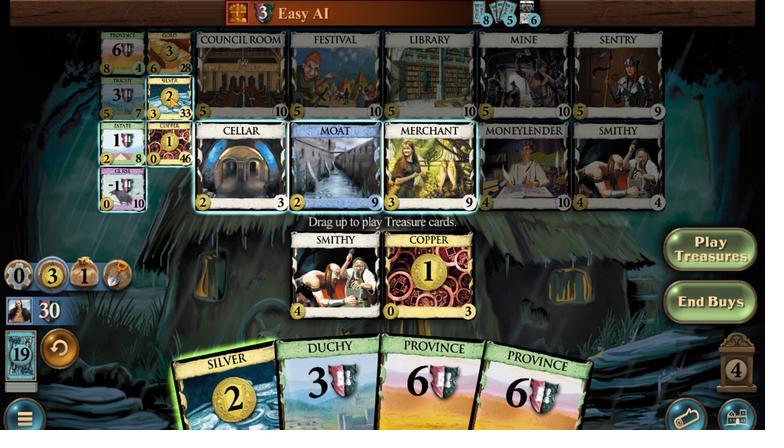 
Action: Mouse pressed left at (220, 250)
Screenshot: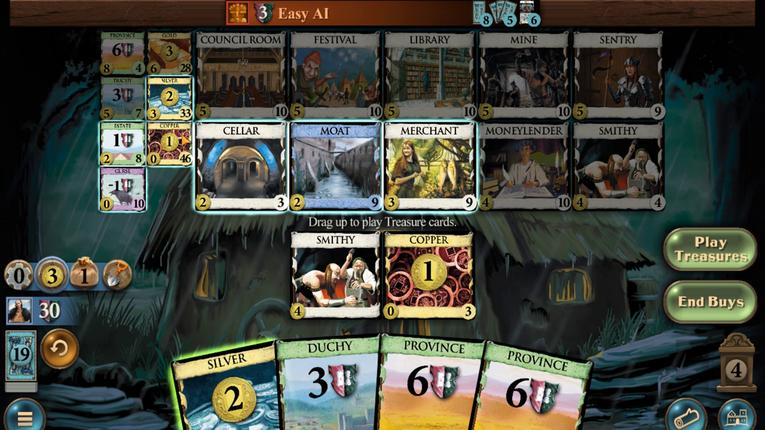 
Action: Mouse moved to (244, 290)
Screenshot: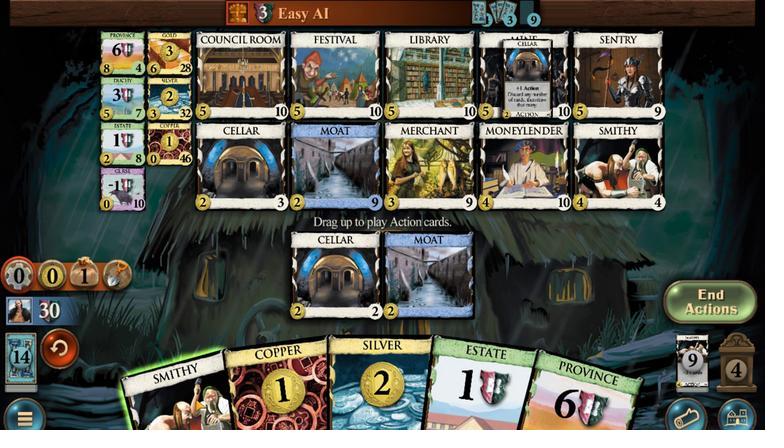 
Action: Mouse pressed left at (244, 290)
Screenshot: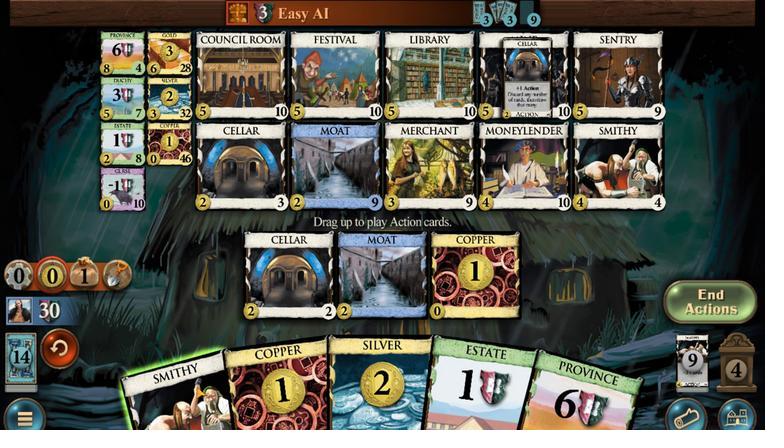 
Action: Mouse moved to (479, 289)
Screenshot: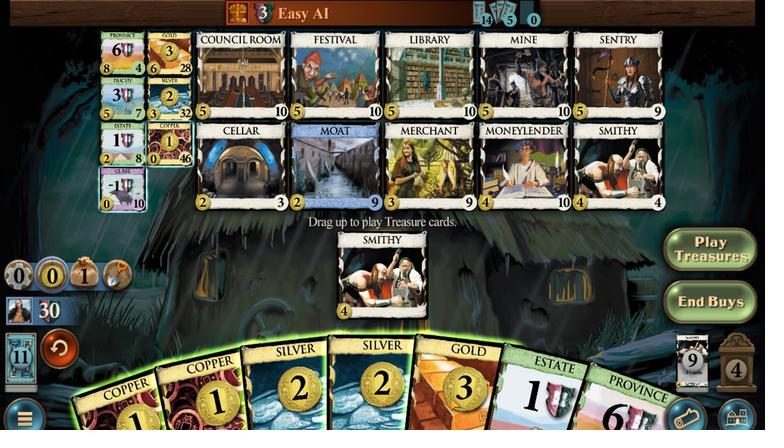 
Action: Mouse pressed left at (479, 289)
Screenshot: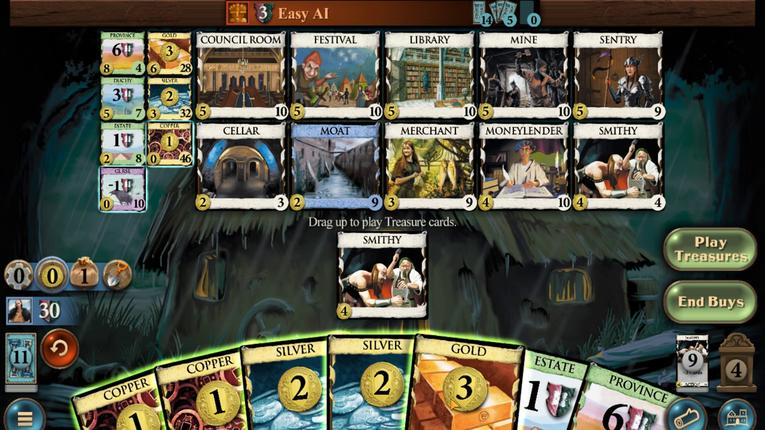 
Action: Mouse moved to (462, 287)
Screenshot: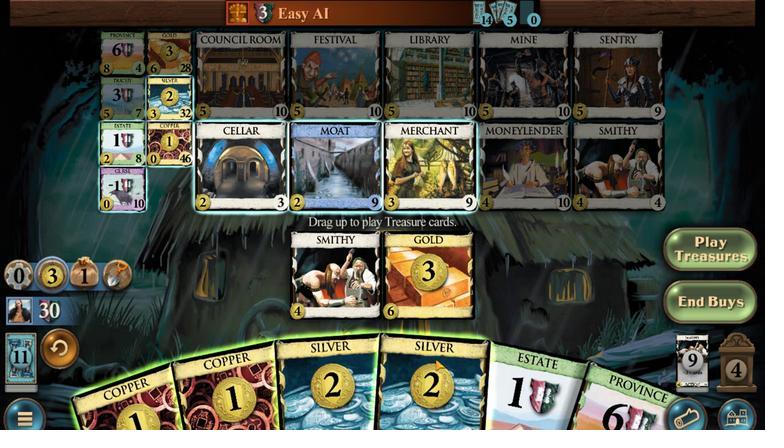 
Action: Mouse pressed left at (462, 287)
Screenshot: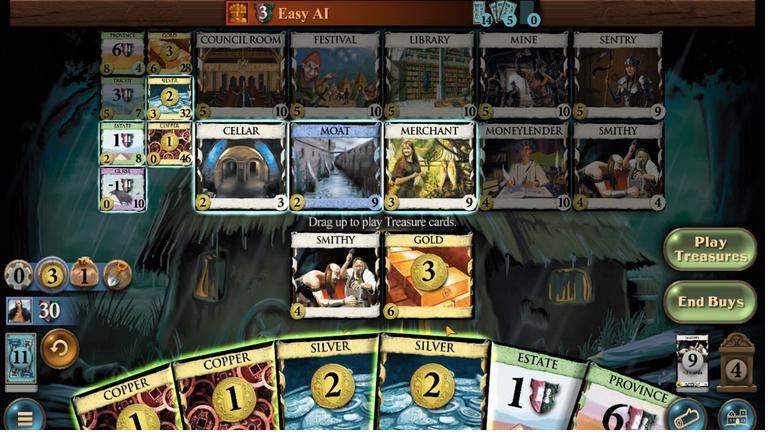 
Action: Mouse moved to (433, 288)
Screenshot: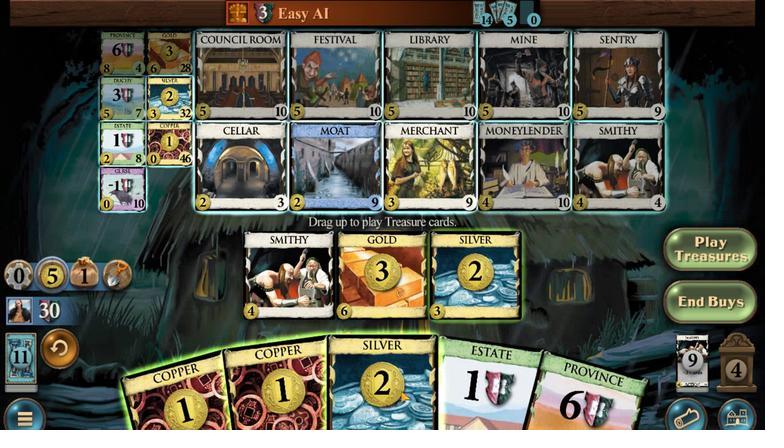 
Action: Mouse pressed left at (433, 288)
Screenshot: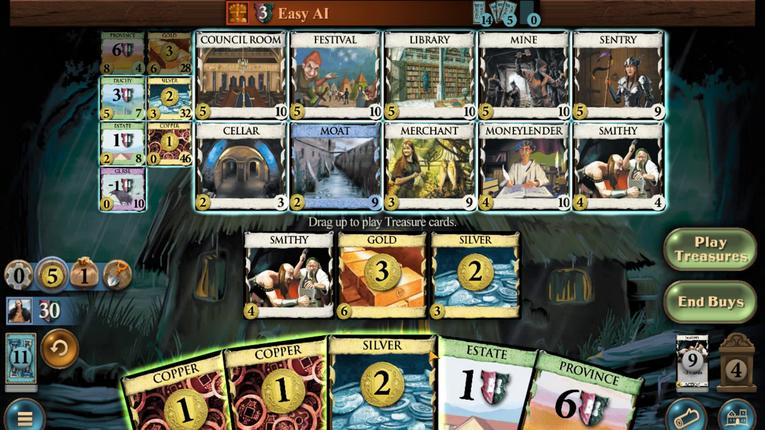 
Action: Mouse moved to (365, 288)
Screenshot: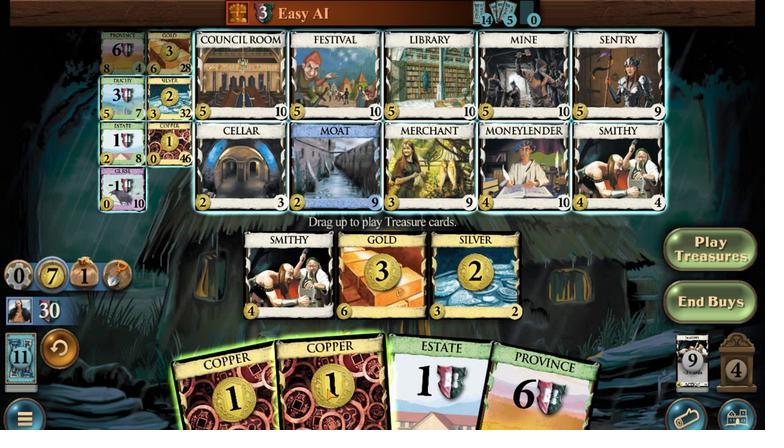 
Action: Mouse pressed left at (365, 288)
Screenshot: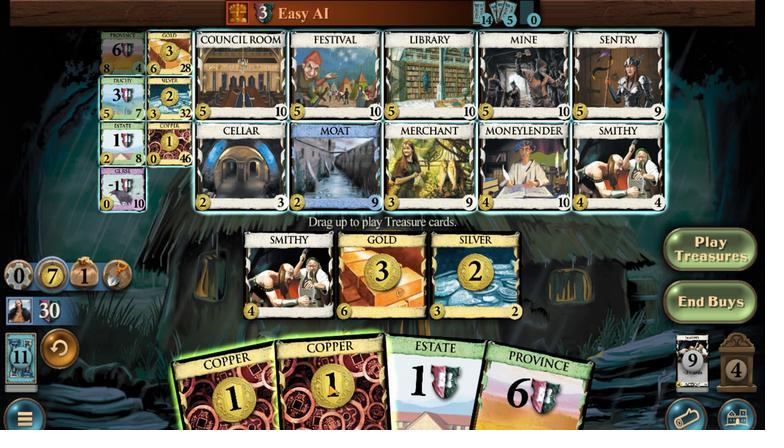 
Action: Mouse moved to (177, 242)
Screenshot: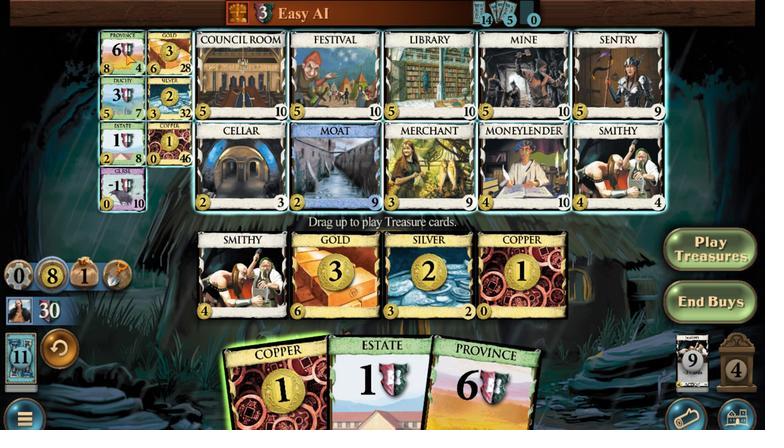 
Action: Mouse pressed left at (177, 242)
Screenshot: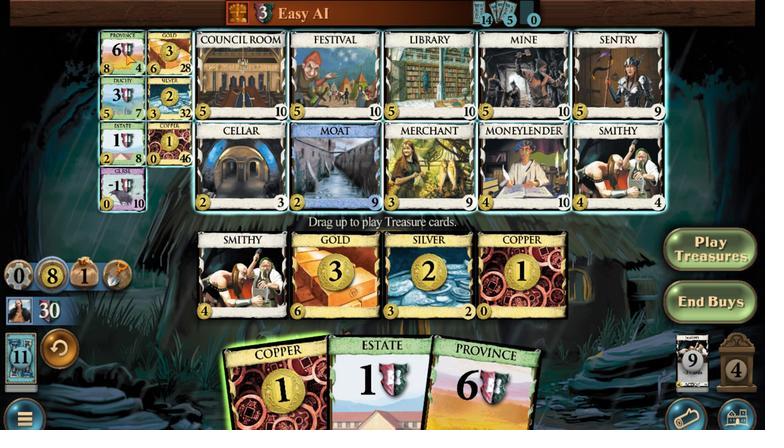 
Action: Mouse moved to (390, 287)
Screenshot: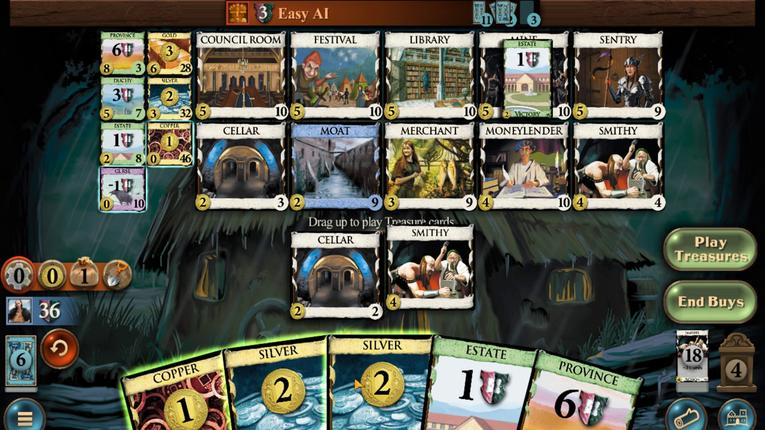 
Action: Mouse pressed left at (390, 287)
Screenshot: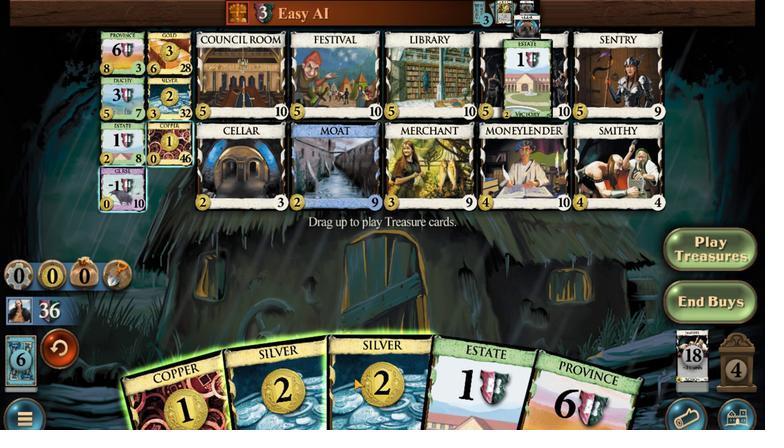 
Action: Mouse moved to (369, 287)
Screenshot: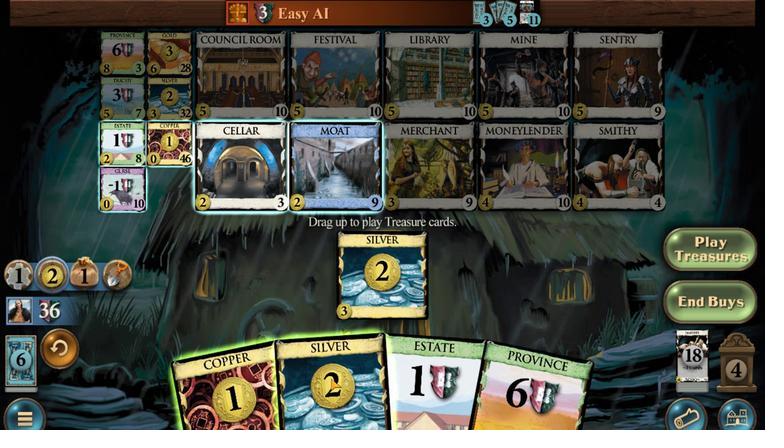 
Action: Mouse pressed left at (369, 287)
Screenshot: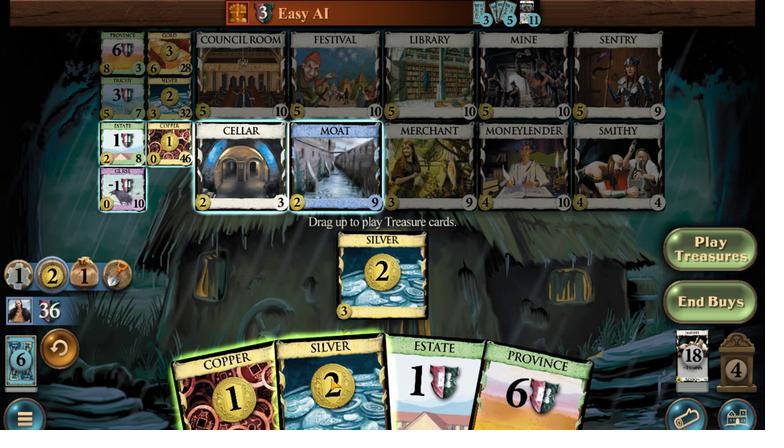 
Action: Mouse moved to (620, 262)
Screenshot: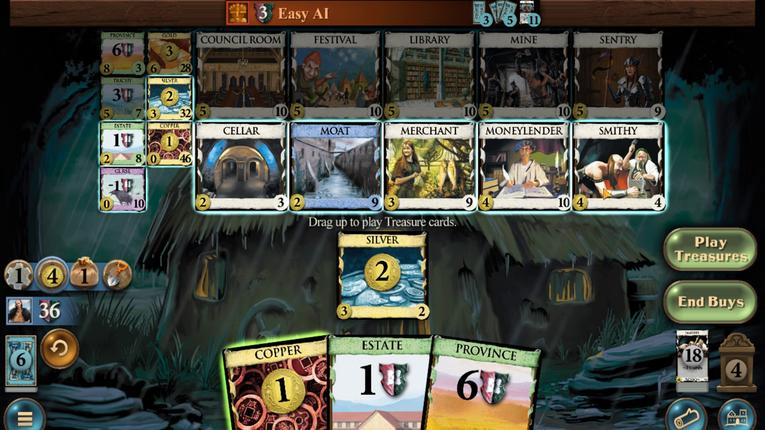 
Action: Mouse pressed left at (620, 262)
Screenshot: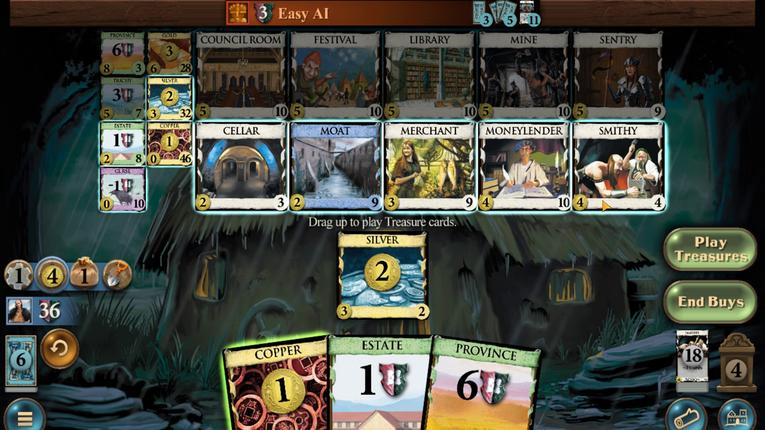 
Action: Mouse moved to (317, 287)
Screenshot: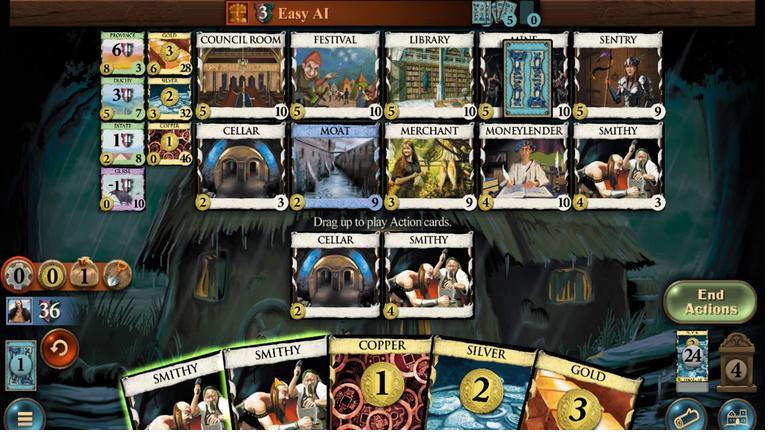 
Action: Mouse pressed left at (317, 287)
Screenshot: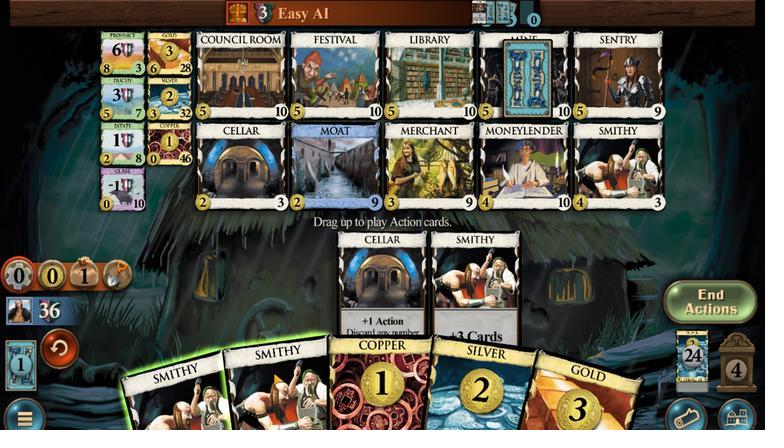 
Action: Mouse moved to (390, 287)
Screenshot: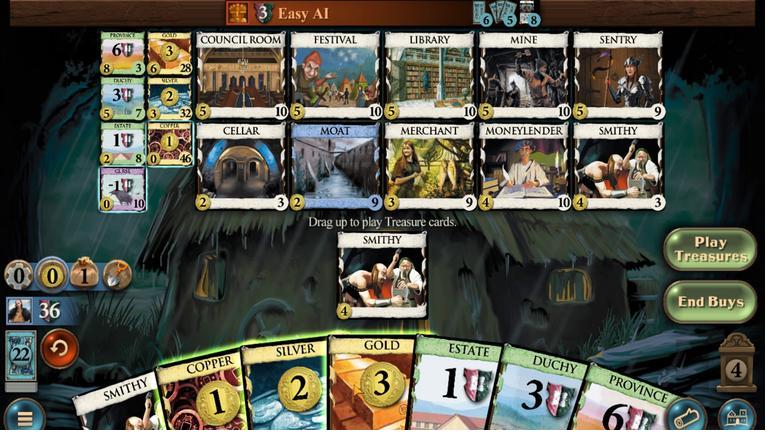 
Action: Mouse pressed left at (390, 287)
Screenshot: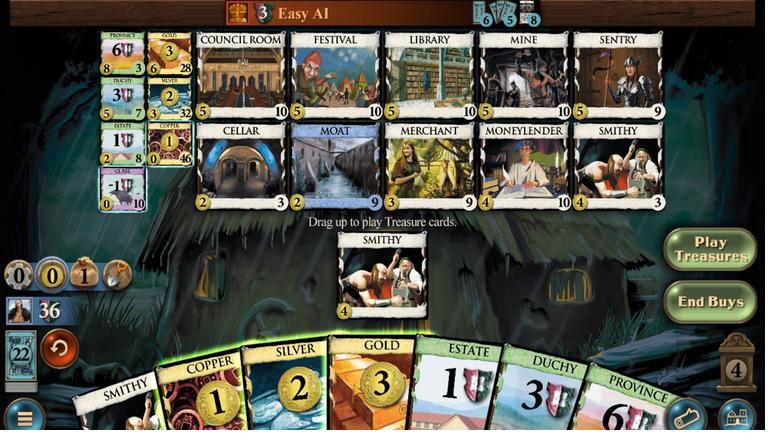 
Action: Mouse moved to (357, 287)
Screenshot: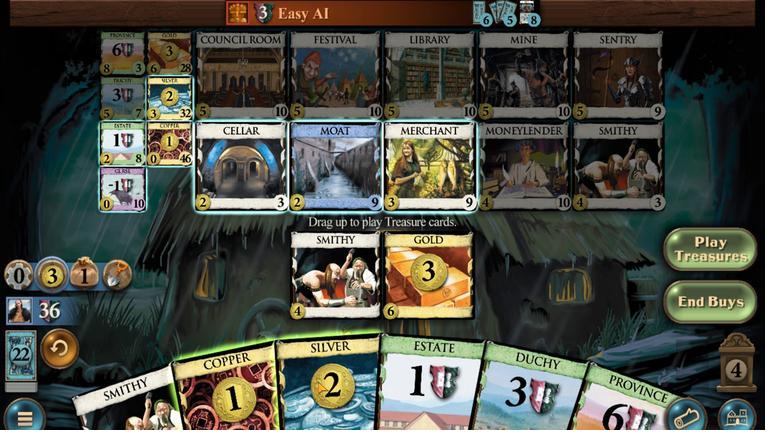 
Action: Mouse pressed left at (357, 287)
Screenshot: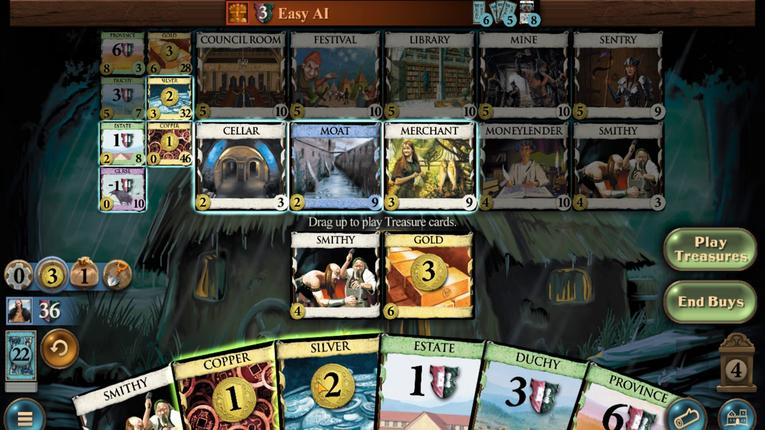 
Action: Mouse moved to (334, 285)
Screenshot: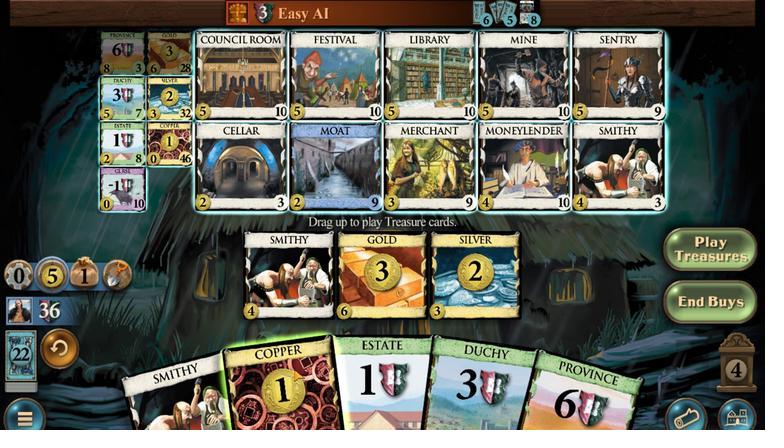 
Action: Mouse pressed left at (334, 285)
Screenshot: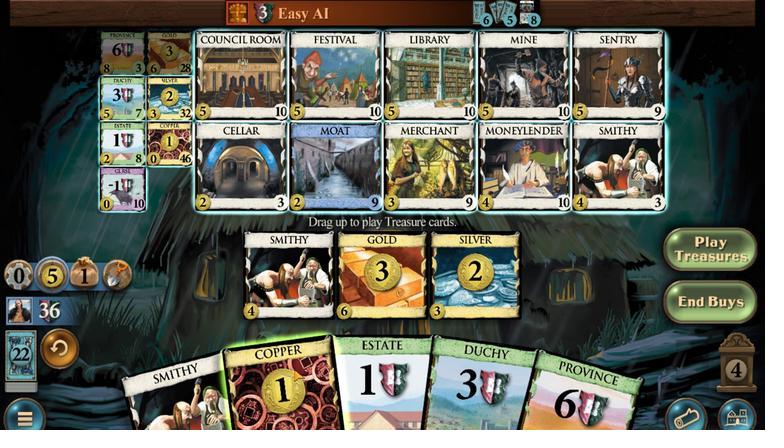 
Action: Mouse moved to (230, 244)
Screenshot: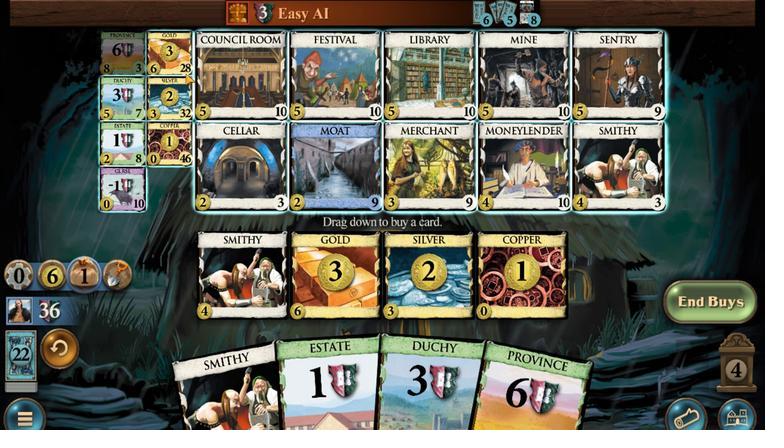 
Action: Mouse pressed left at (230, 244)
Screenshot: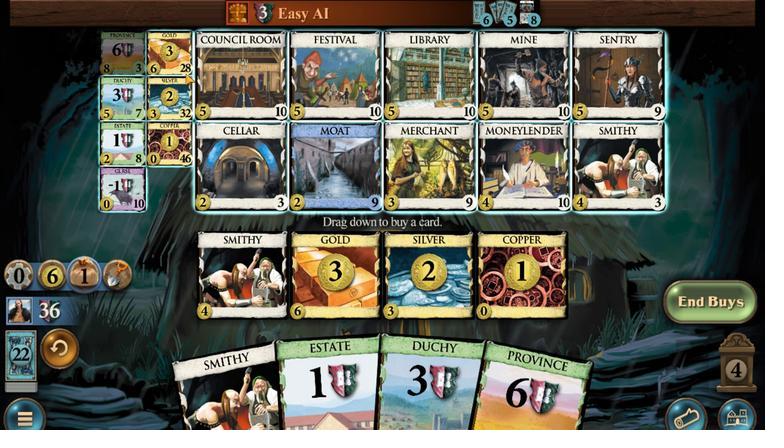 
Action: Mouse moved to (332, 286)
Screenshot: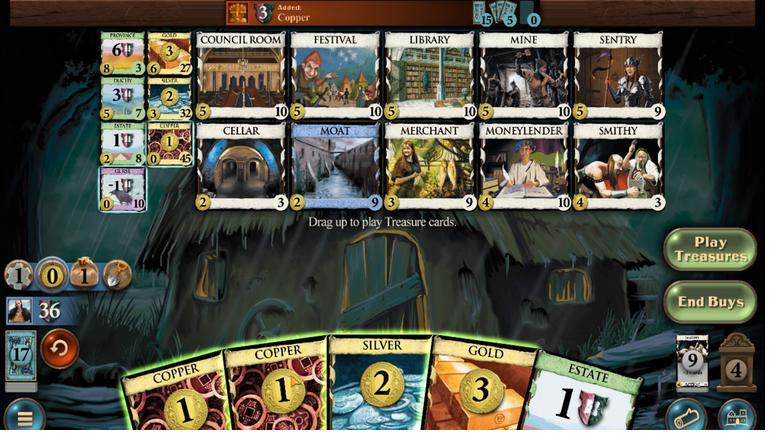 
Action: Mouse pressed left at (332, 286)
Screenshot: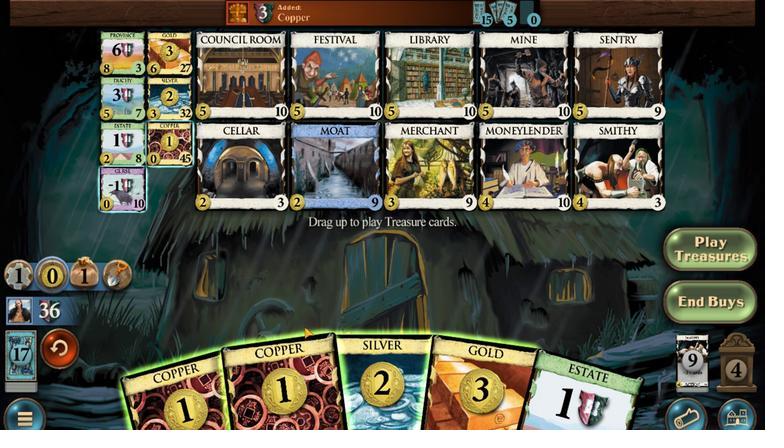
Action: Mouse moved to (381, 284)
Screenshot: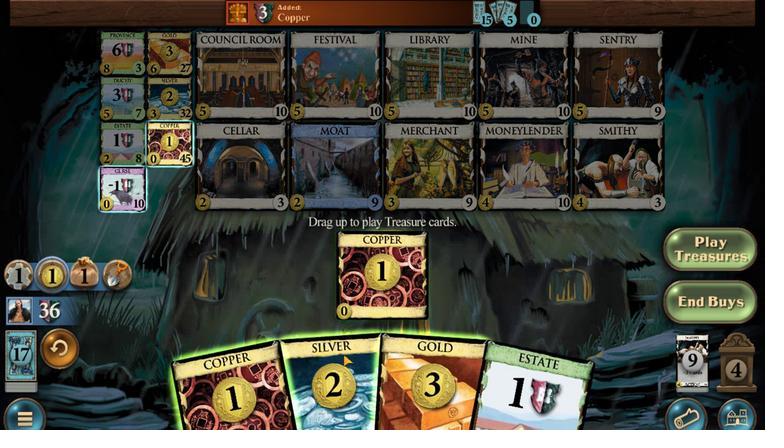 
Action: Mouse pressed left at (381, 284)
Screenshot: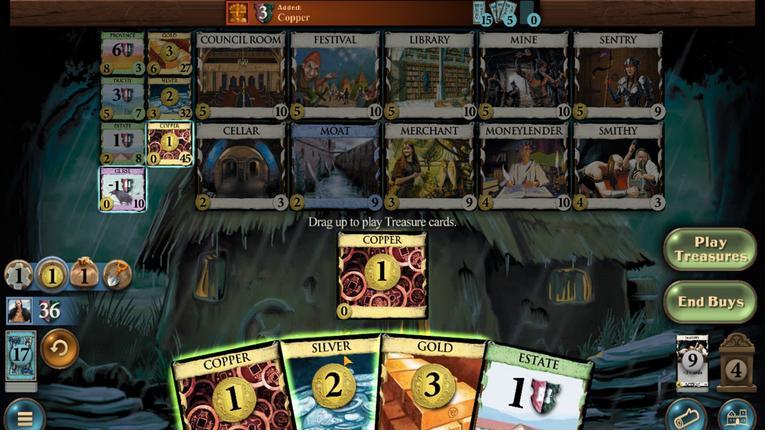 
Action: Mouse moved to (282, 287)
Screenshot: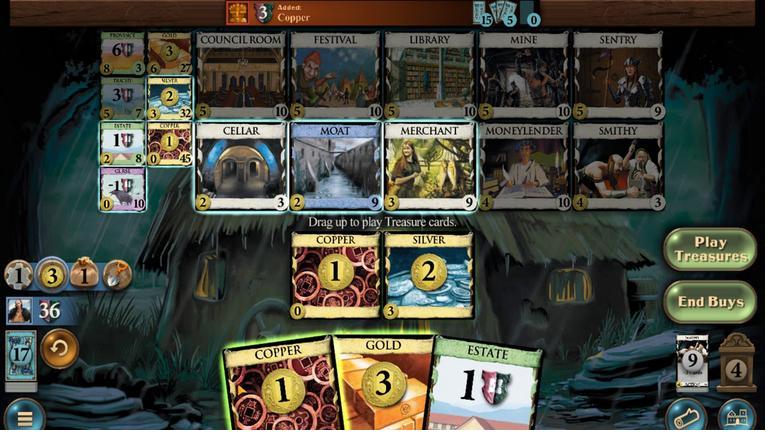 
Action: Mouse pressed left at (282, 287)
Screenshot: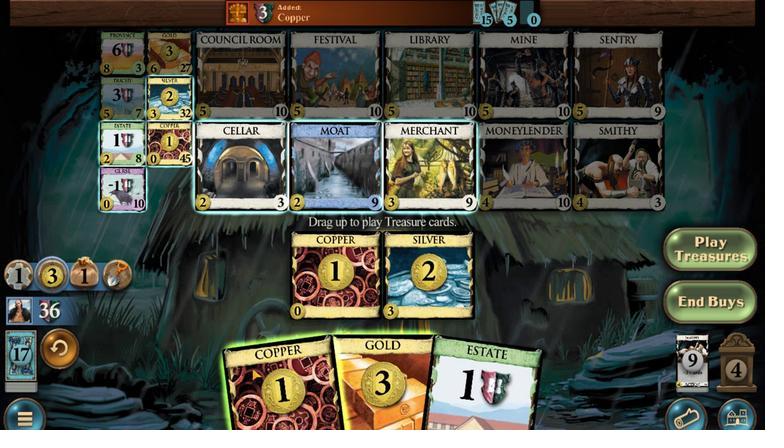 
Action: Mouse moved to (602, 263)
Screenshot: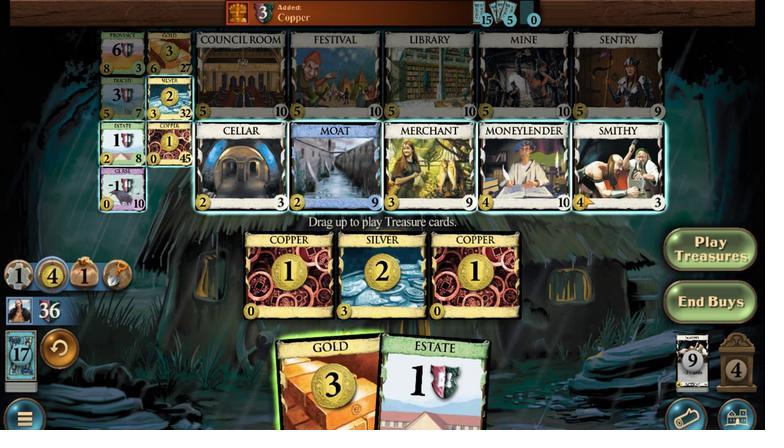 
Action: Mouse pressed left at (602, 263)
Screenshot: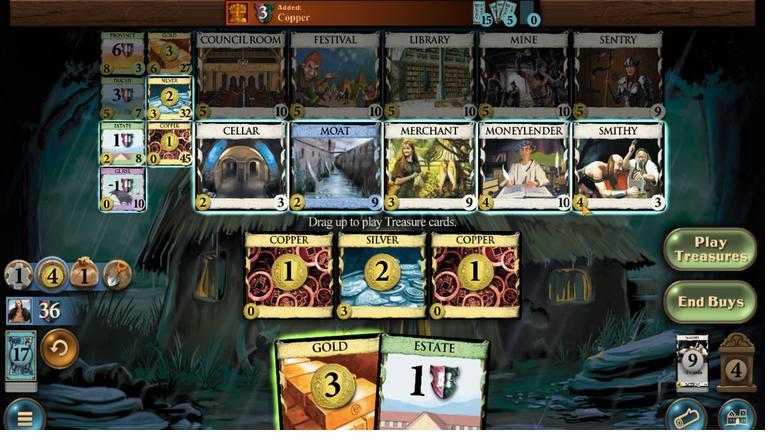 
Action: Mouse moved to (254, 288)
Screenshot: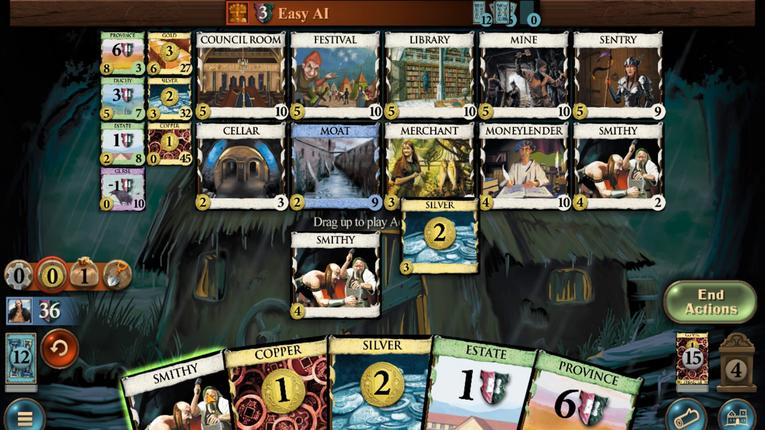 
Action: Mouse pressed left at (254, 288)
Screenshot: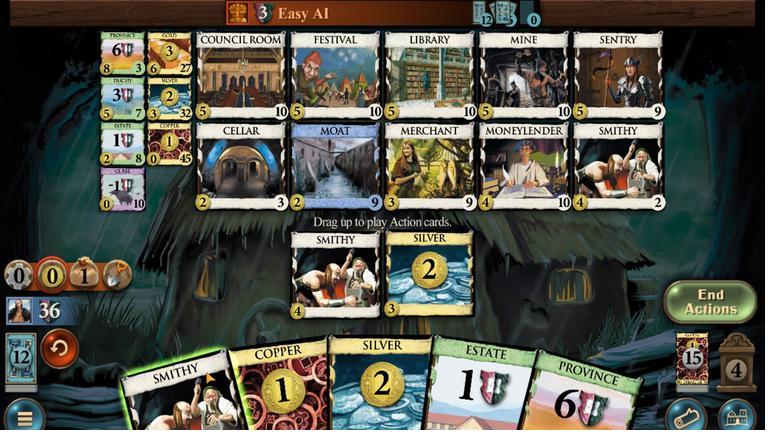 
Action: Mouse moved to (406, 287)
Screenshot: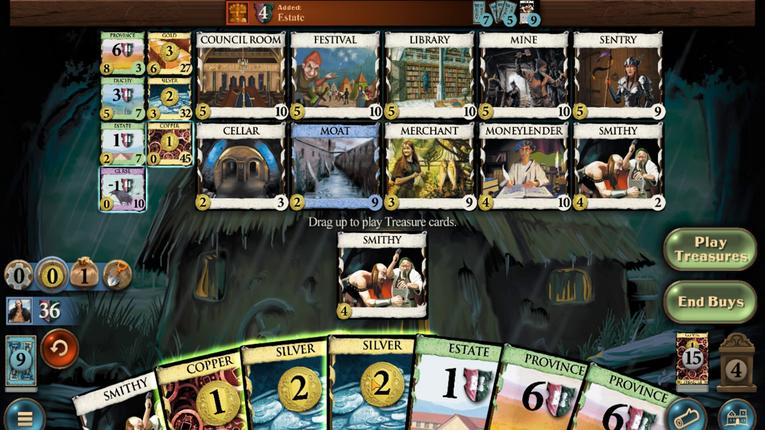 
Action: Mouse pressed left at (406, 287)
Screenshot: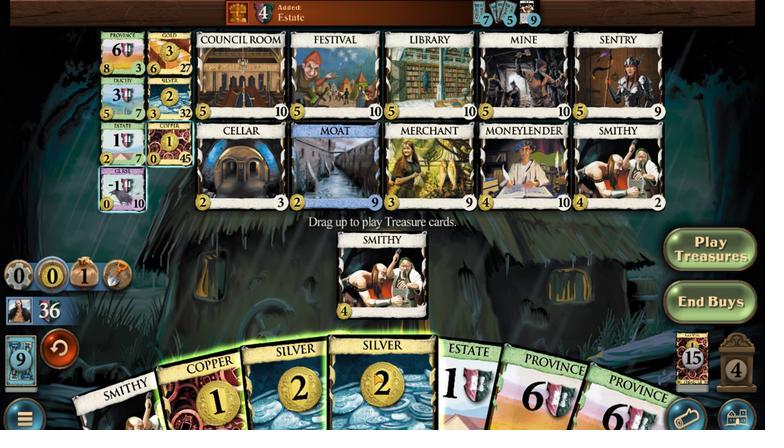 
Action: Mouse moved to (371, 286)
Screenshot: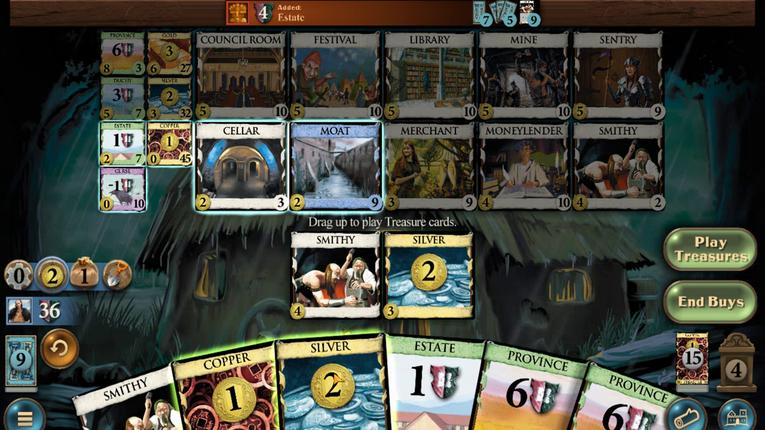 
Action: Mouse pressed left at (371, 286)
Screenshot: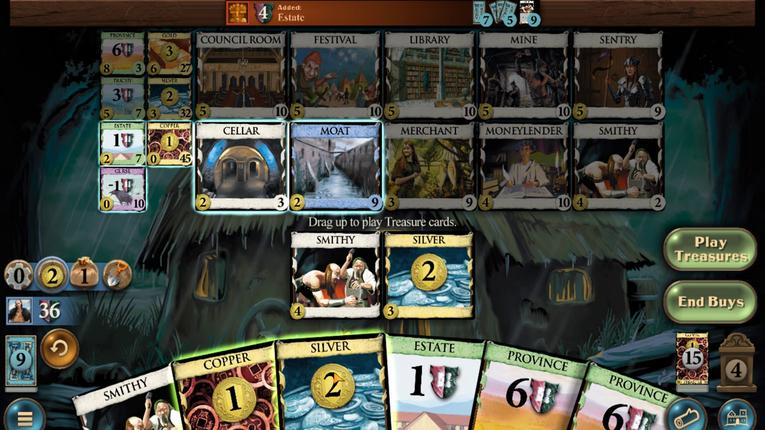 
Action: Mouse moved to (354, 286)
Screenshot: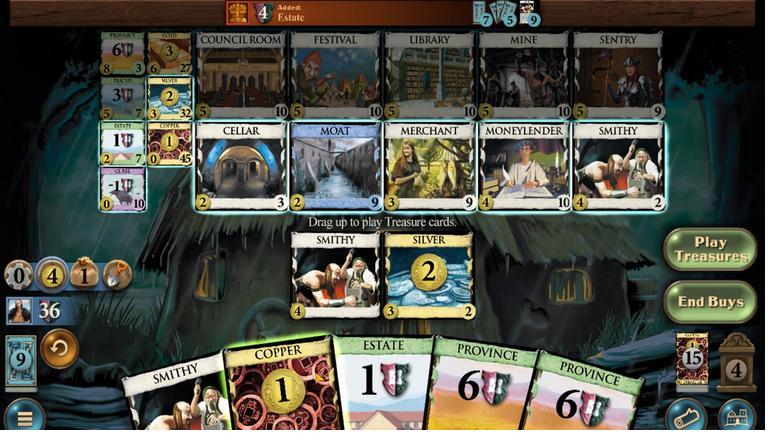 
Action: Mouse pressed left at (354, 286)
Screenshot: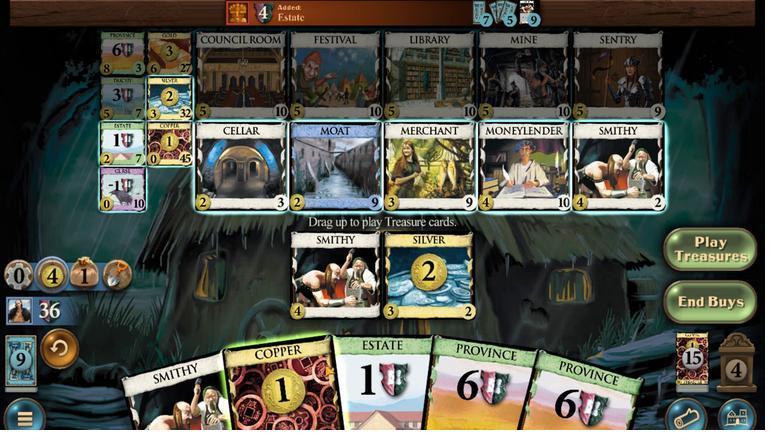 
Action: Mouse moved to (181, 250)
Screenshot: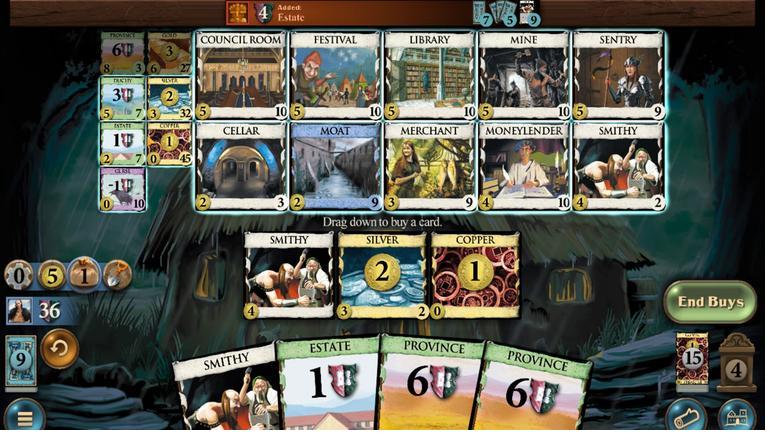 
Action: Mouse pressed left at (181, 250)
Screenshot: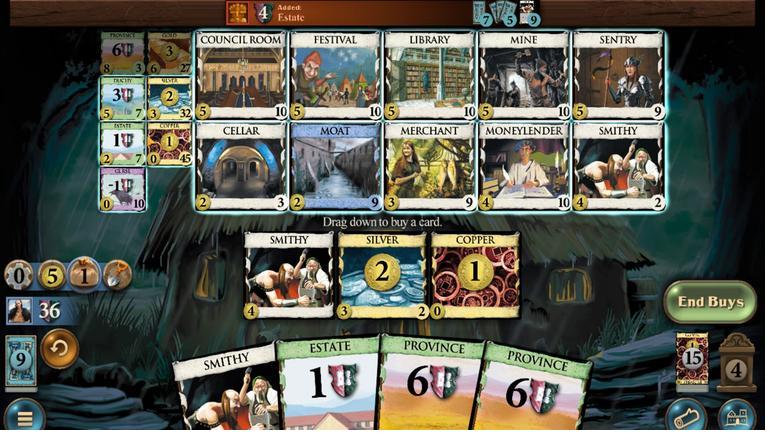 
Action: Mouse moved to (239, 290)
Screenshot: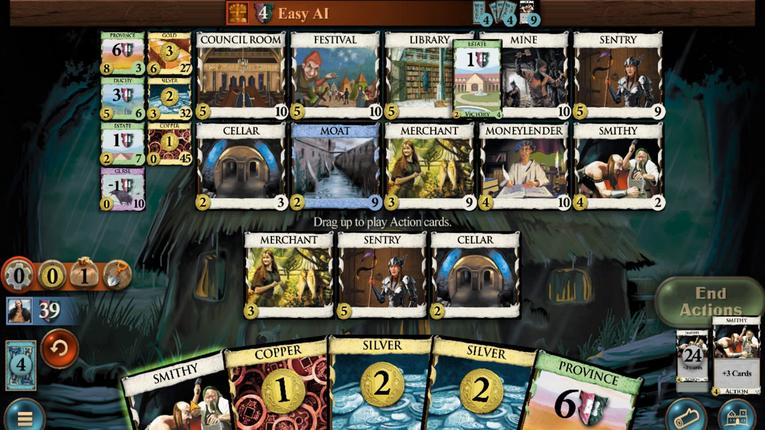 
Action: Mouse pressed left at (239, 290)
Screenshot: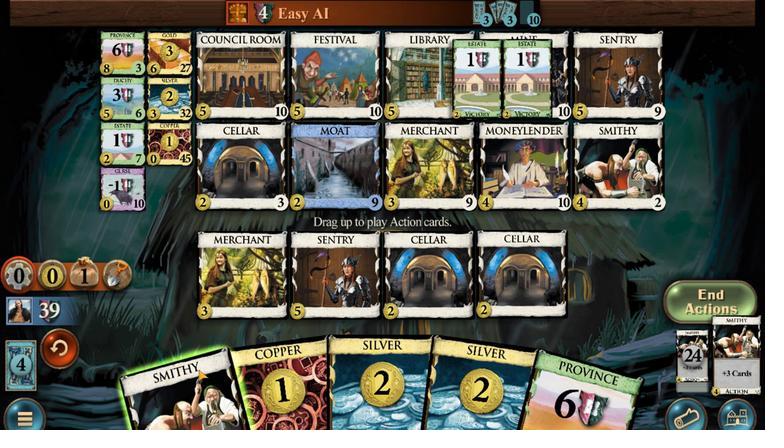 
Action: Mouse moved to (473, 285)
Screenshot: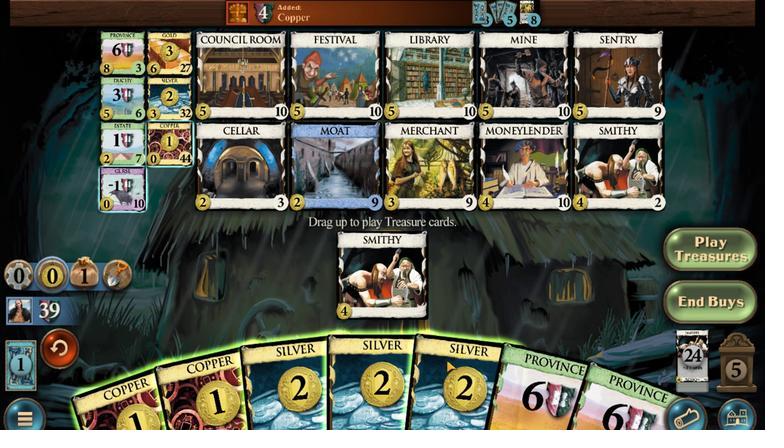 
Action: Mouse pressed left at (473, 285)
Screenshot: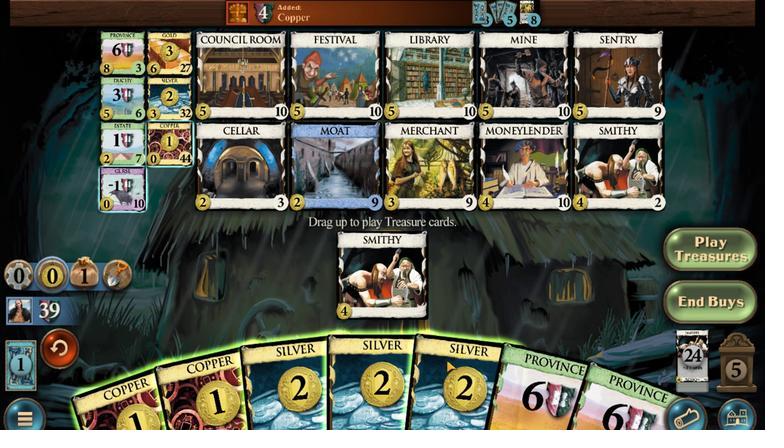 
Action: Mouse moved to (445, 285)
Screenshot: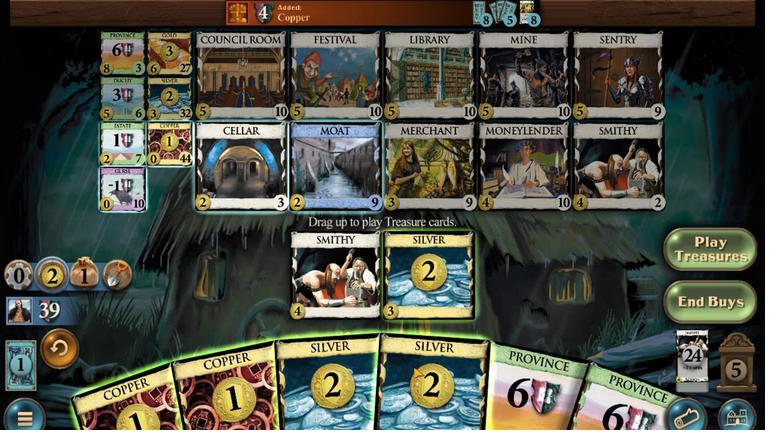 
Action: Mouse pressed left at (445, 285)
Screenshot: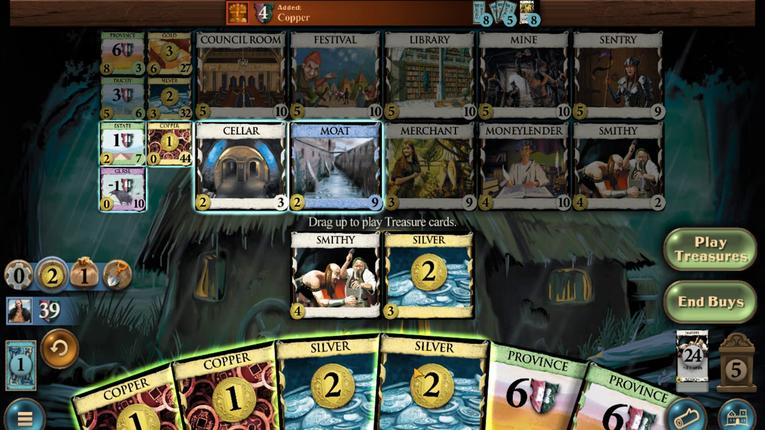 
Action: Mouse moved to (431, 284)
Screenshot: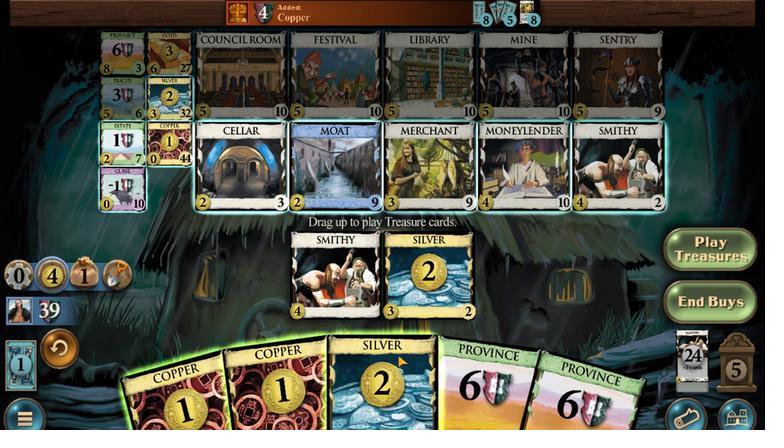
Action: Mouse pressed left at (431, 284)
